 Task: For heading Use Italics Pacifico with blue  colour & bold.  font size for heading24,  'Change the font style of data to'Roboto and font size to 16,  Change the alignment of both headline & data to Align right In the sheet  BudgetAdjust
Action: Mouse moved to (338, 144)
Screenshot: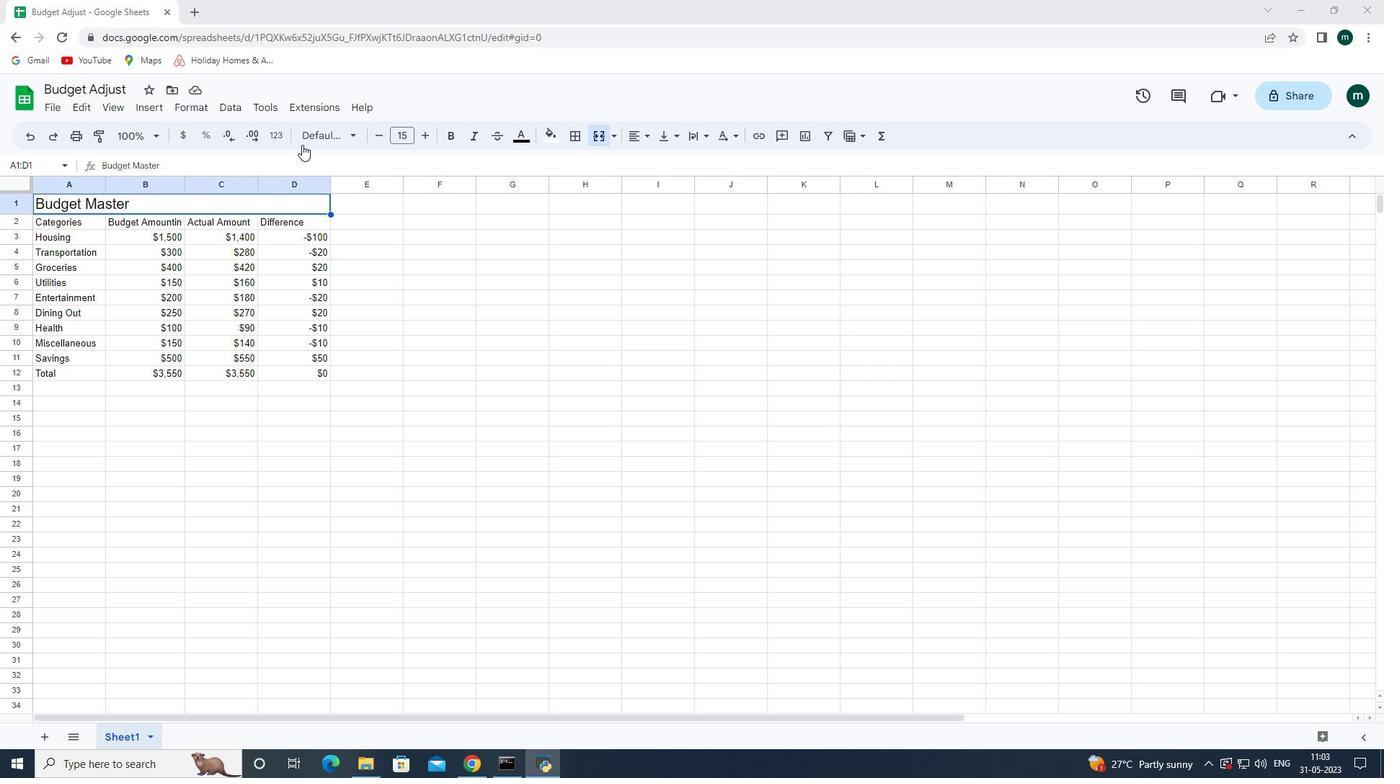 
Action: Mouse pressed left at (338, 144)
Screenshot: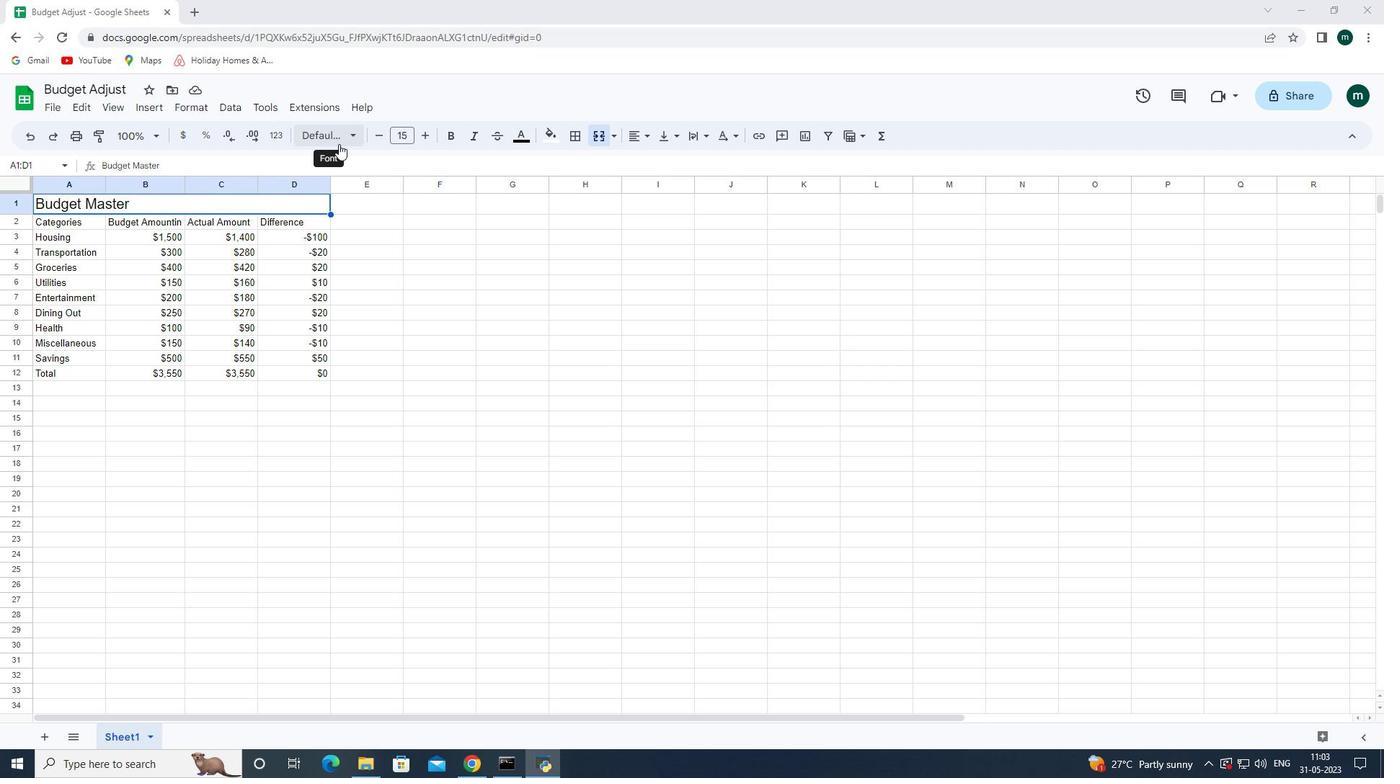 
Action: Mouse moved to (362, 327)
Screenshot: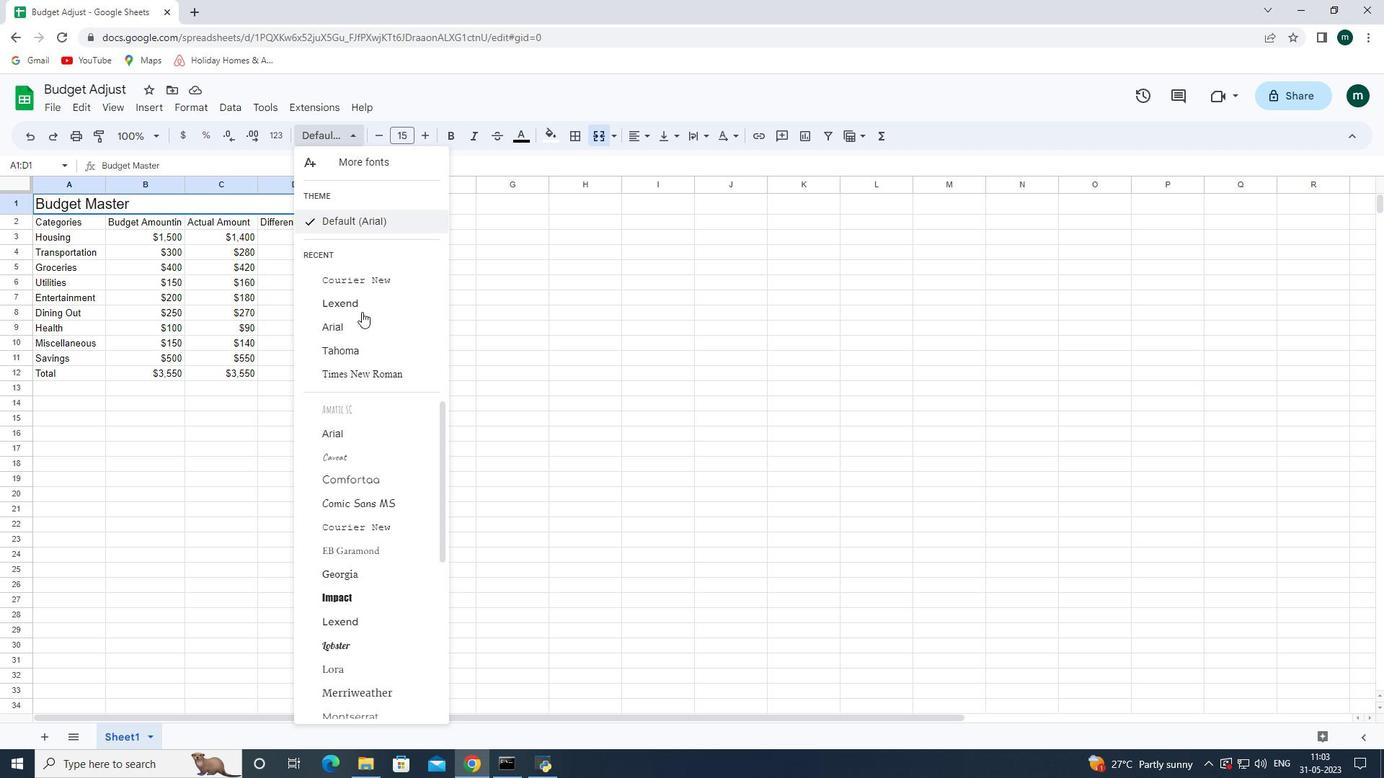 
Action: Mouse scrolled (362, 326) with delta (0, 0)
Screenshot: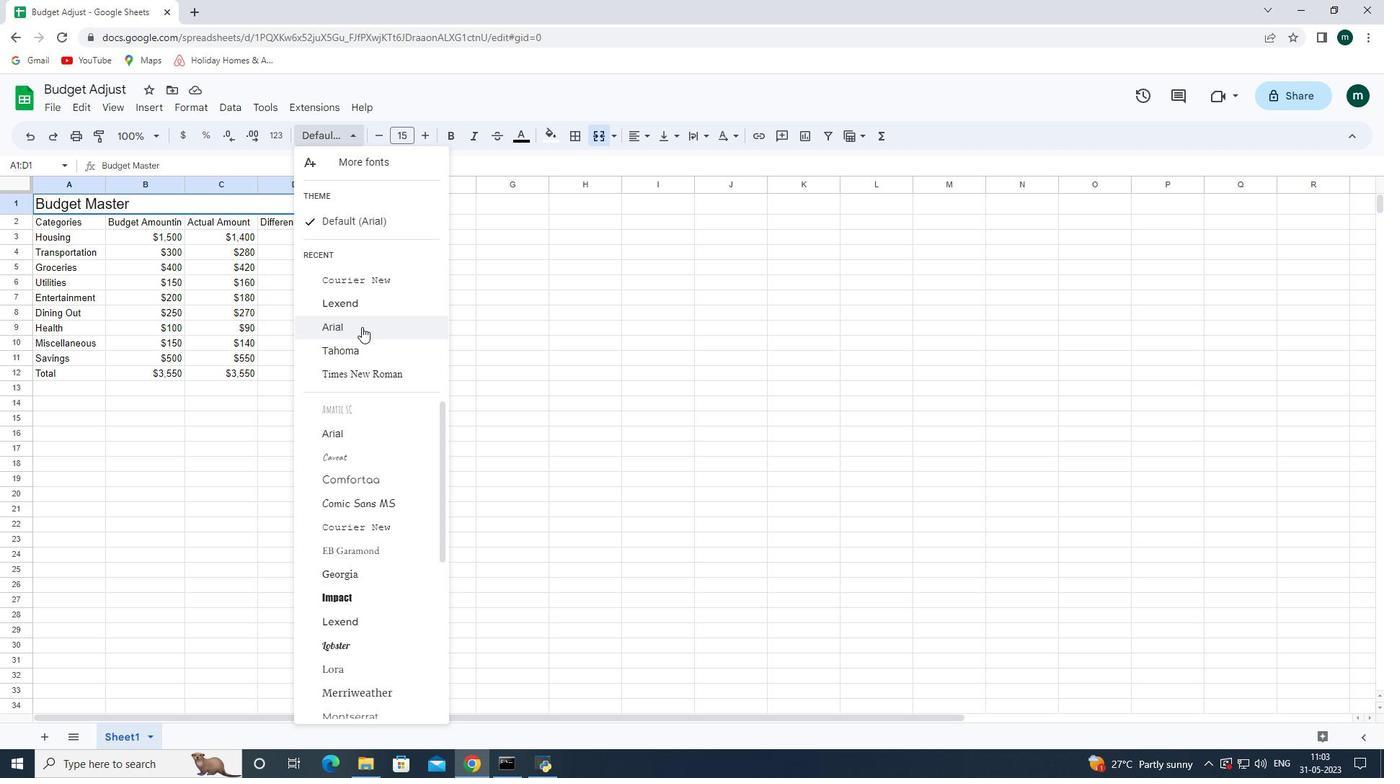 
Action: Mouse scrolled (362, 326) with delta (0, 0)
Screenshot: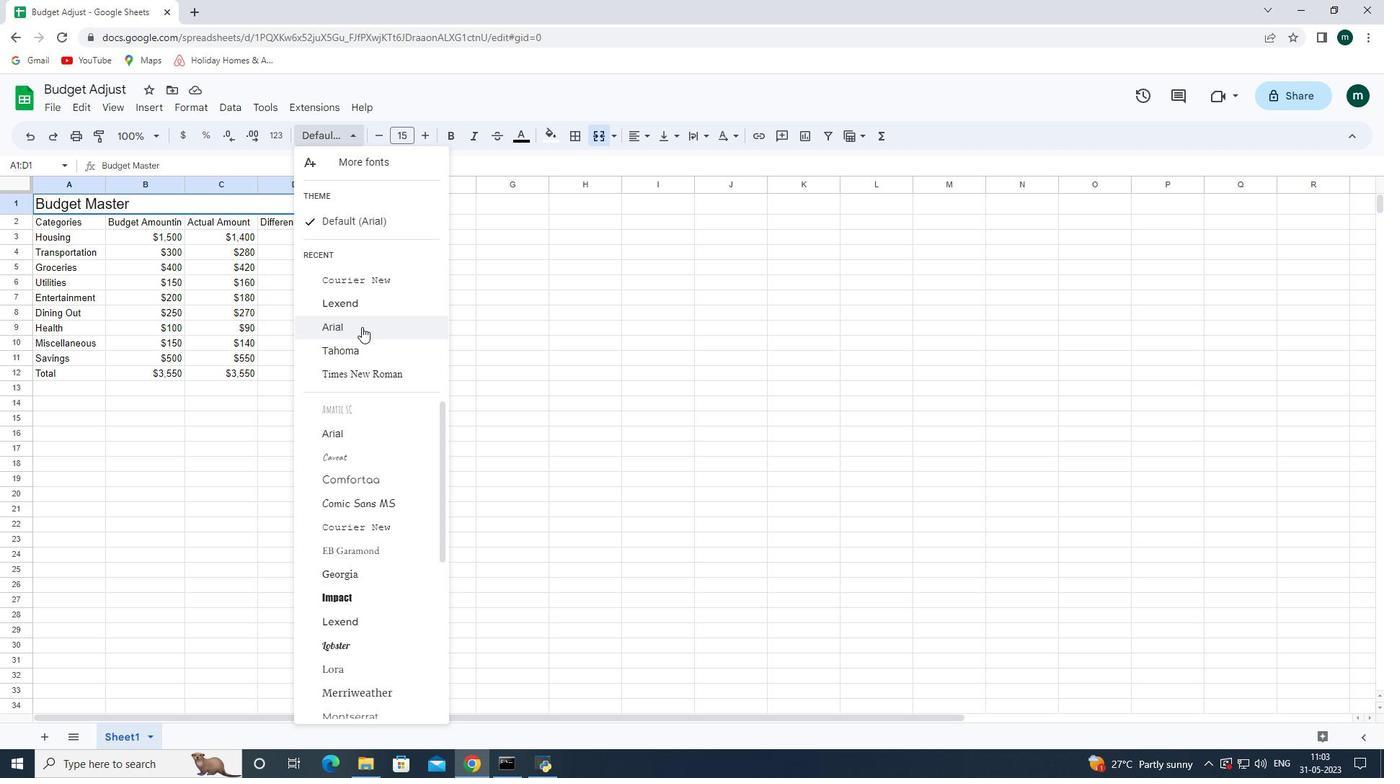 
Action: Mouse moved to (369, 494)
Screenshot: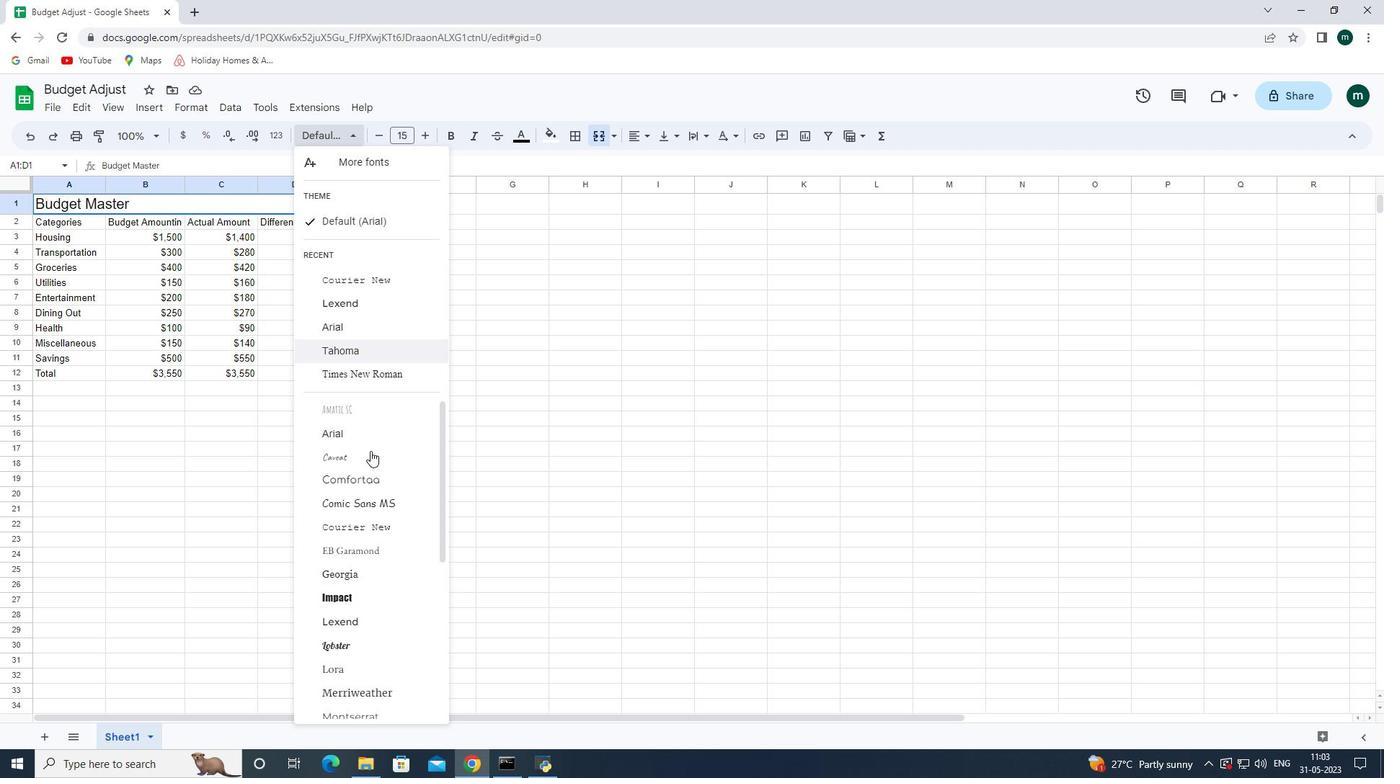 
Action: Mouse scrolled (369, 494) with delta (0, 0)
Screenshot: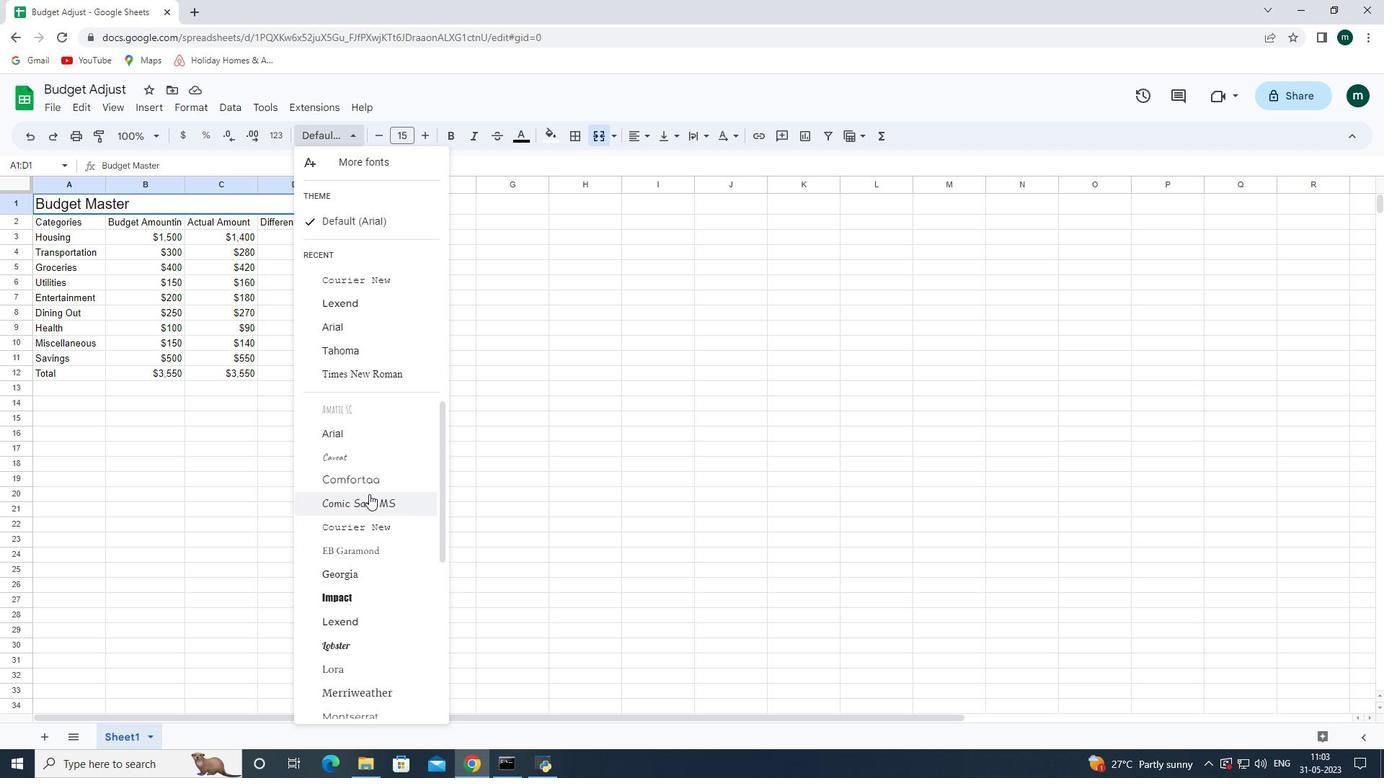 
Action: Mouse moved to (367, 459)
Screenshot: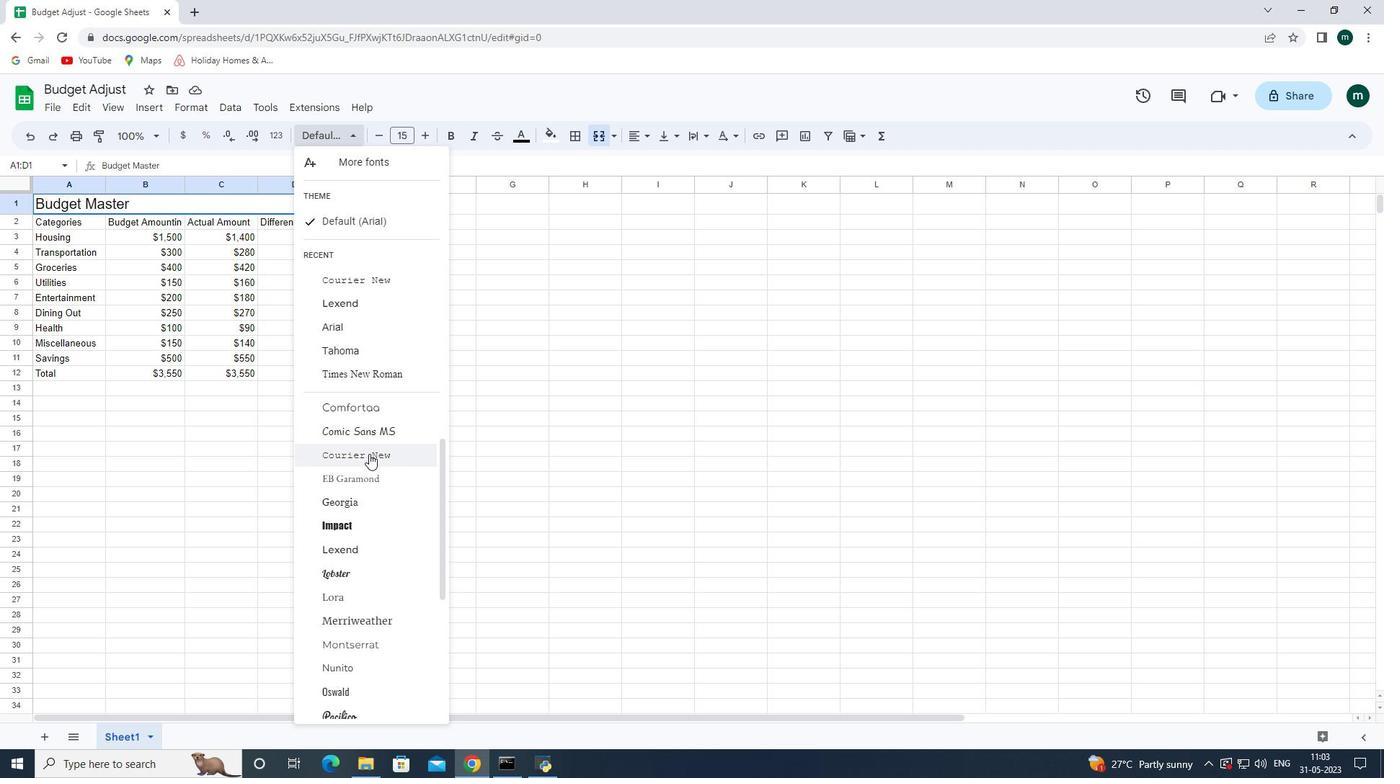 
Action: Mouse scrolled (367, 458) with delta (0, 0)
Screenshot: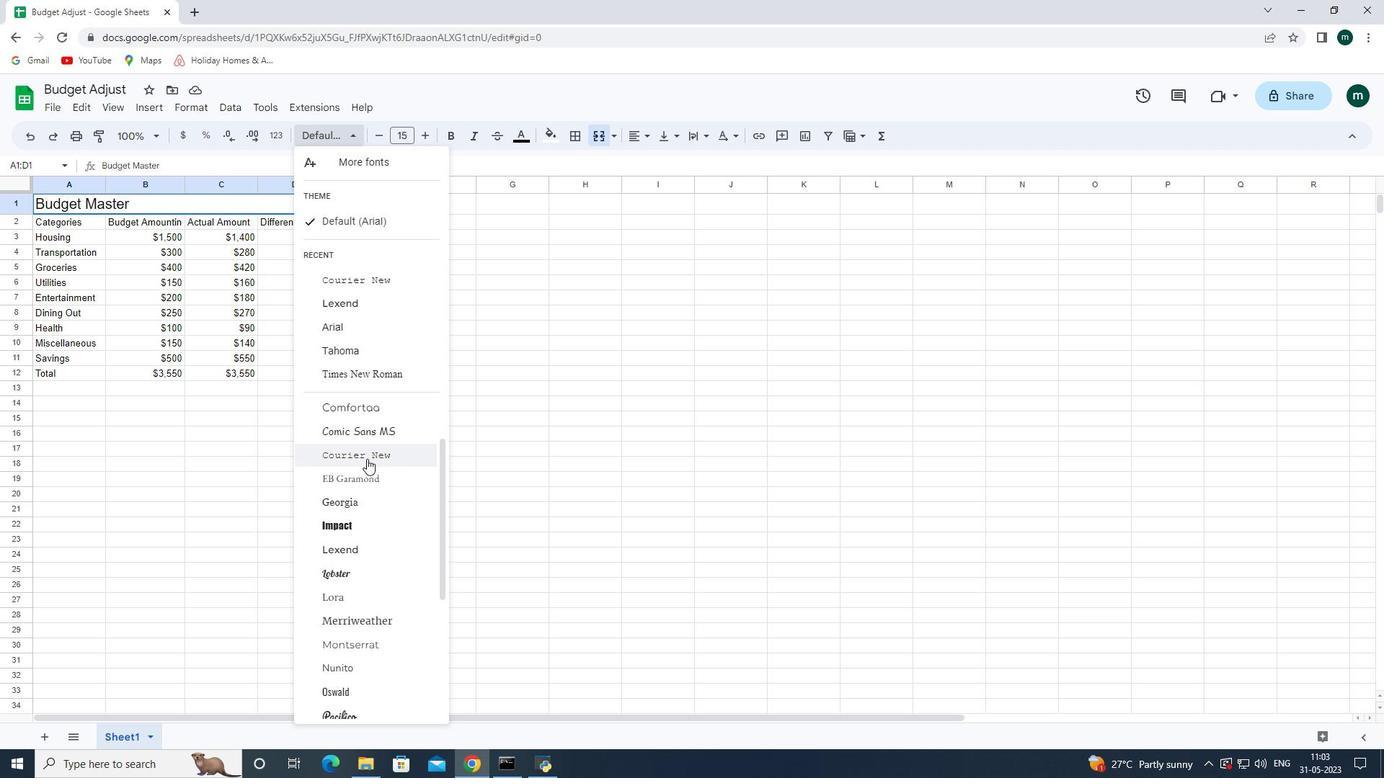 
Action: Mouse scrolled (367, 458) with delta (0, 0)
Screenshot: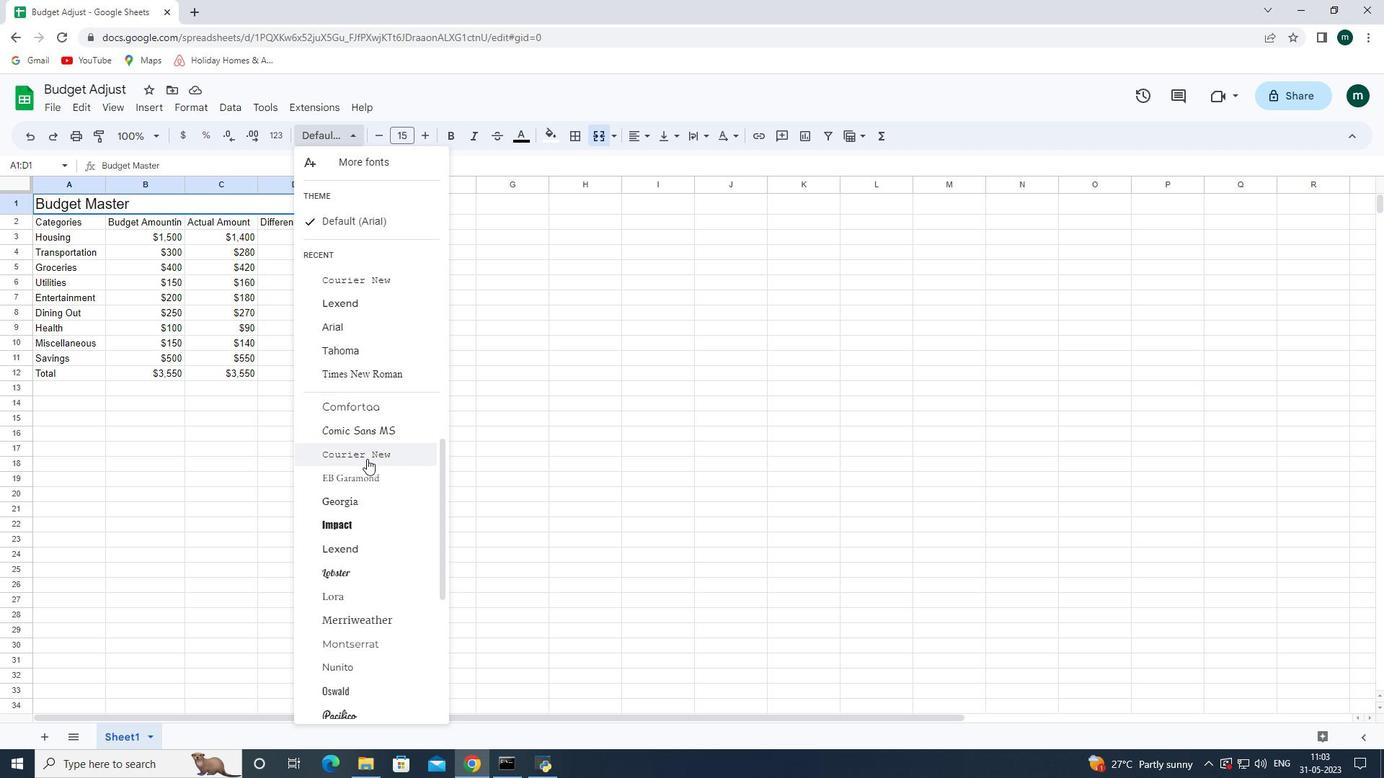 
Action: Mouse moved to (381, 498)
Screenshot: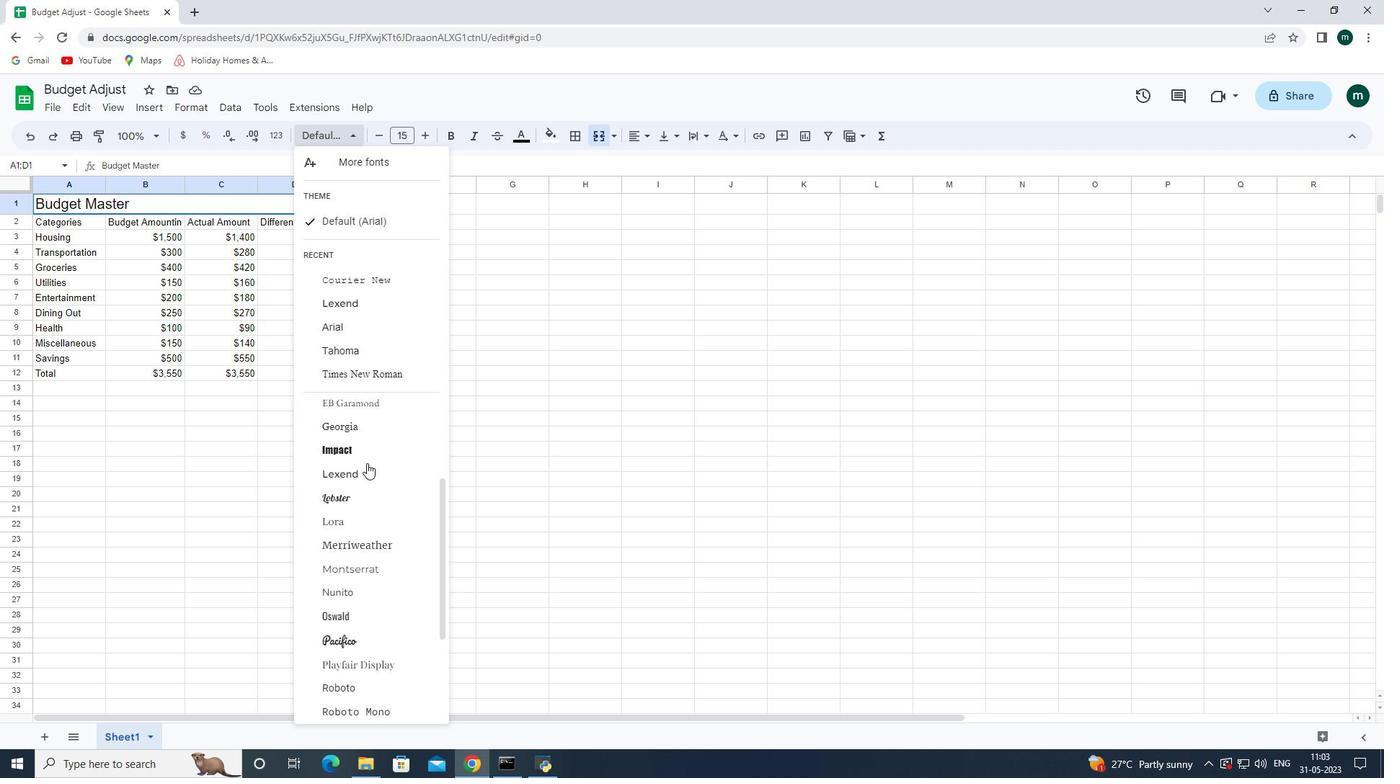 
Action: Mouse scrolled (381, 497) with delta (0, 0)
Screenshot: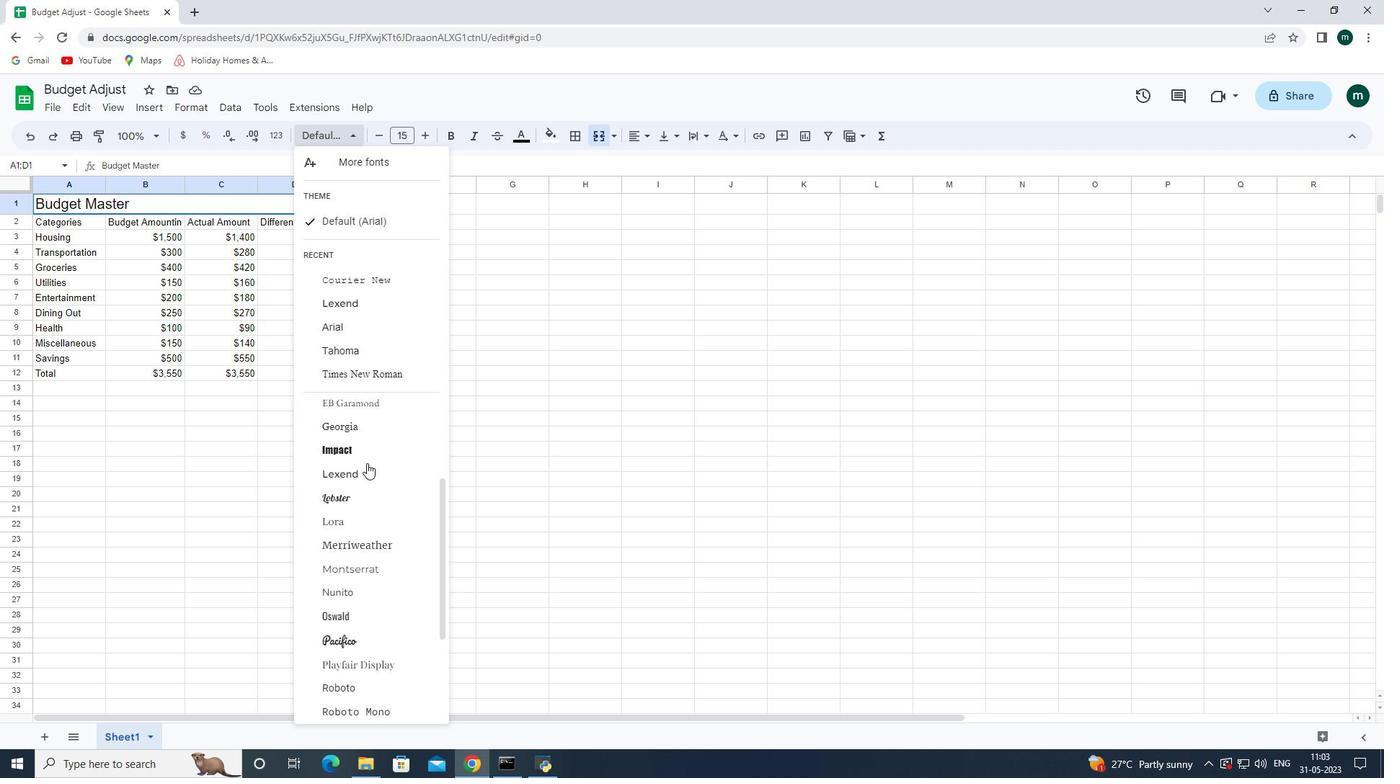 
Action: Mouse moved to (382, 499)
Screenshot: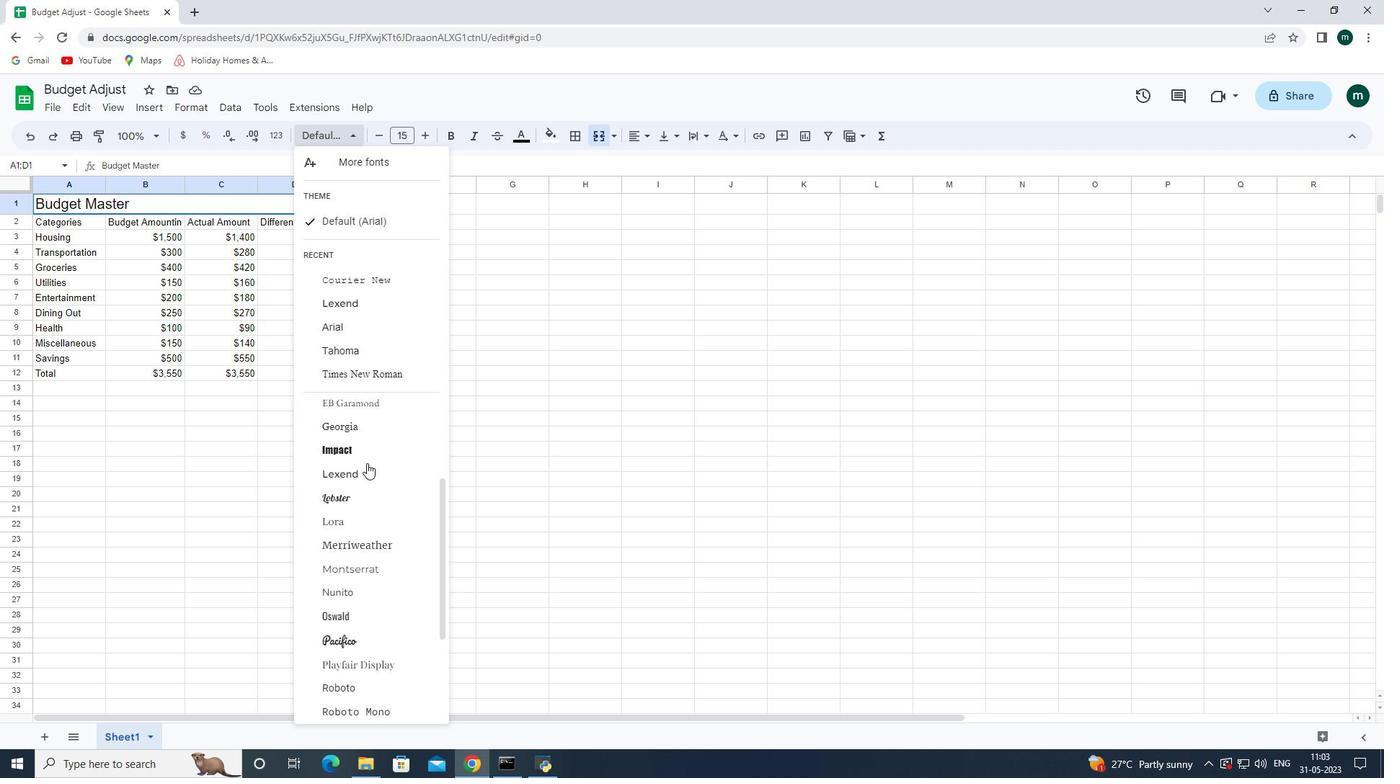 
Action: Mouse scrolled (382, 499) with delta (0, 0)
Screenshot: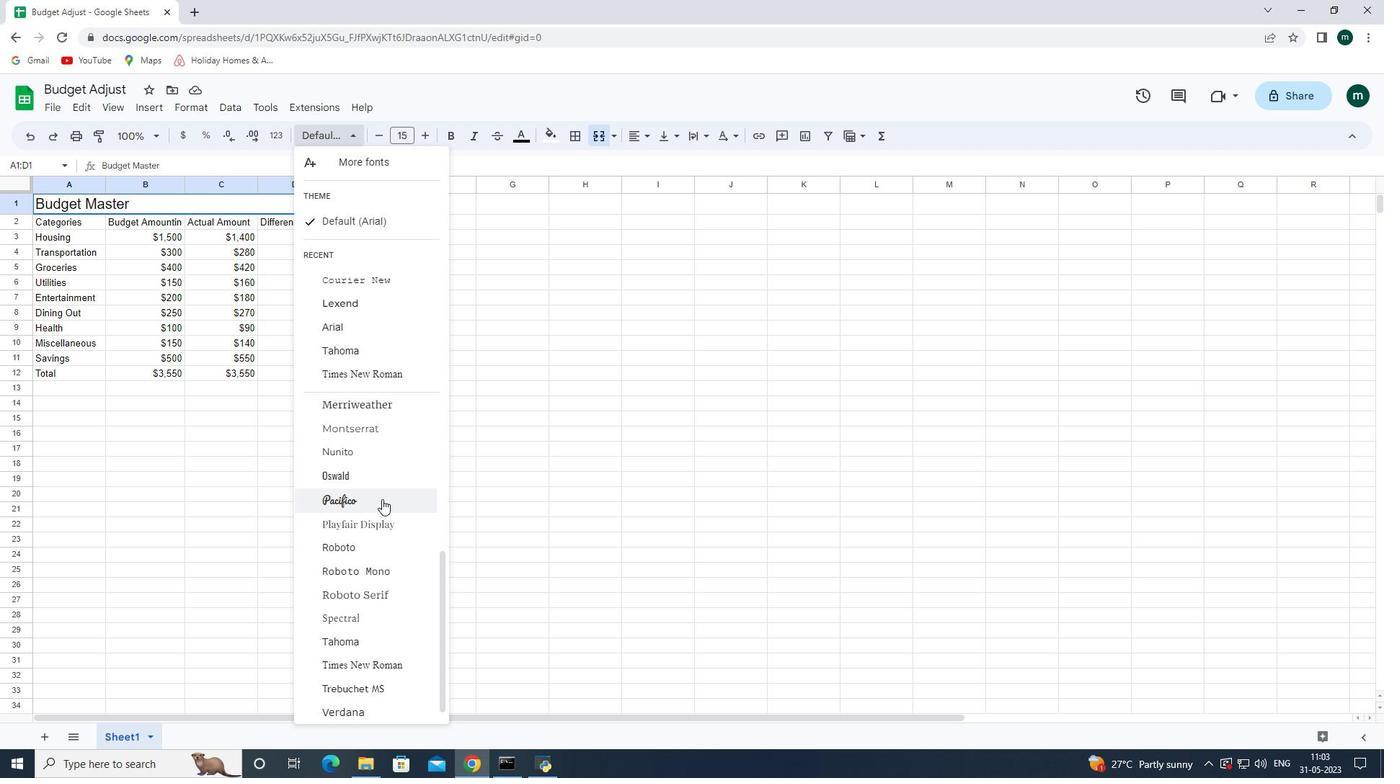 
Action: Mouse scrolled (382, 499) with delta (0, 0)
Screenshot: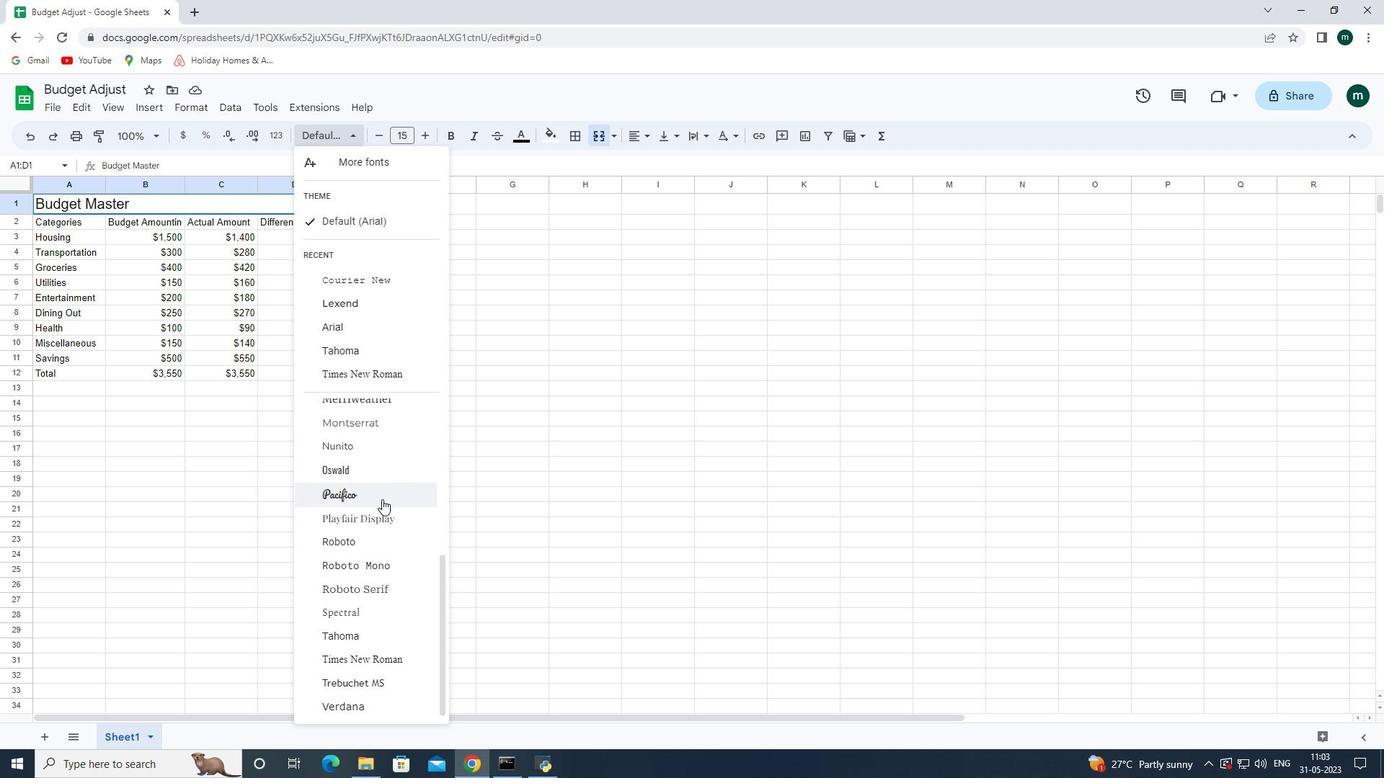 
Action: Mouse scrolled (382, 499) with delta (0, 0)
Screenshot: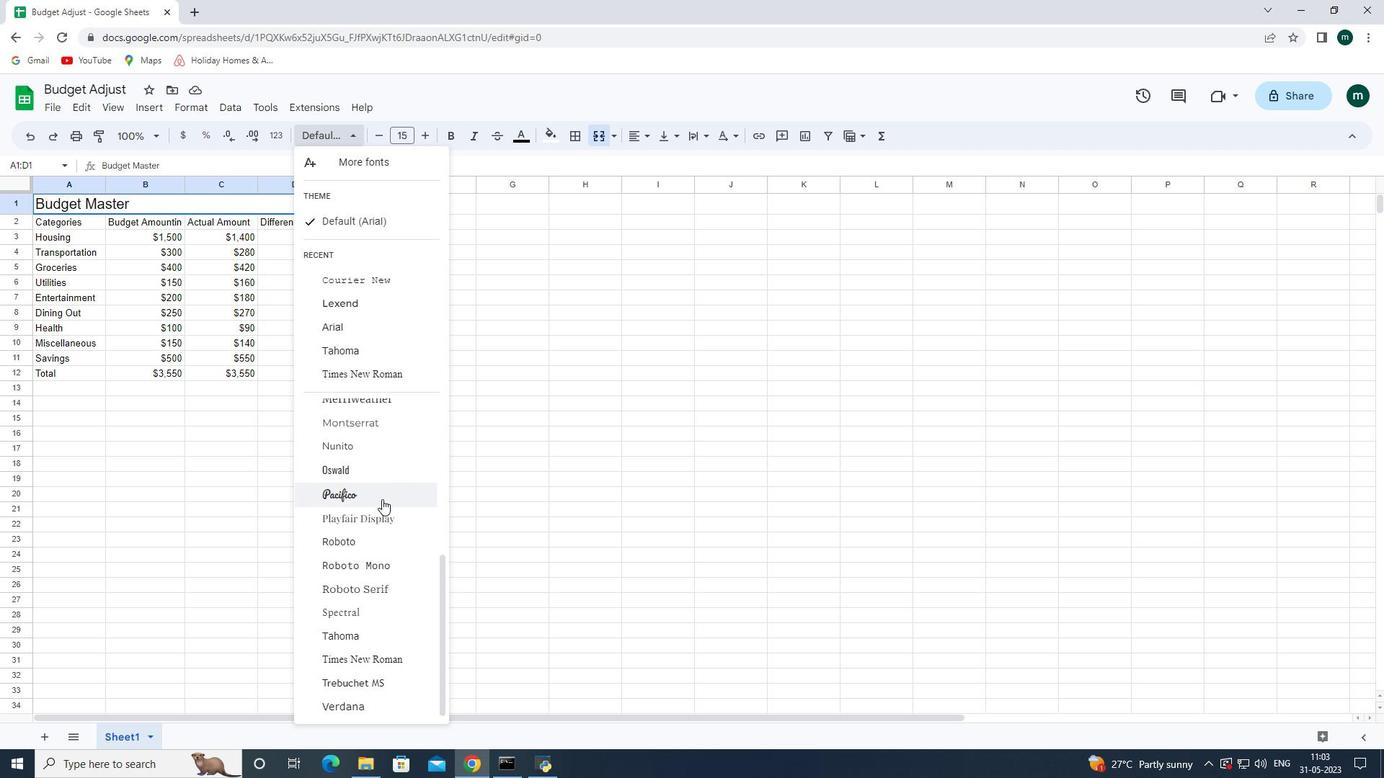 
Action: Mouse scrolled (382, 500) with delta (0, 0)
Screenshot: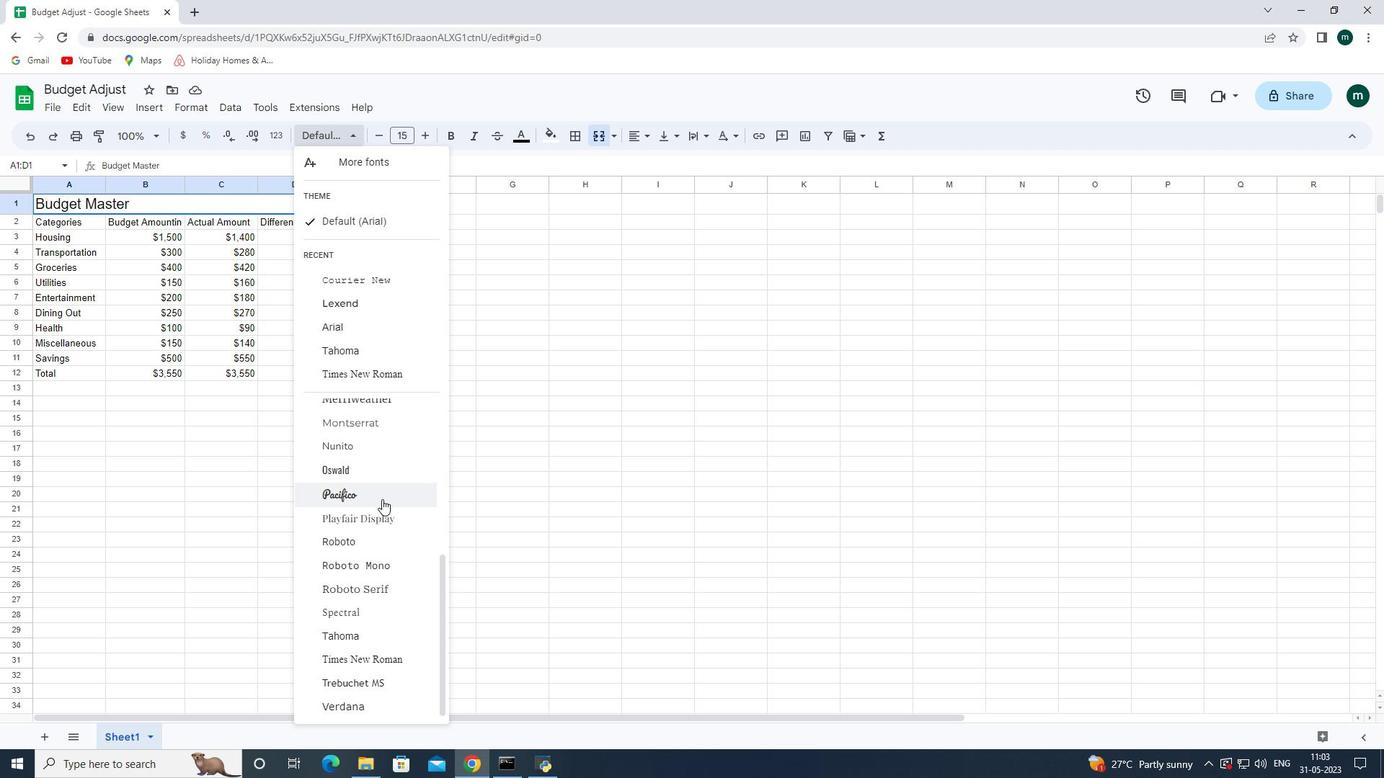 
Action: Mouse scrolled (382, 500) with delta (0, 0)
Screenshot: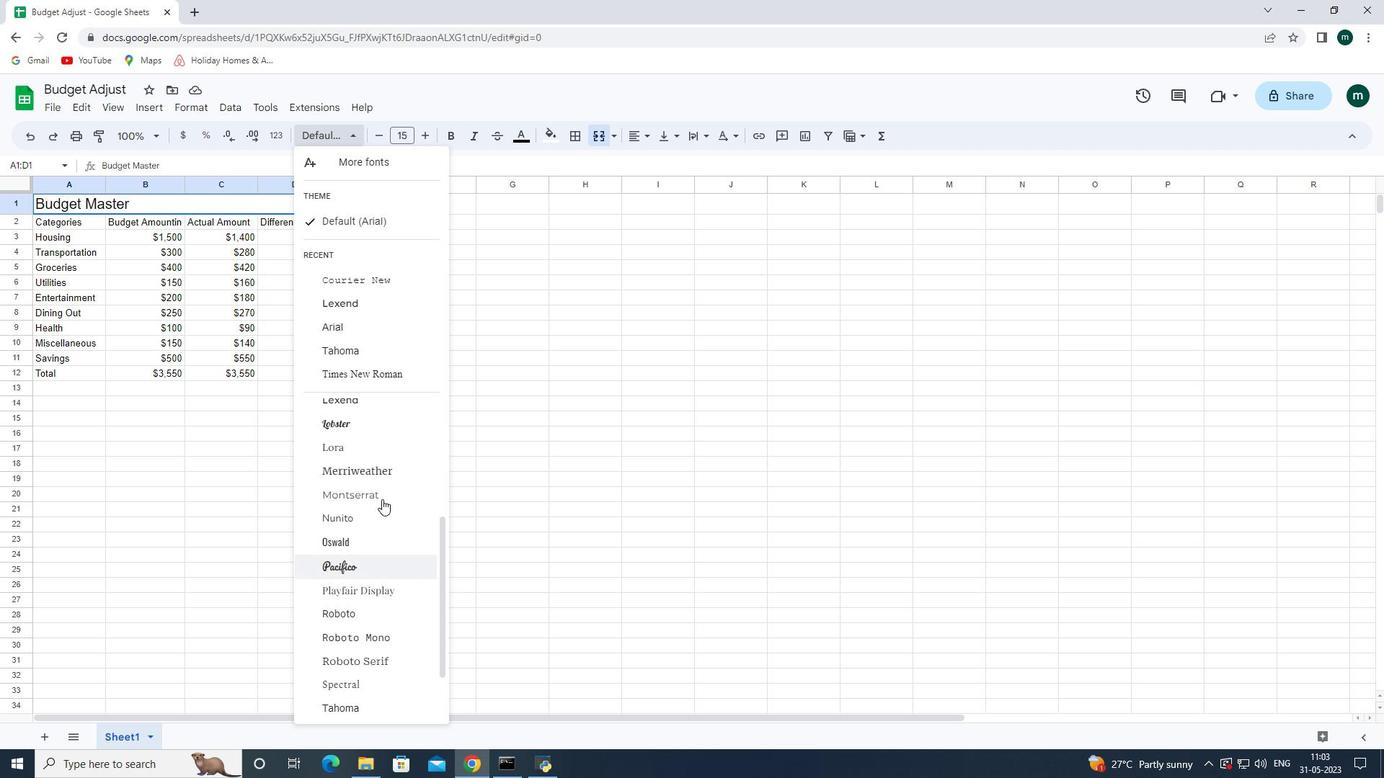 
Action: Mouse scrolled (382, 500) with delta (0, 0)
Screenshot: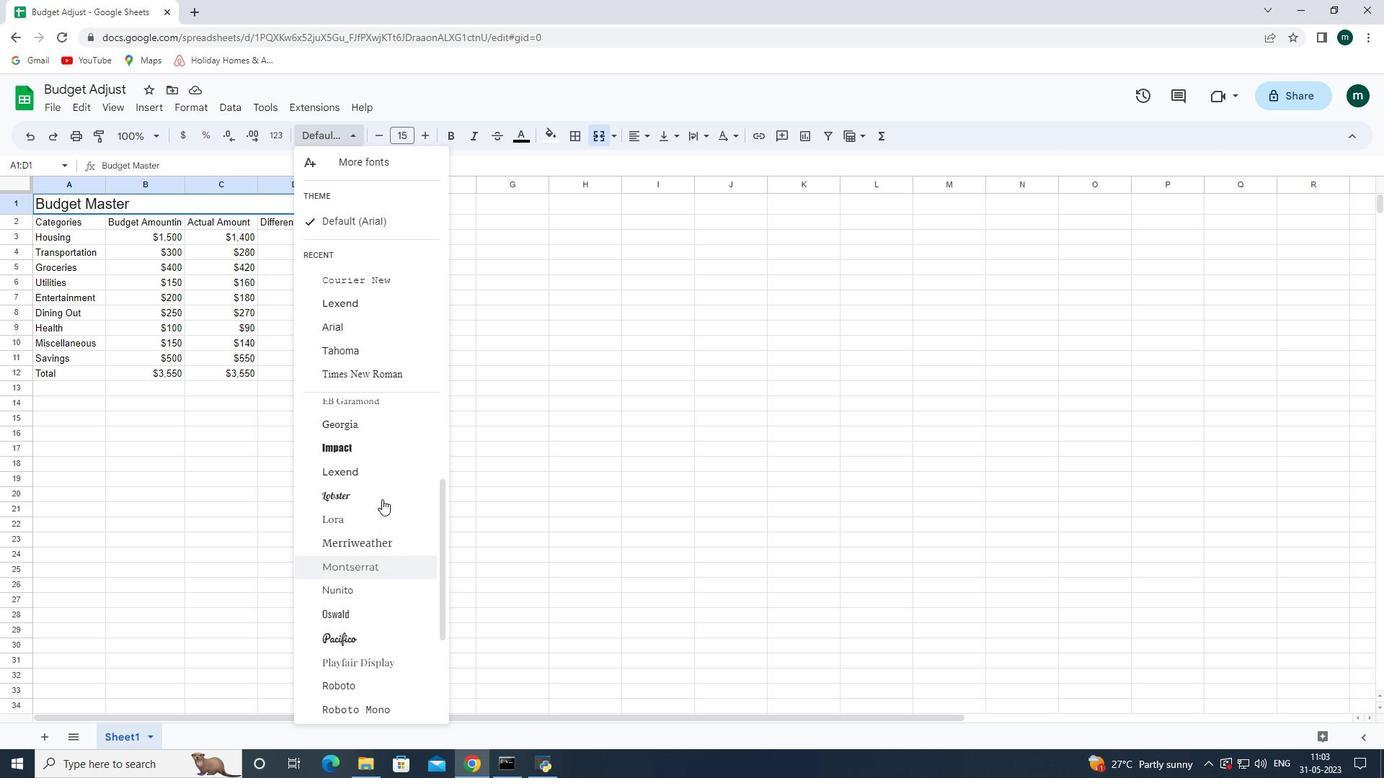 
Action: Mouse scrolled (382, 500) with delta (0, 0)
Screenshot: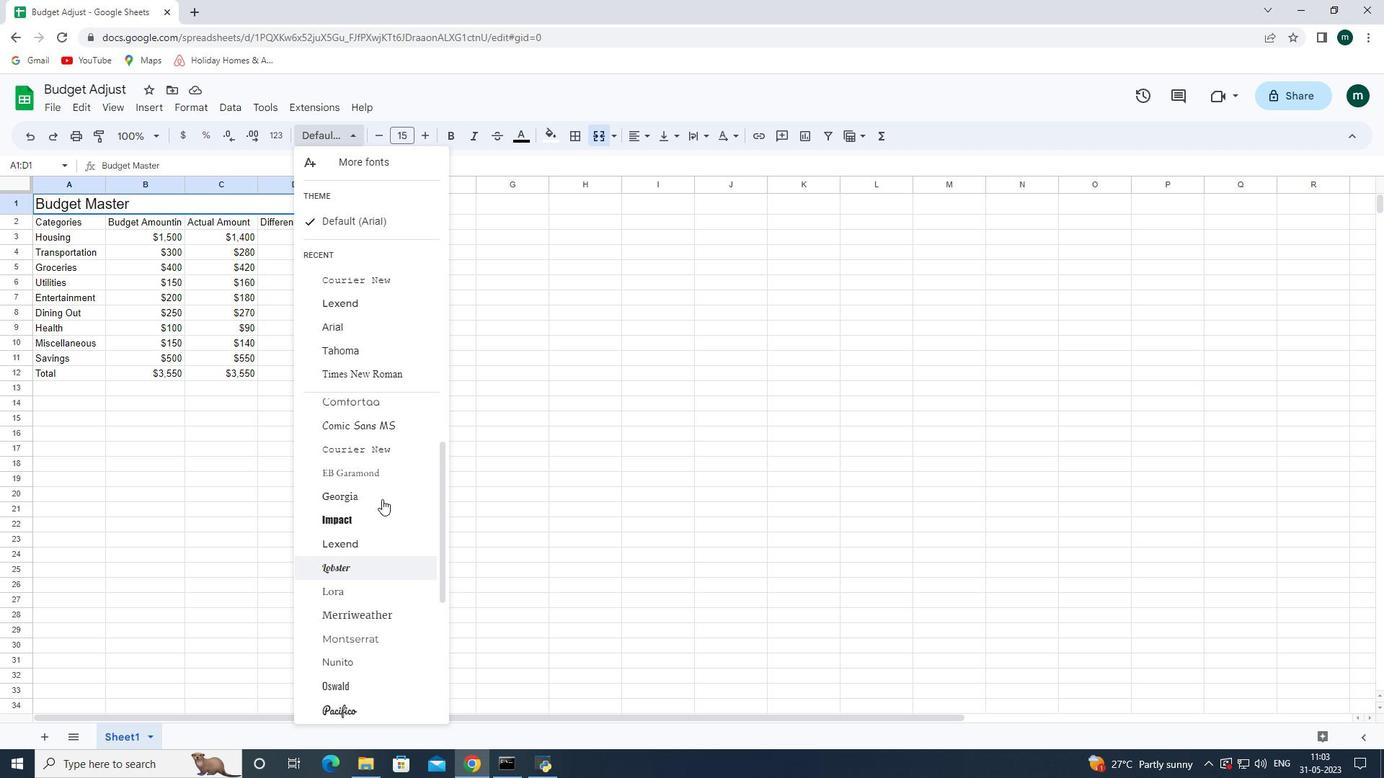 
Action: Mouse scrolled (382, 500) with delta (0, 0)
Screenshot: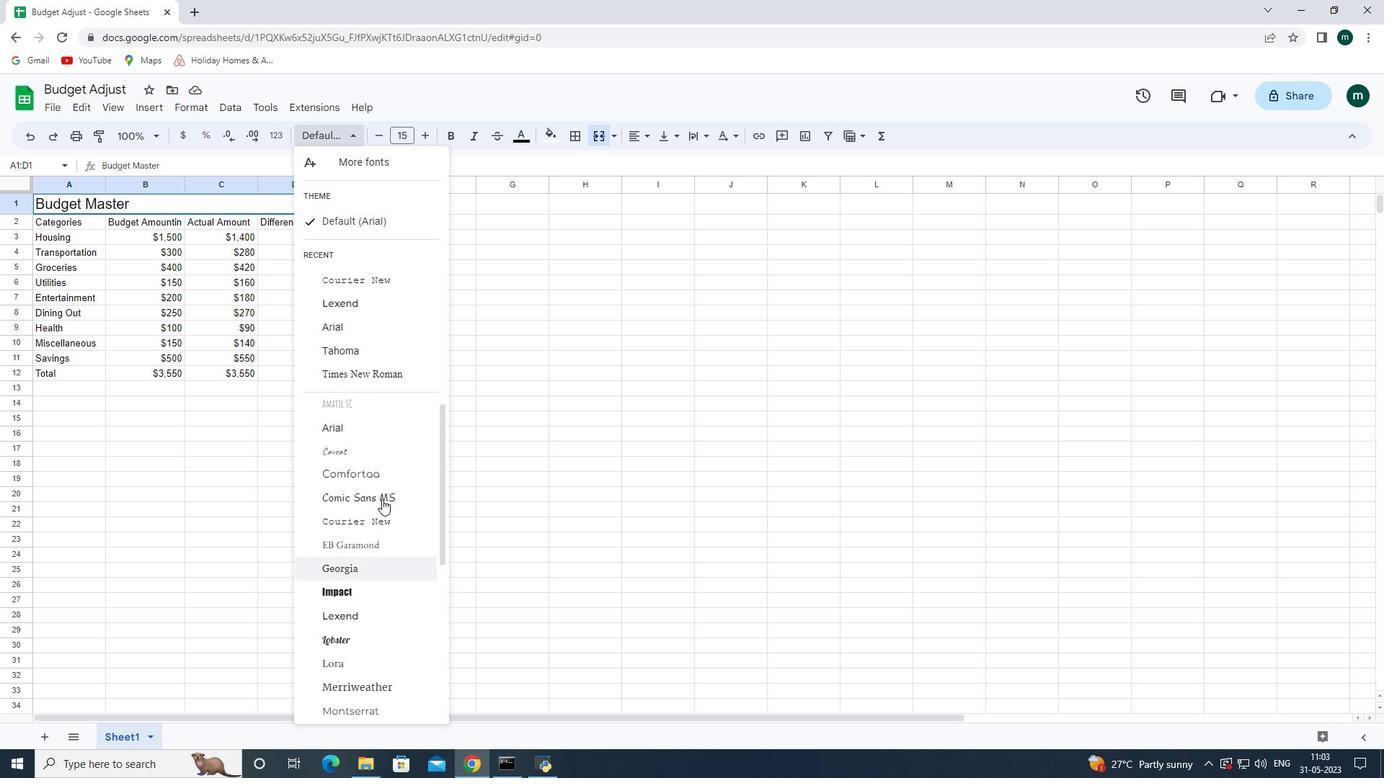 
Action: Mouse scrolled (382, 500) with delta (0, 0)
Screenshot: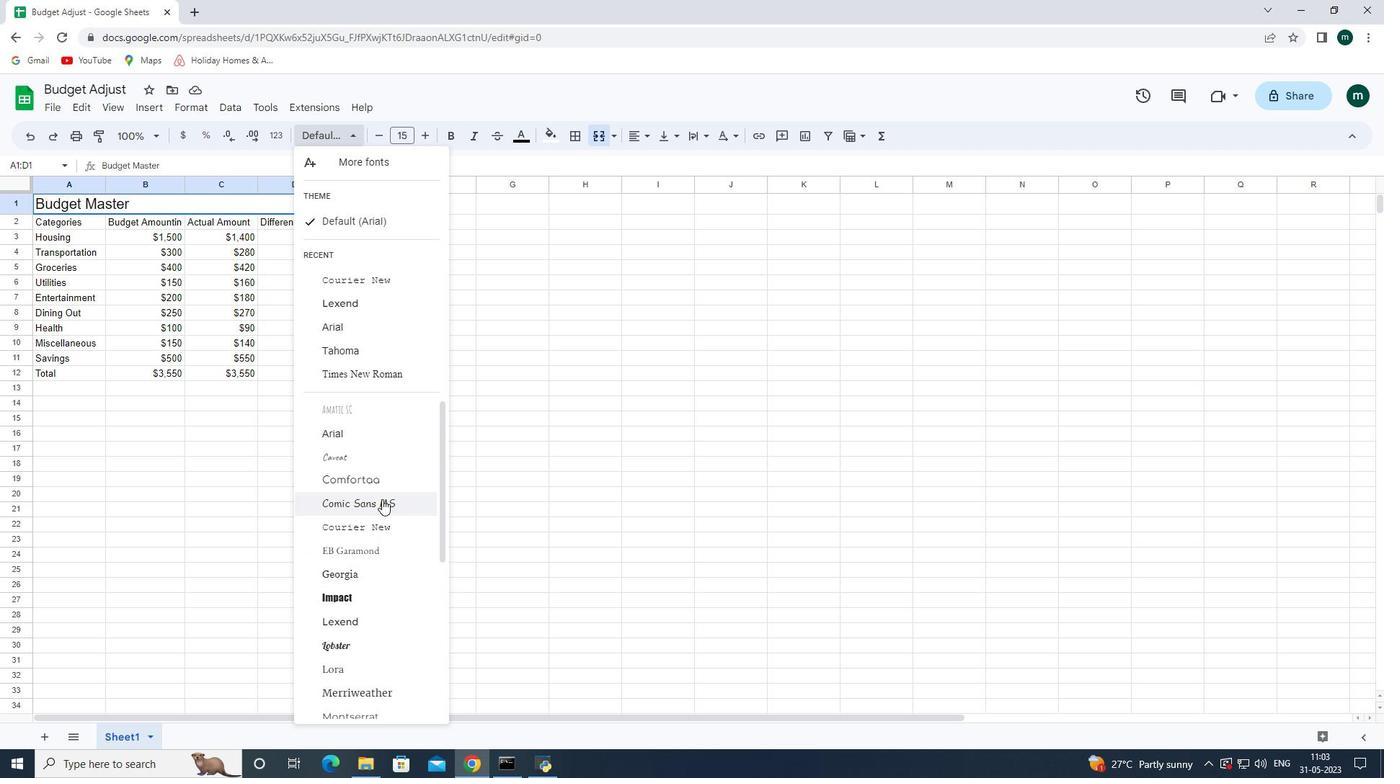 
Action: Mouse scrolled (382, 500) with delta (0, 0)
Screenshot: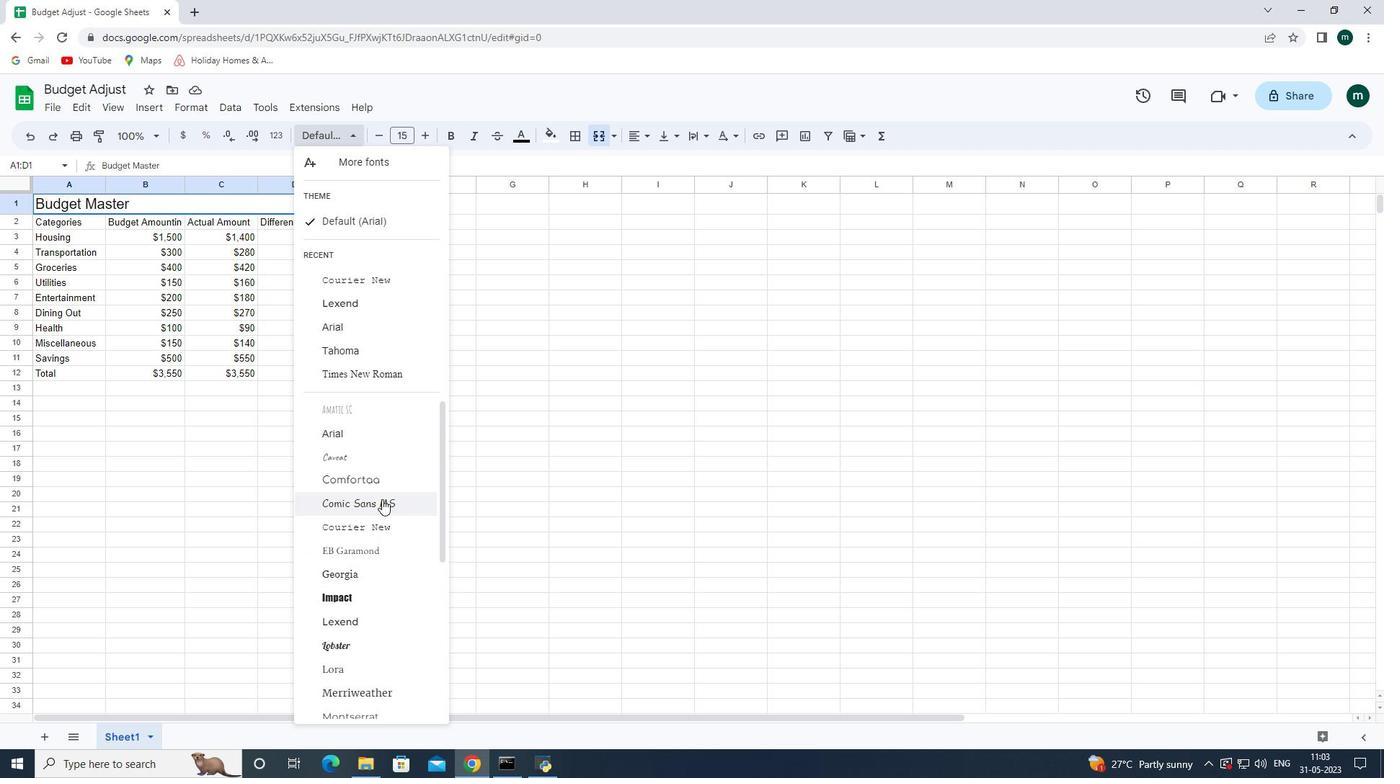 
Action: Mouse scrolled (382, 500) with delta (0, 0)
Screenshot: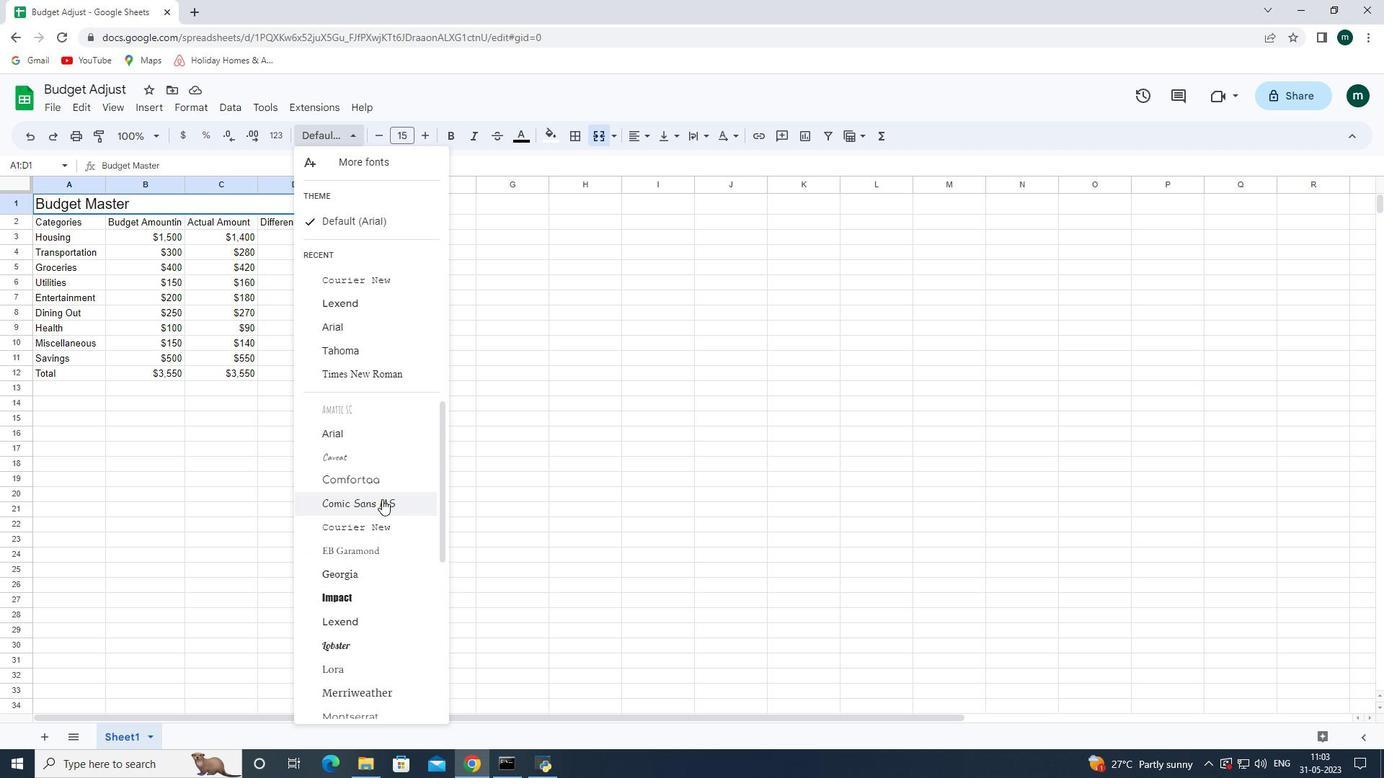 
Action: Mouse scrolled (382, 500) with delta (0, 0)
Screenshot: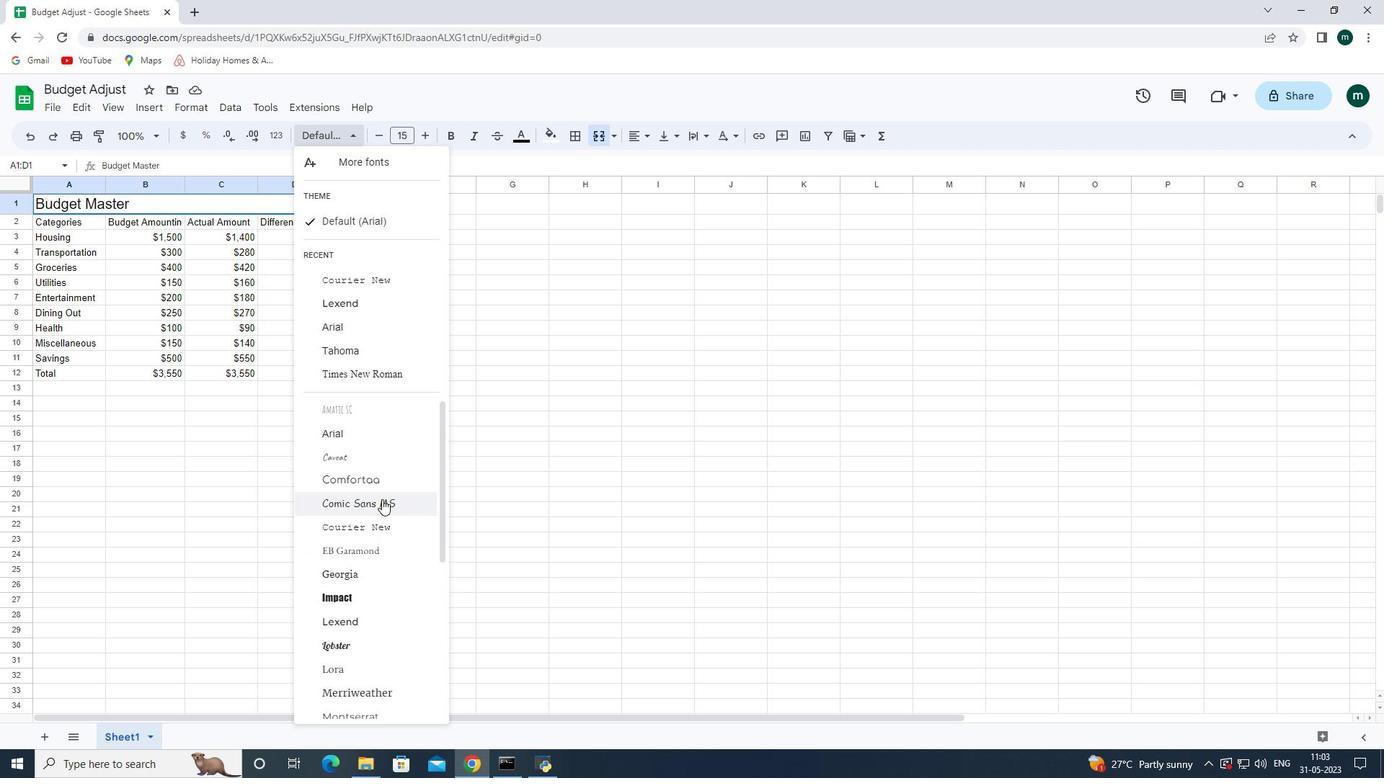 
Action: Mouse scrolled (382, 500) with delta (0, 0)
Screenshot: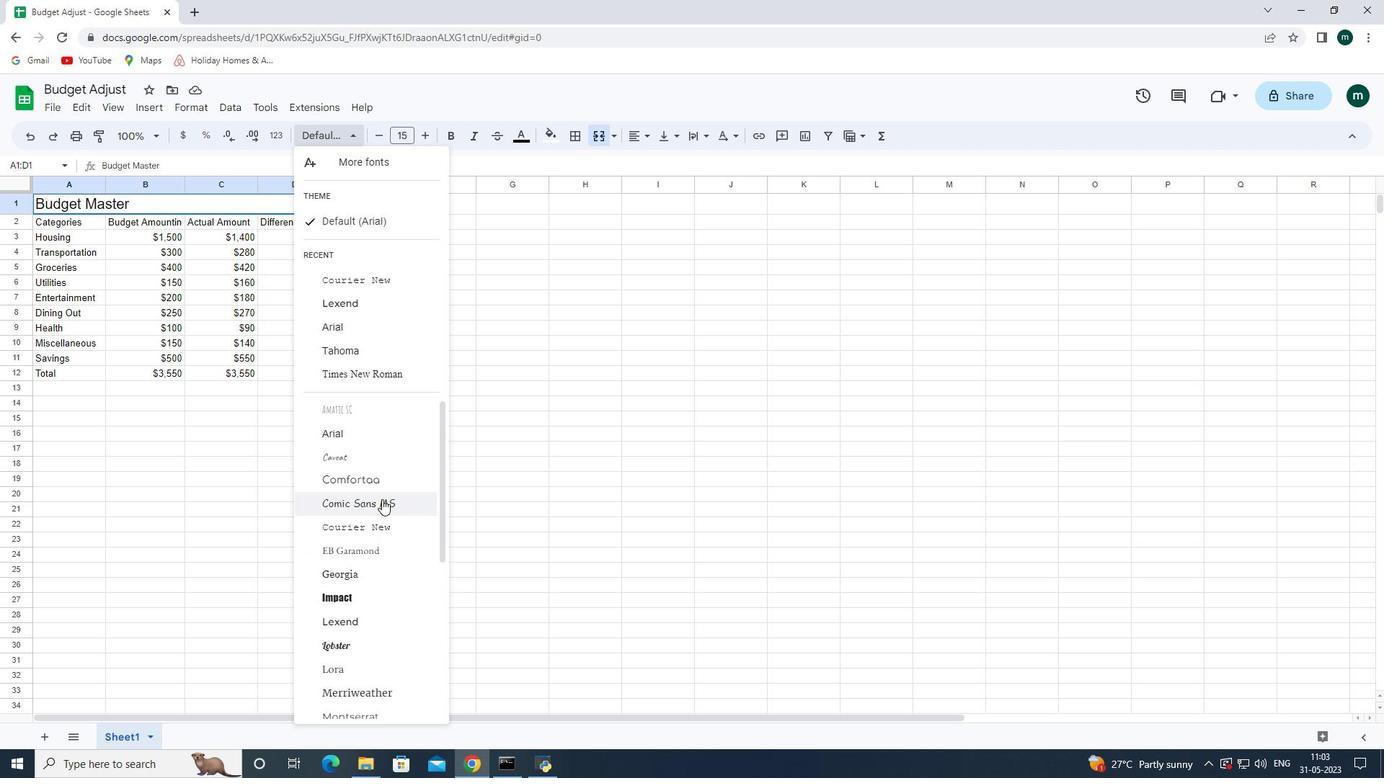 
Action: Mouse moved to (392, 160)
Screenshot: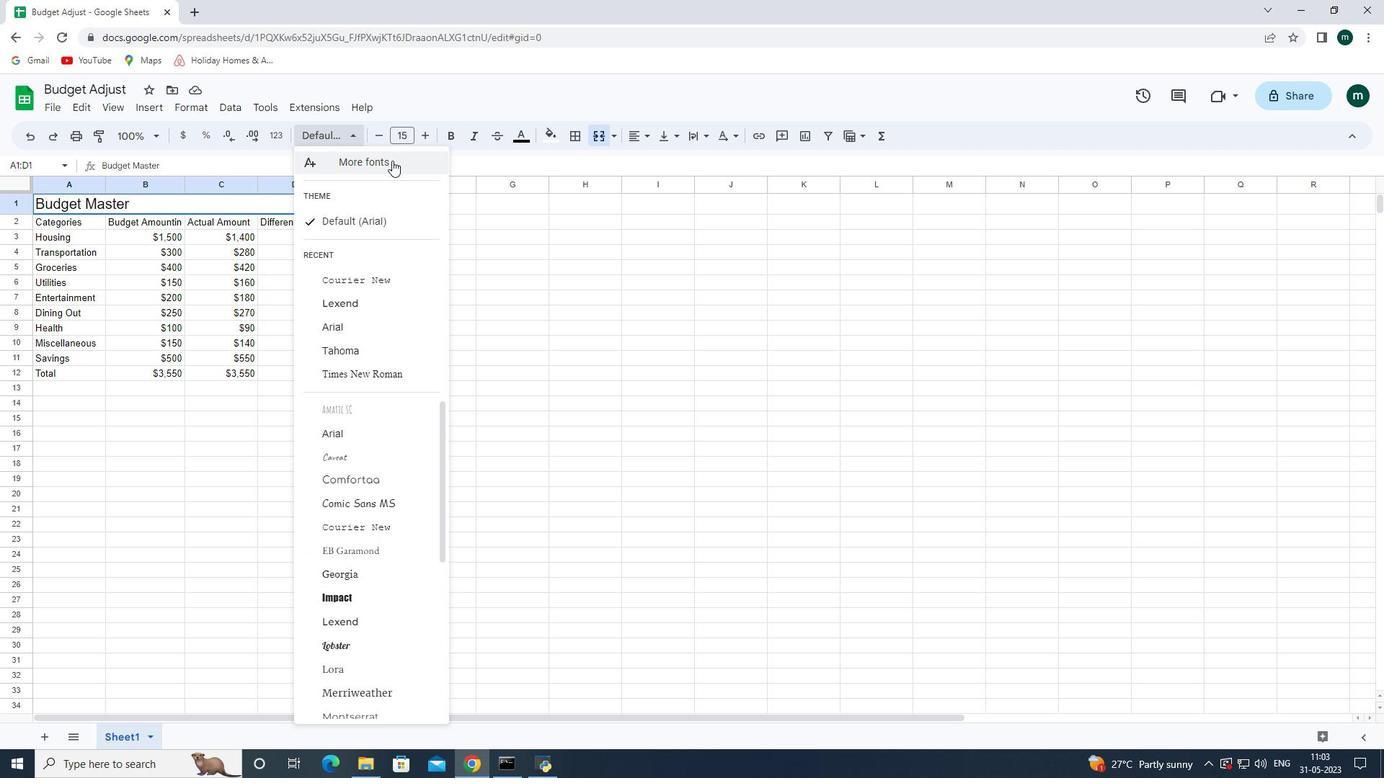 
Action: Mouse pressed left at (392, 160)
Screenshot: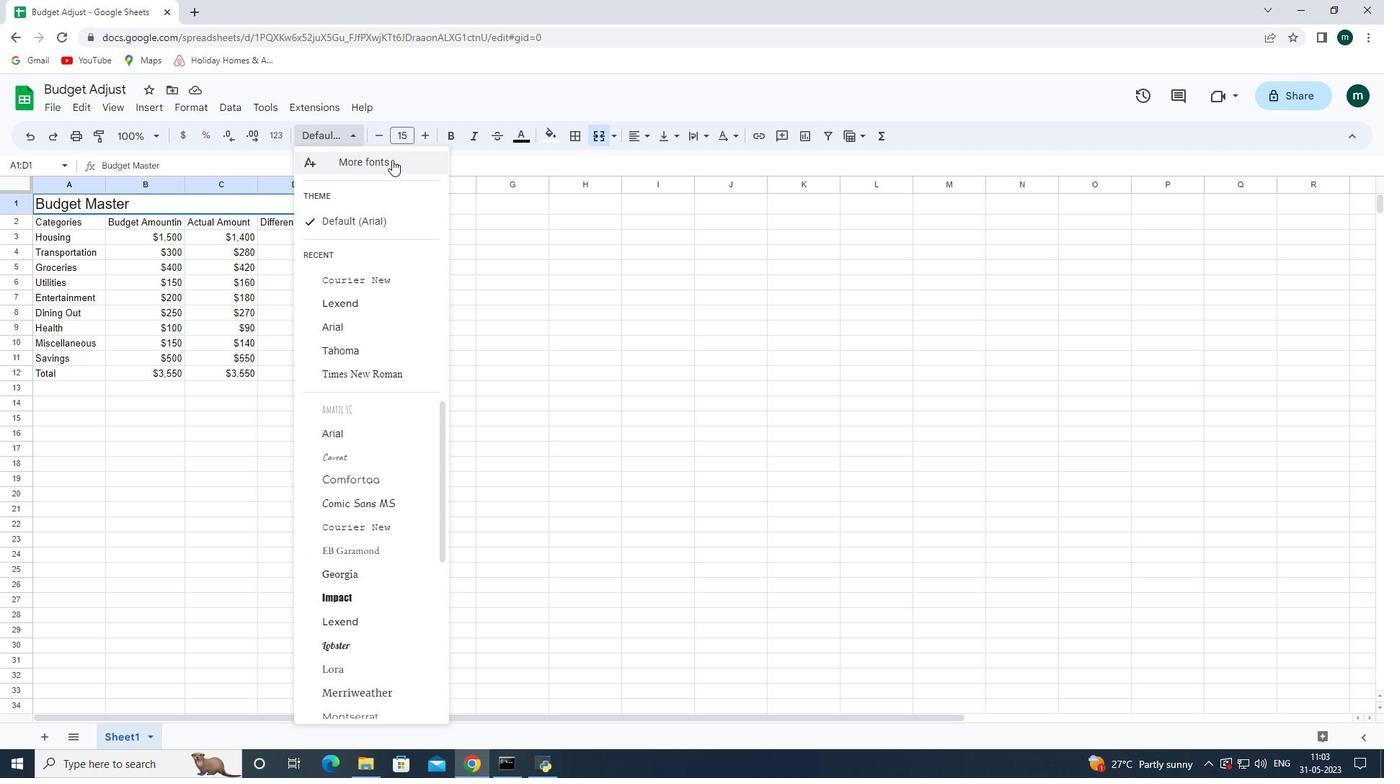 
Action: Mouse moved to (579, 391)
Screenshot: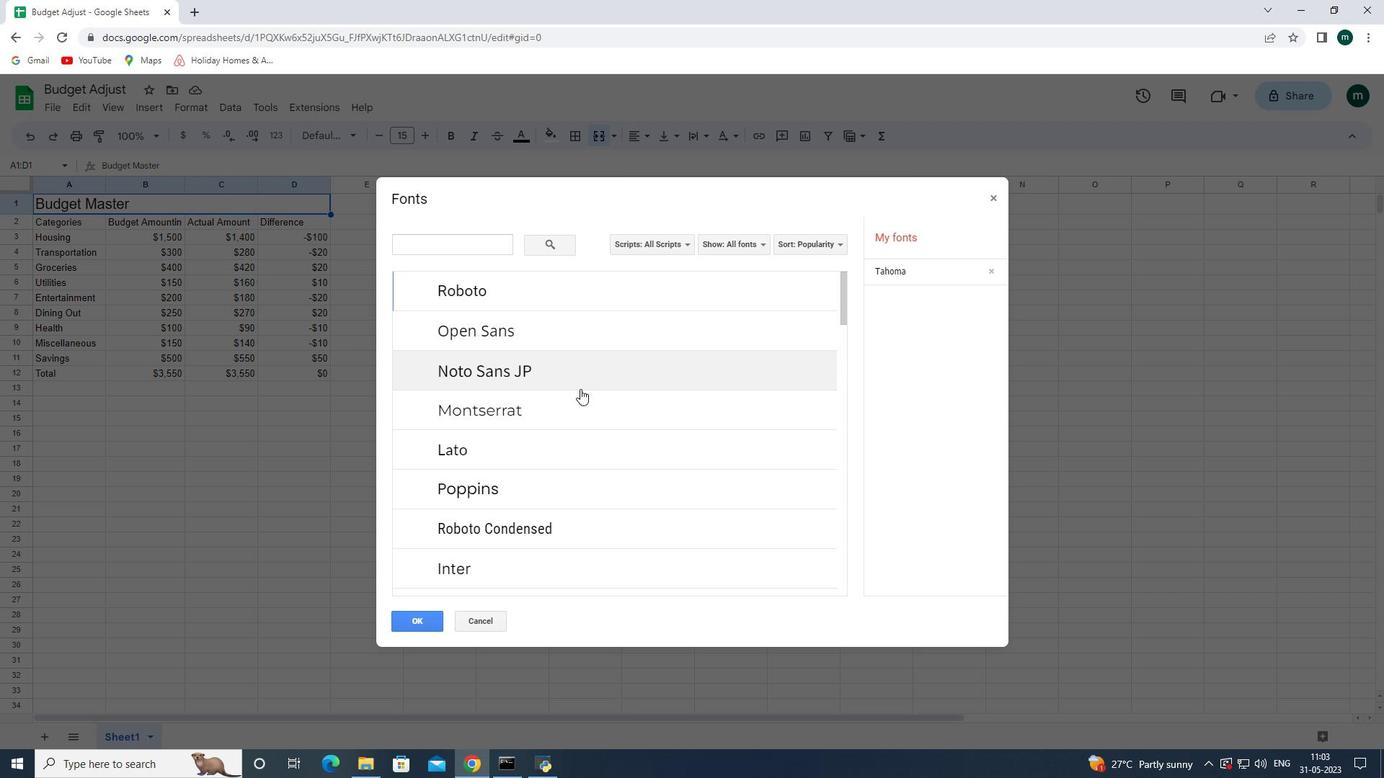 
Action: Mouse scrolled (579, 390) with delta (0, 0)
Screenshot: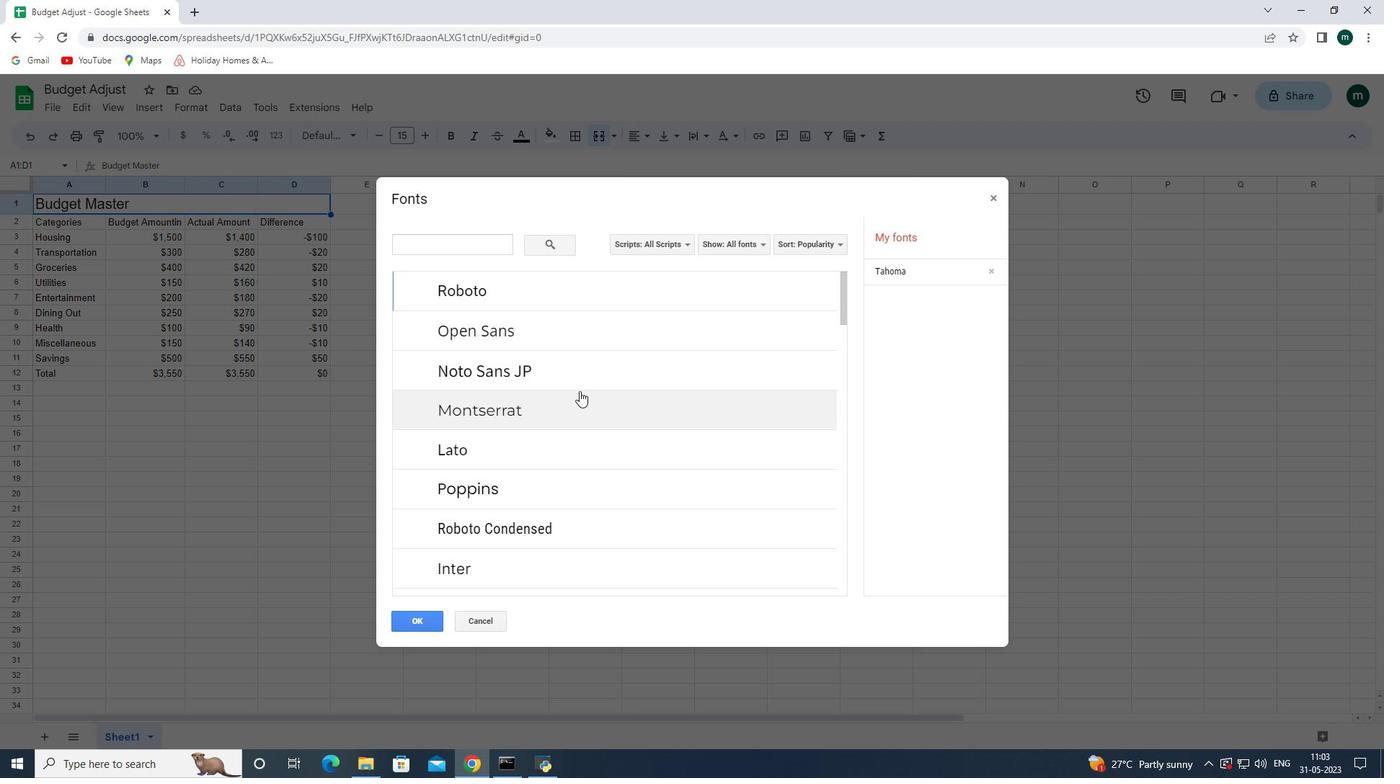 
Action: Mouse scrolled (579, 390) with delta (0, 0)
Screenshot: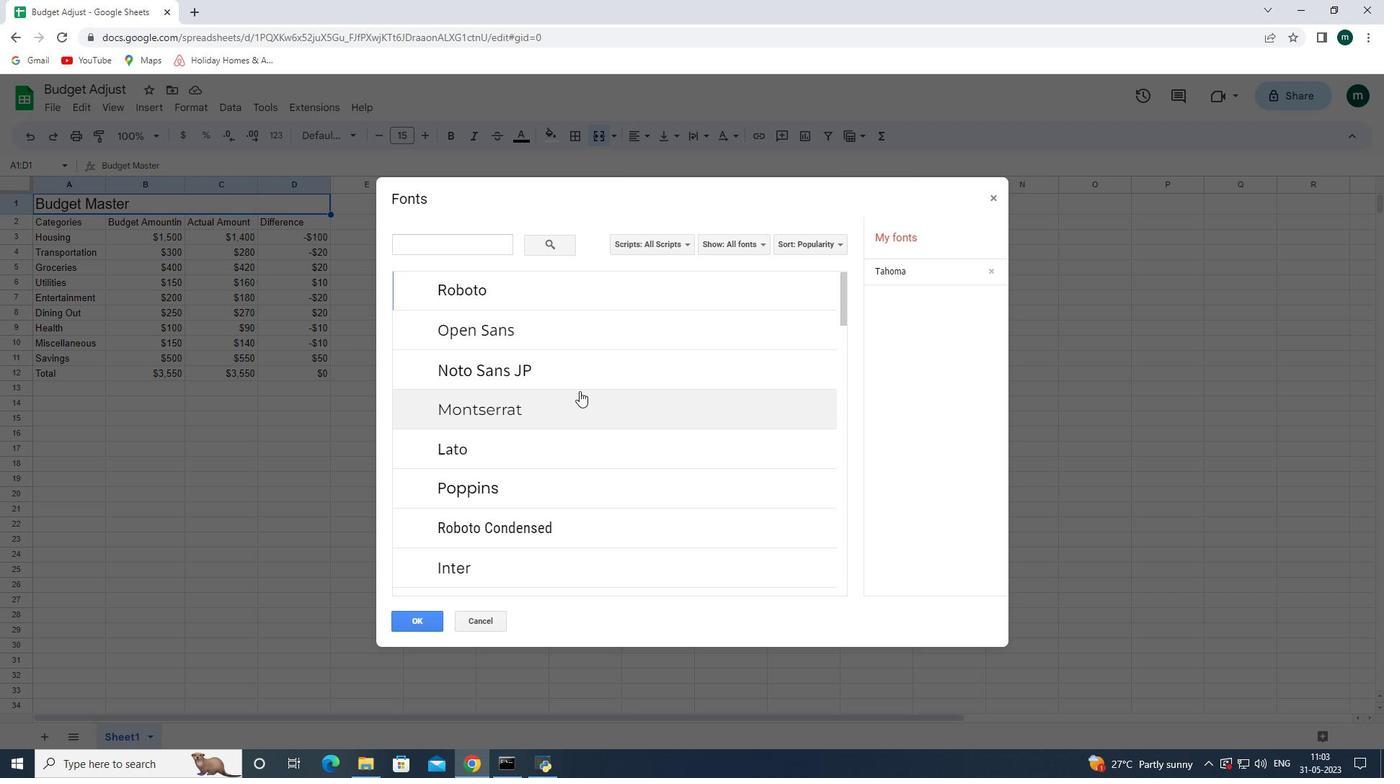 
Action: Mouse scrolled (579, 390) with delta (0, 0)
Screenshot: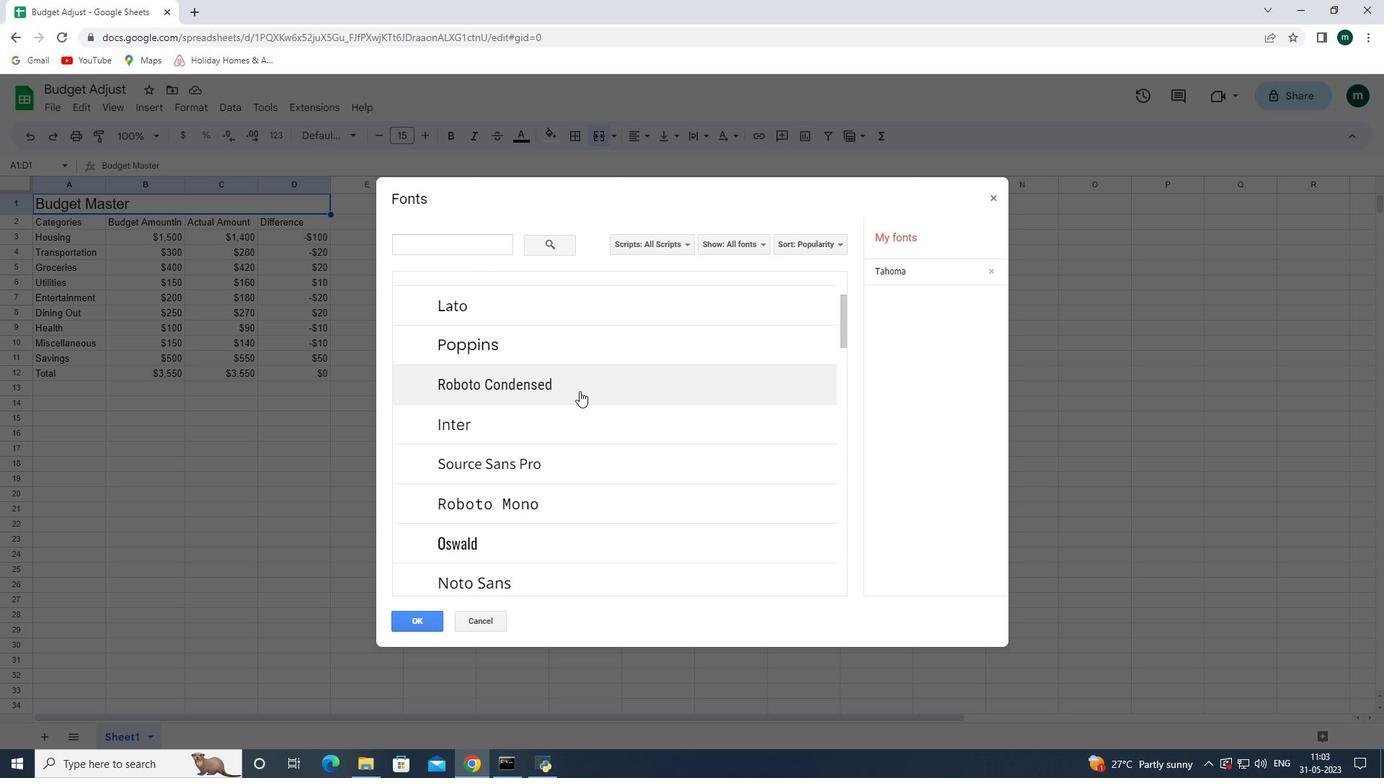 
Action: Mouse scrolled (579, 390) with delta (0, 0)
Screenshot: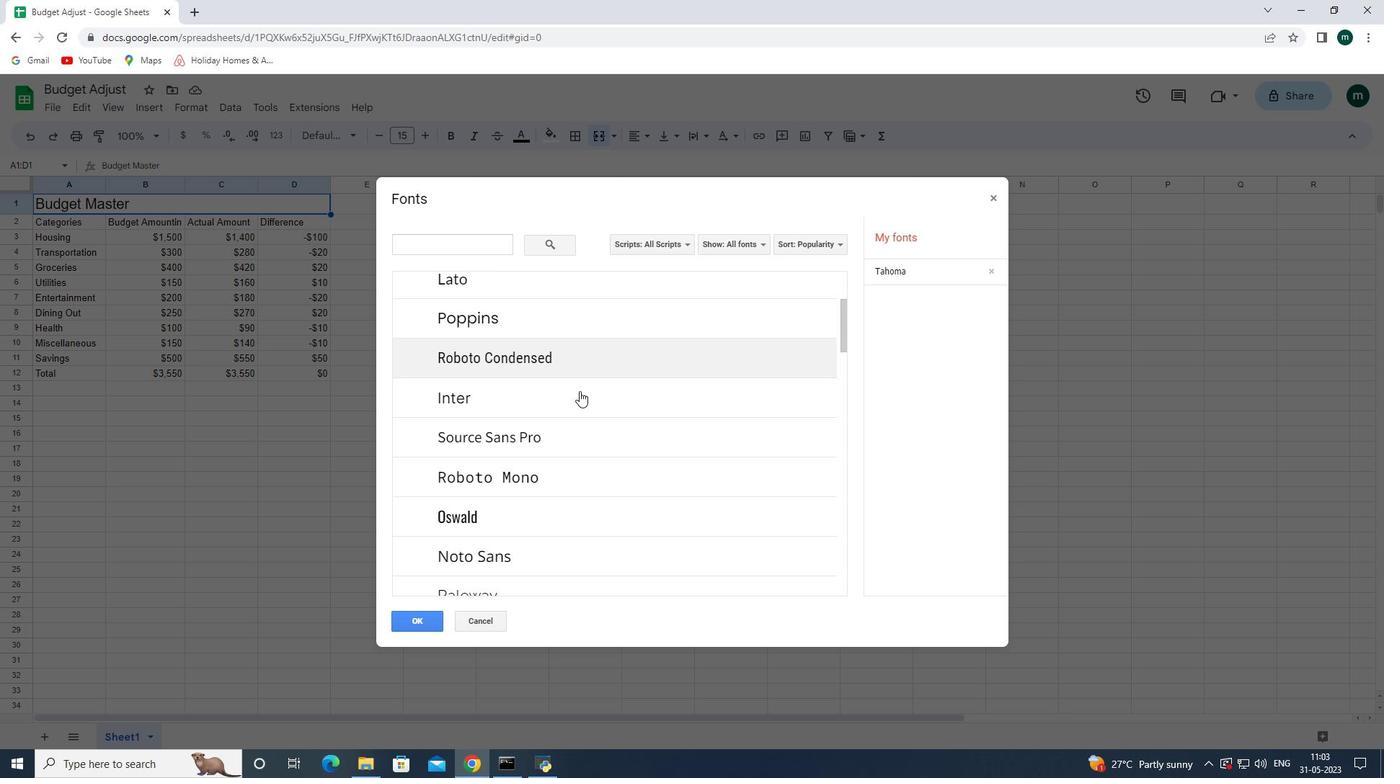 
Action: Mouse scrolled (579, 390) with delta (0, 0)
Screenshot: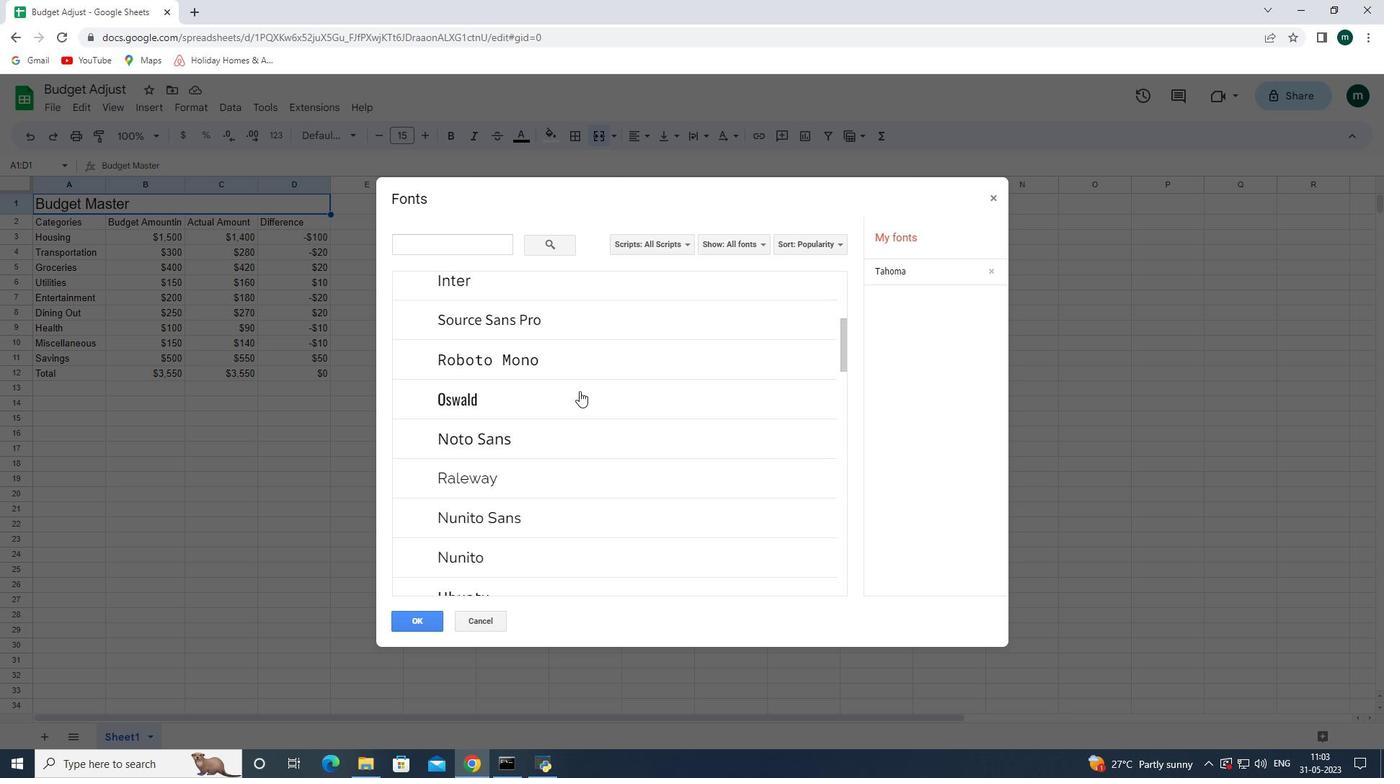 
Action: Mouse scrolled (579, 390) with delta (0, 0)
Screenshot: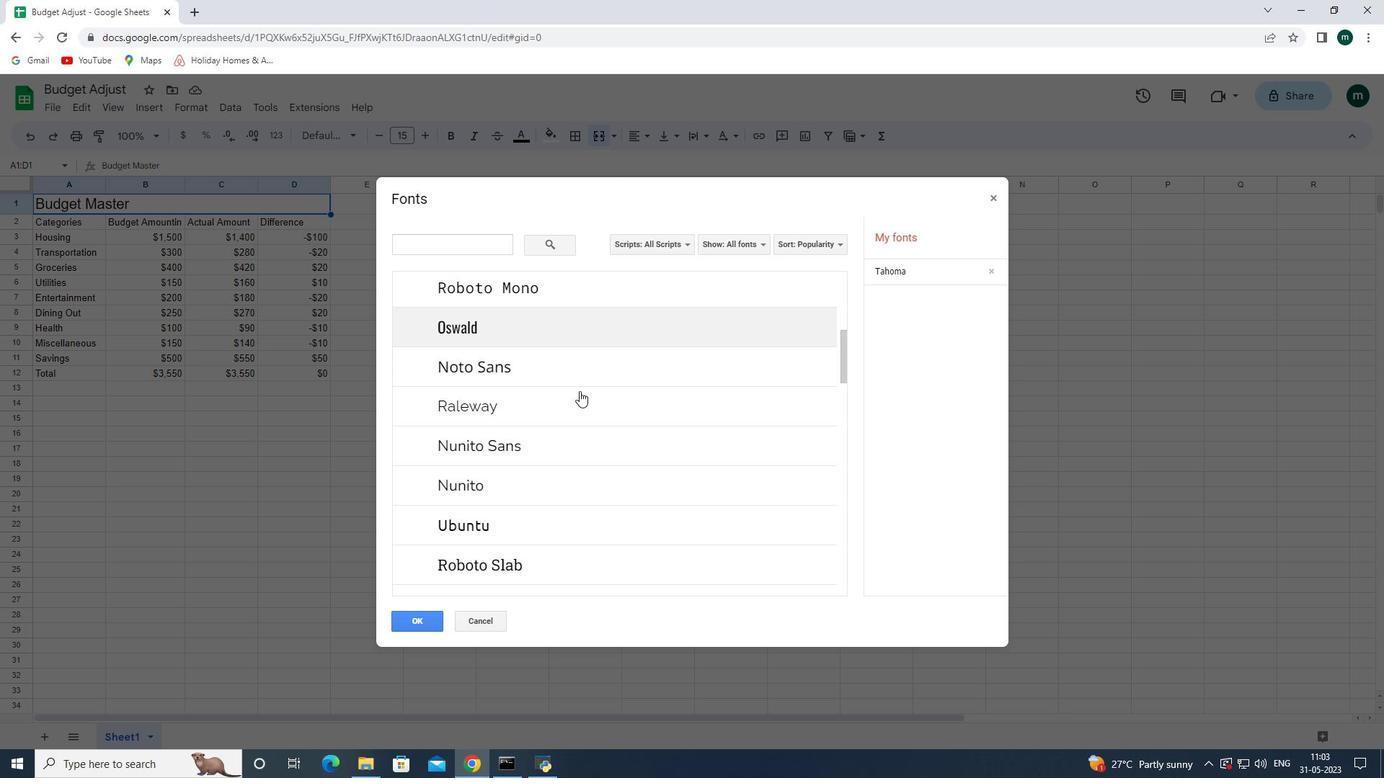 
Action: Mouse scrolled (579, 390) with delta (0, 0)
Screenshot: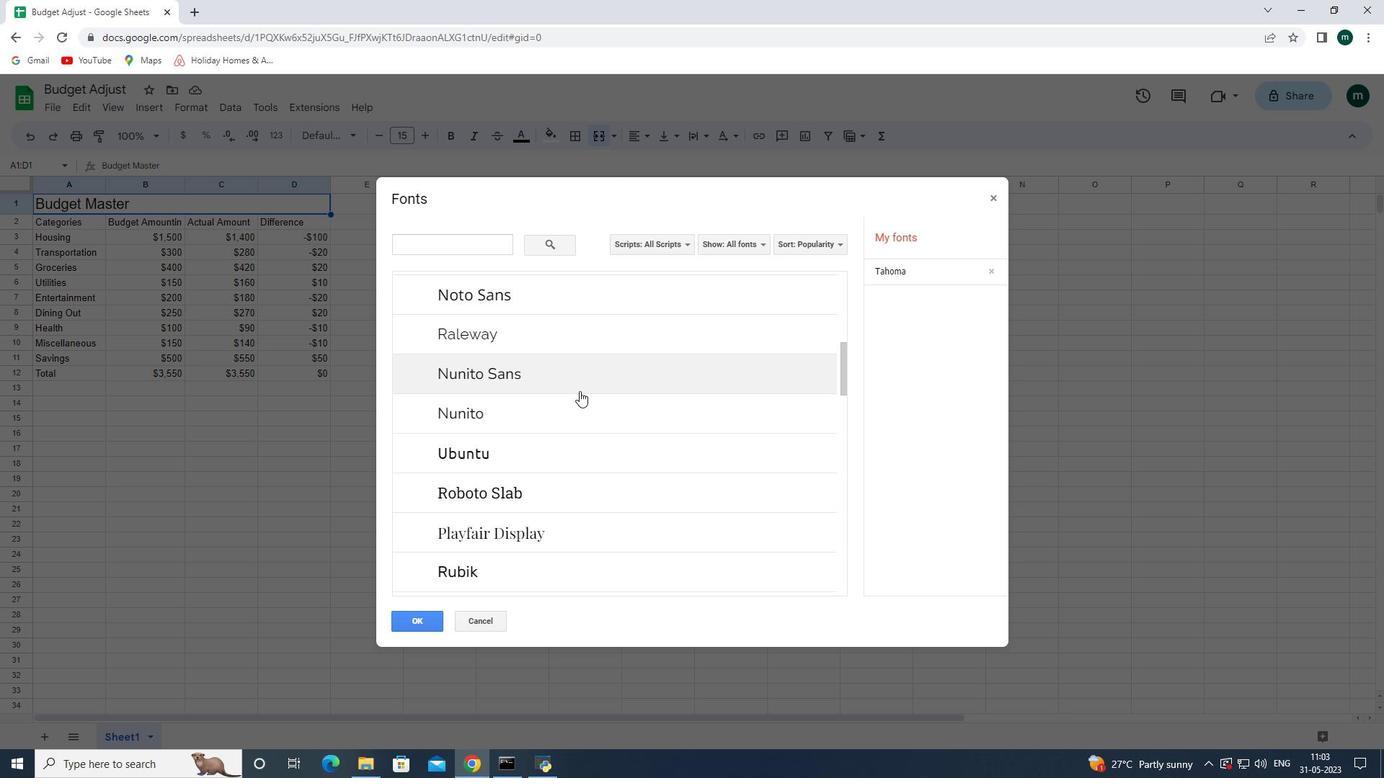 
Action: Mouse scrolled (579, 390) with delta (0, 0)
Screenshot: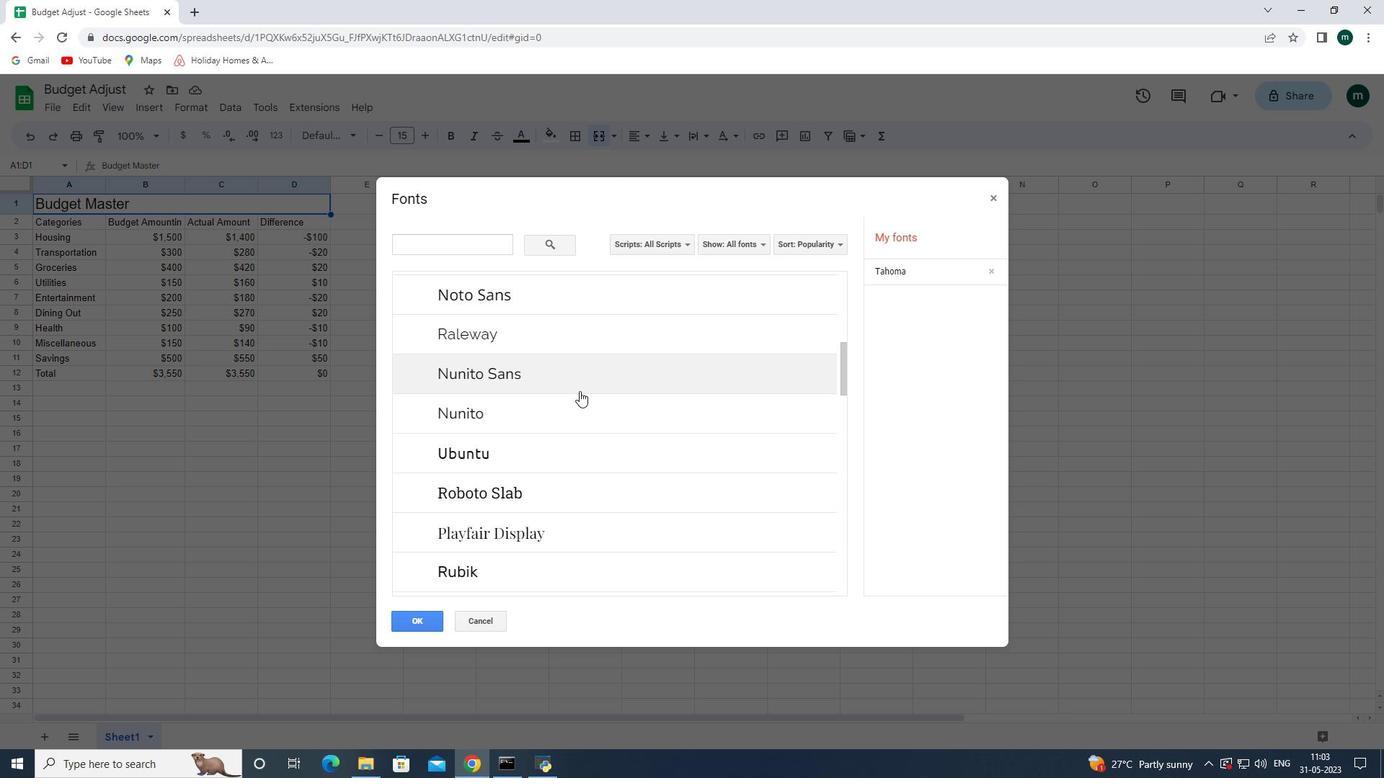 
Action: Mouse scrolled (579, 390) with delta (0, 0)
Screenshot: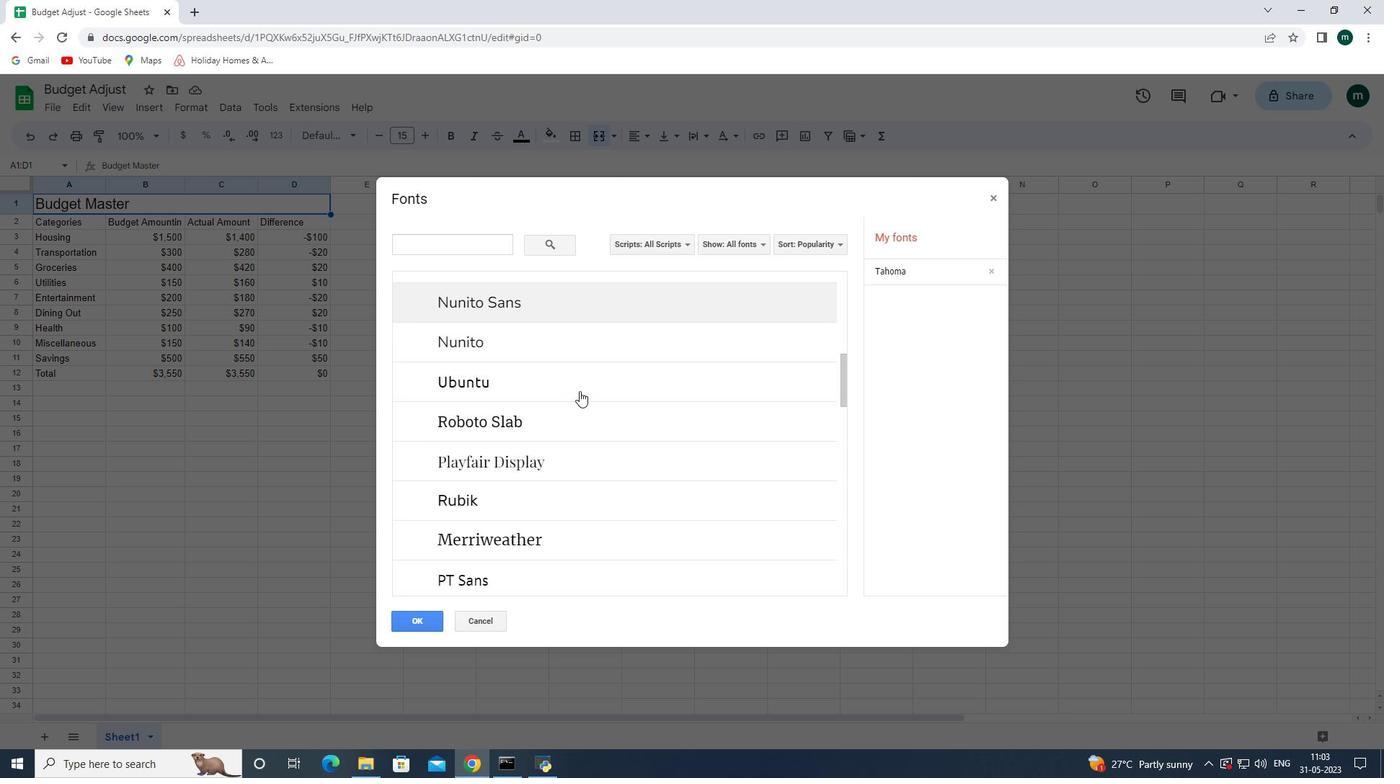 
Action: Mouse scrolled (579, 390) with delta (0, 0)
Screenshot: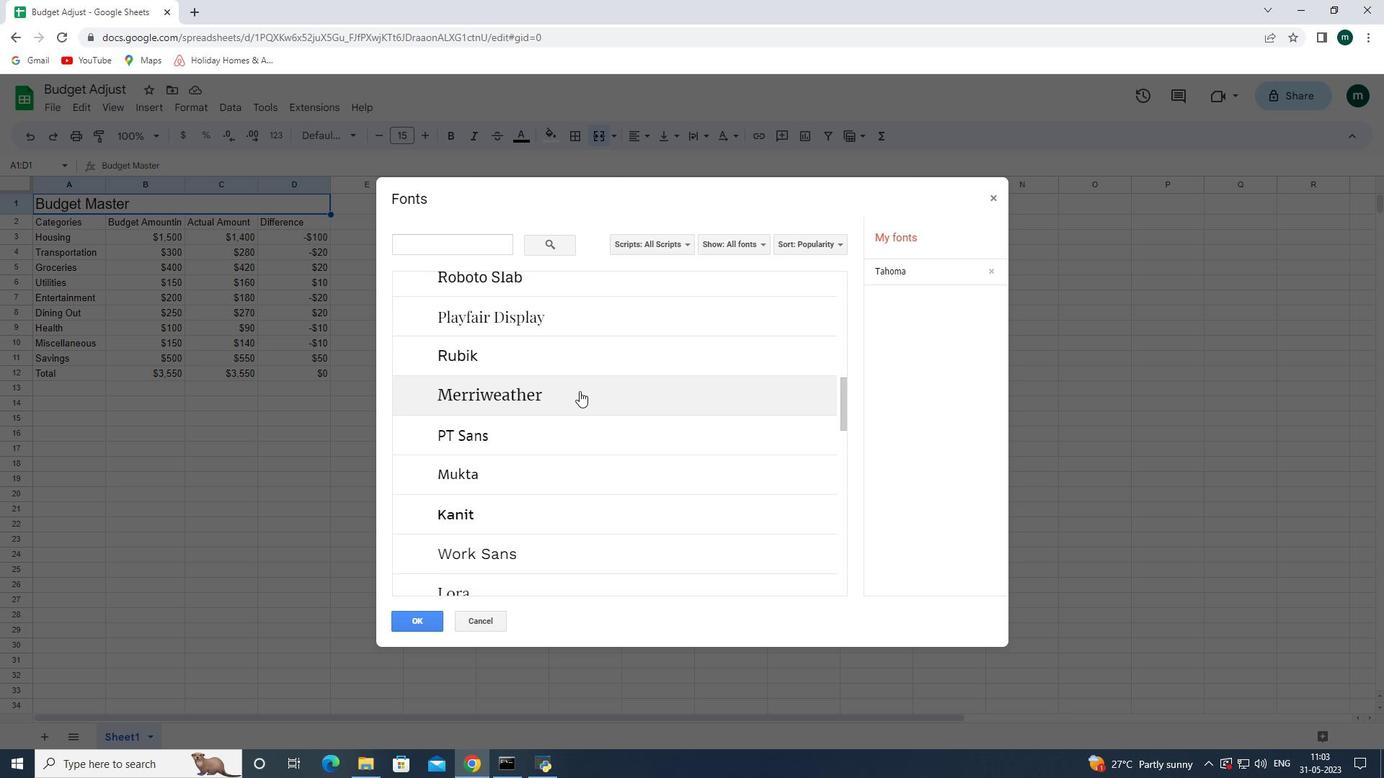 
Action: Mouse scrolled (579, 390) with delta (0, 0)
Screenshot: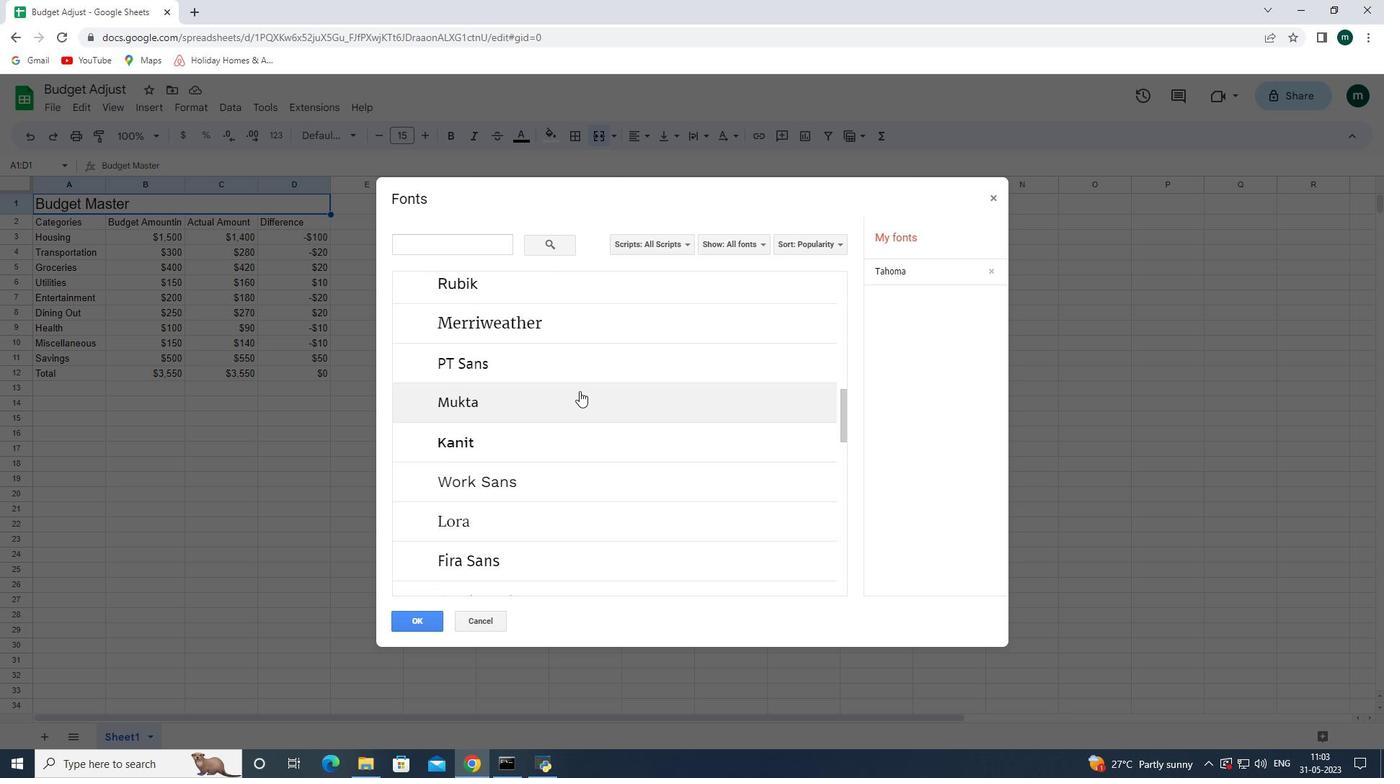 
Action: Mouse moved to (926, 471)
Screenshot: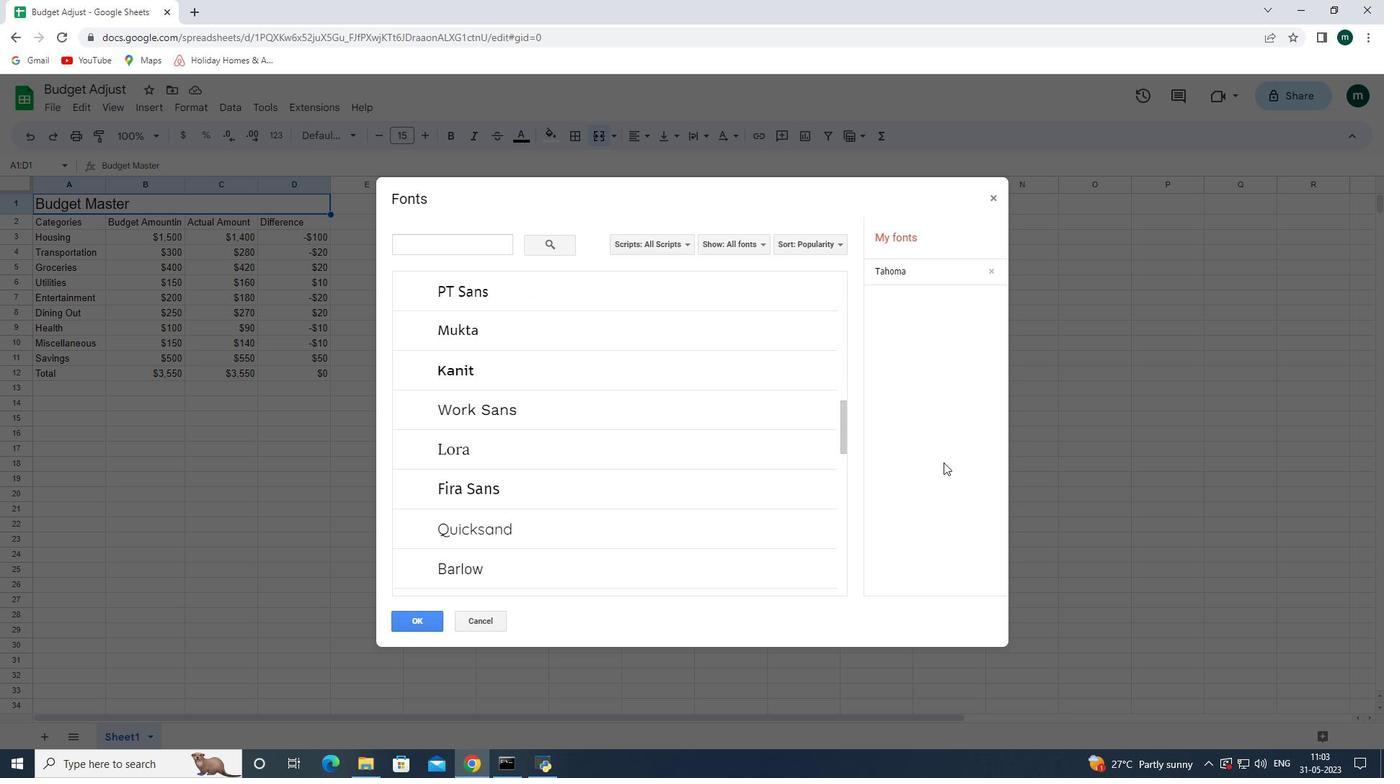
Action: Key pressed <Key.down><Key.down><Key.down><Key.down><Key.down><Key.down><Key.down><Key.down><Key.down><Key.down><Key.down><Key.down><Key.down><Key.down><Key.down><Key.down><Key.down><Key.down><Key.down><Key.down><Key.down><Key.down><Key.down><Key.down><Key.down><Key.down><Key.down><Key.down><Key.down><Key.down><Key.down><Key.down><Key.down><Key.down><Key.down><Key.down><Key.down><Key.down><Key.down><Key.down><Key.down><Key.down><Key.down><Key.down><Key.down><Key.down><Key.down><Key.down><Key.down><Key.down><Key.down><Key.down><Key.down><Key.down><Key.down><Key.down><Key.down><Key.down><Key.down><Key.down><Key.down><Key.down><Key.down><Key.down><Key.down><Key.down><Key.down><Key.down><Key.down><Key.down><Key.down><Key.down><Key.down><Key.down><Key.down><Key.down><Key.down><Key.down><Key.down><Key.down><Key.down><Key.down><Key.down><Key.down><Key.down><Key.down><Key.down><Key.down><Key.down><Key.down><Key.down><Key.down><Key.down><Key.down><Key.down><Key.down><Key.down><Key.down><Key.down>
Screenshot: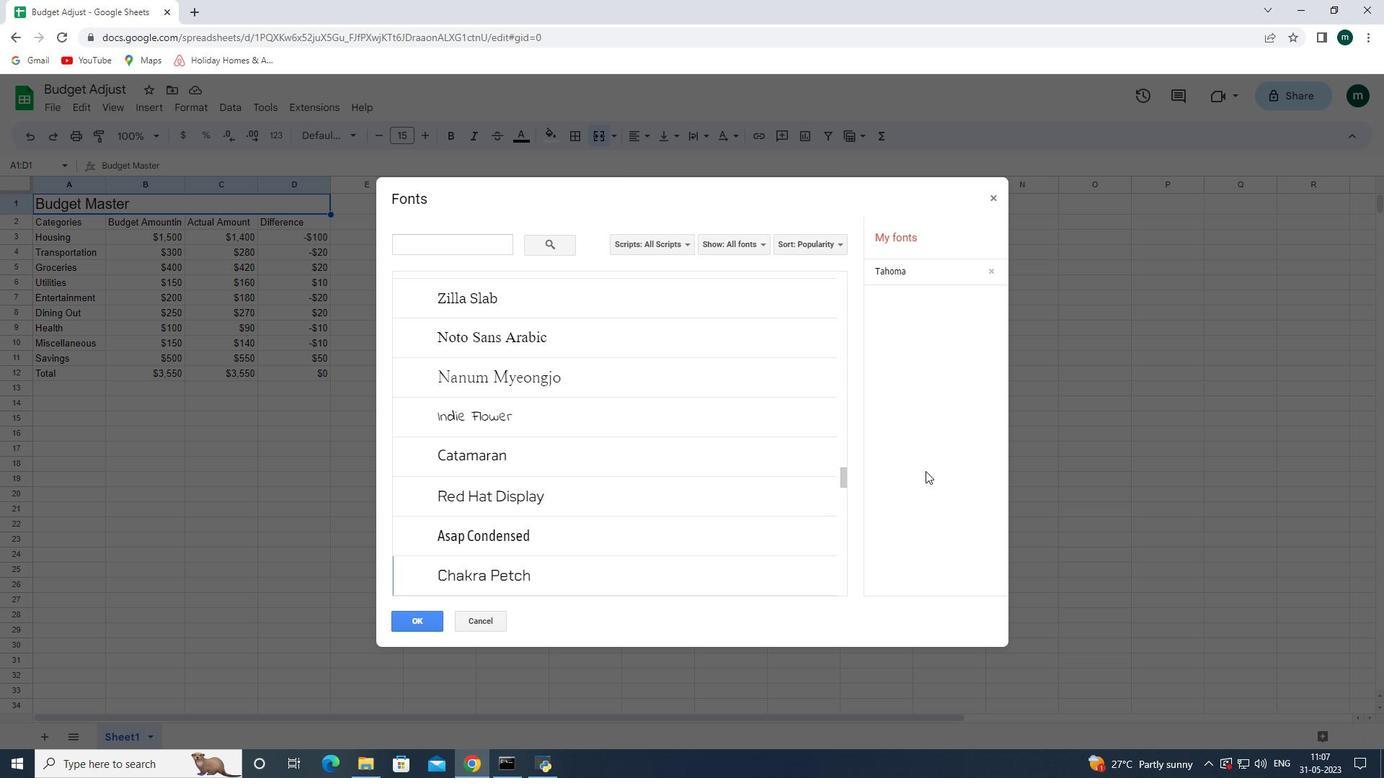 
Action: Mouse moved to (477, 240)
Screenshot: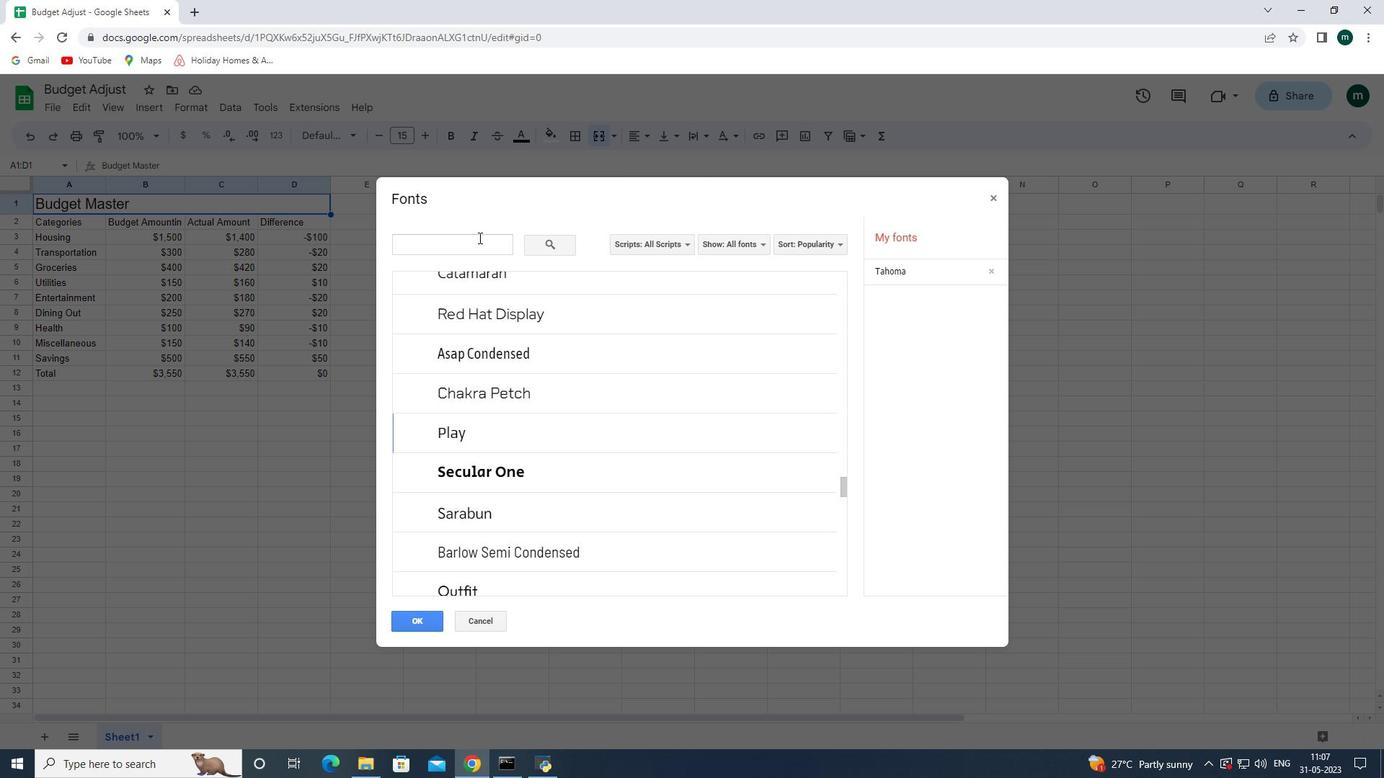 
Action: Mouse pressed left at (477, 240)
Screenshot: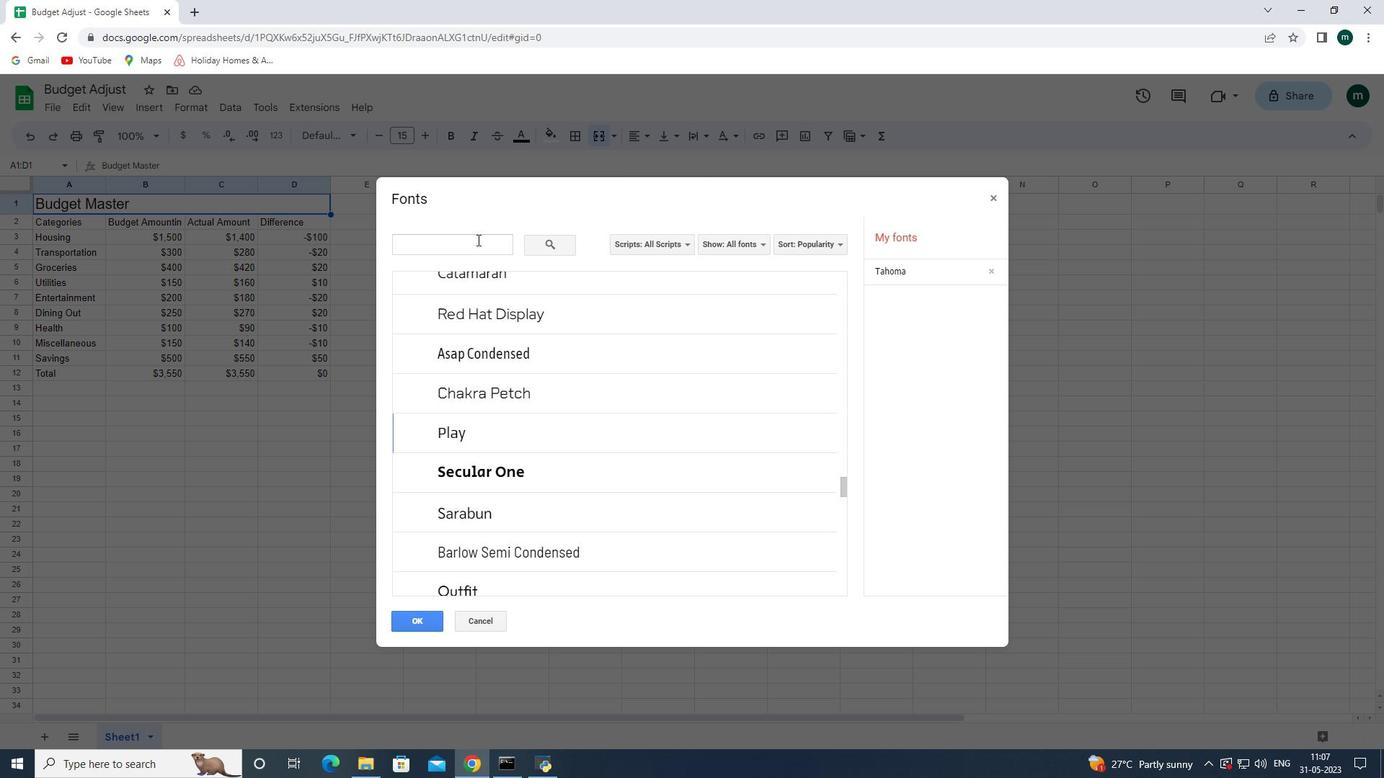 
Action: Key pressed <Key.shift><Key.shift><Key.shift><Key.shift><Key.shift><Key.shift><Key.shift><Key.shift><Key.shift><Key.shift><Key.shift><Key.shift><Key.shift><Key.shift><Key.shift><Key.shift><Key.shift><Key.shift><Key.shift><Key.shift><Key.shift><Key.shift><Key.shift><Key.shift><Key.shift><Key.shift><Key.shift><Key.shift><Key.shift><Key.shift><Key.shift><Key.shift><Key.shift><Key.shift><Key.shift><Key.shift><Key.shift><Key.shift><Key.shift><Key.shift><Key.shift><Key.shift><Key.shift><Key.shift><Key.shift><Key.shift><Key.shift><Key.shift><Key.shift><Key.shift><Key.shift><Key.shift><Key.shift><Key.shift><Key.shift><Key.shift><Key.shift><Key.shift><Key.shift><Key.shift><Key.shift><Key.shift><Key.shift><Key.shift><Key.shift><Key.shift><Key.shift><Key.shift><Key.shift><Key.shift><Key.shift><Key.shift><Key.shift><Key.shift><Key.shift><Key.shift><Key.shift><Key.shift><Key.shift><Key.shift><Key.shift><Key.shift><Key.shift><Key.shift><Key.shift><Key.shift><Key.shift><Key.shift><Key.shift><Key.shift><Key.shift><Key.shift><Key.shift><Key.shift><Key.shift><Key.shift><Key.shift><Key.shift><Key.shift><Key.shift><Key.shift><Key.shift><Key.shift><Key.shift><Key.shift><Key.shift><Key.shift><Key.shift><Key.shift><Key.shift><Key.shift><Key.shift><Key.shift><Key.shift><Key.shift><Key.shift><Key.shift><Key.shift><Key.shift><Key.shift><Key.shift><Key.shift><Key.shift><Key.shift><Key.shift><Key.shift><Key.shift><Key.shift><Key.shift><Key.shift><Key.shift><Key.shift><Key.shift><Key.shift><Key.shift><Key.shift><Key.shift><Key.shift><Key.shift><Key.shift><Key.shift><Key.shift><Key.shift><Key.shift><Key.shift><Key.shift><Key.shift><Key.shift><Key.shift><Key.shift><Key.shift><Key.shift><Key.shift><Key.shift><Key.shift><Key.shift><Key.shift><Key.shift><Key.shift><Key.shift><Key.shift><Key.shift><Key.shift><Key.shift><Key.shift><Key.shift><Key.shift><Key.shift><Key.shift><Key.shift><Key.shift><Key.shift><Key.shift><Key.shift><Key.shift><Key.shift>Italics<Key.space><Key.shift_r><Key.shift_r><Key.shift_r><Key.shift_r>Pac<Key.left><Key.left><Key.left><Key.left><Key.right><Key.backspace><Key.backspace><Key.backspace><Key.backspace><Key.backspace><Key.backspace><Key.backspace><Key.backspace><Key.backspace><Key.backspace><Key.backspace><Key.backspace><Key.backspace><Key.backspace><Key.backspace><Key.right><Key.right><Key.right><Key.right><Key.right><Key.right><Key.right><Key.right><Key.right><Key.right>
Screenshot: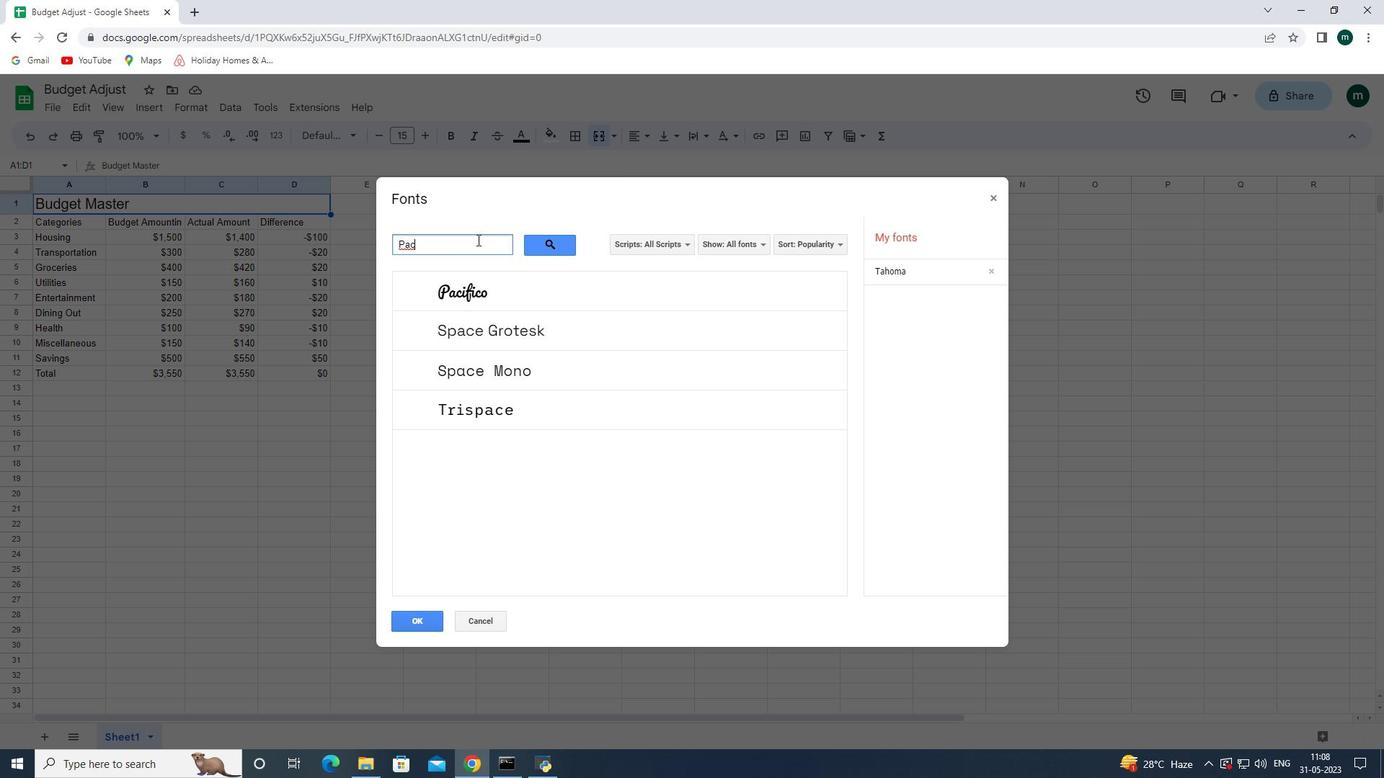 
Action: Mouse moved to (467, 291)
Screenshot: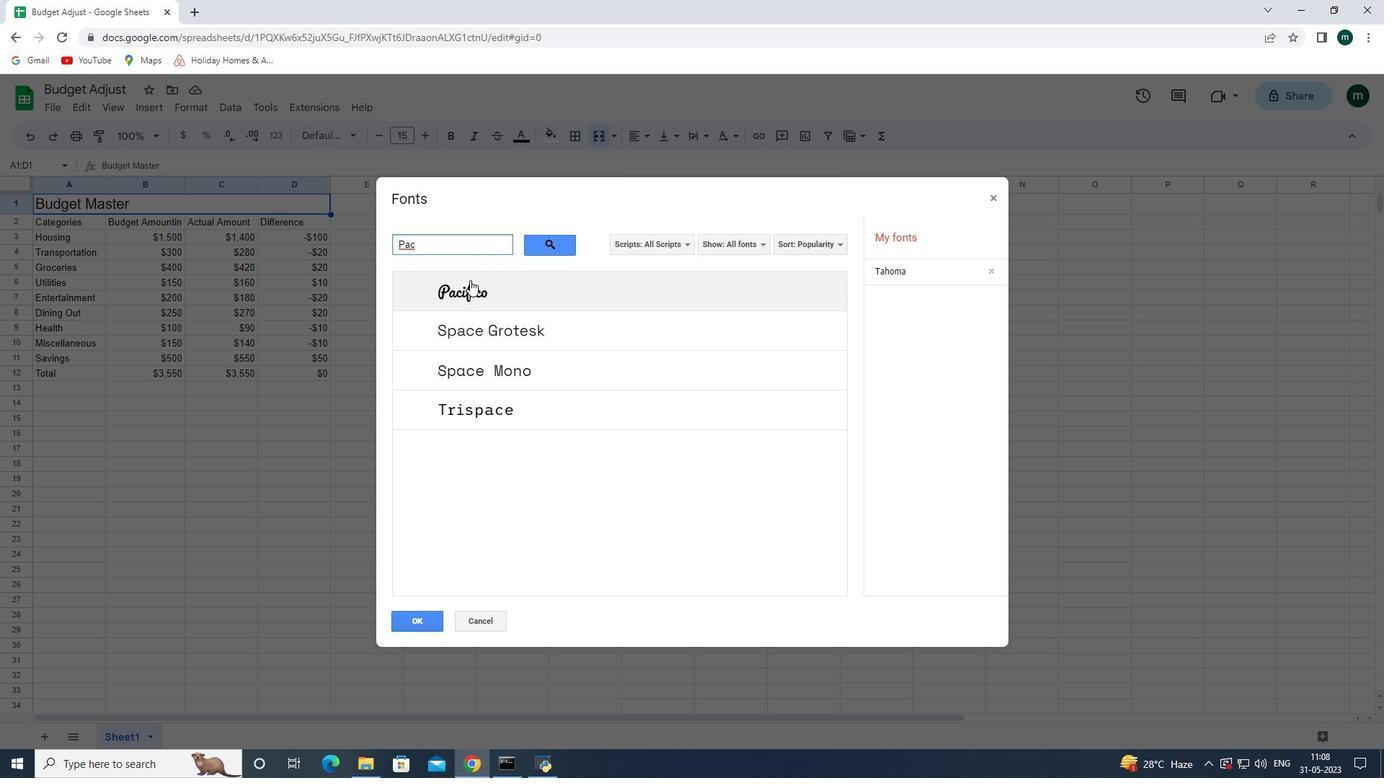 
Action: Mouse pressed left at (467, 291)
Screenshot: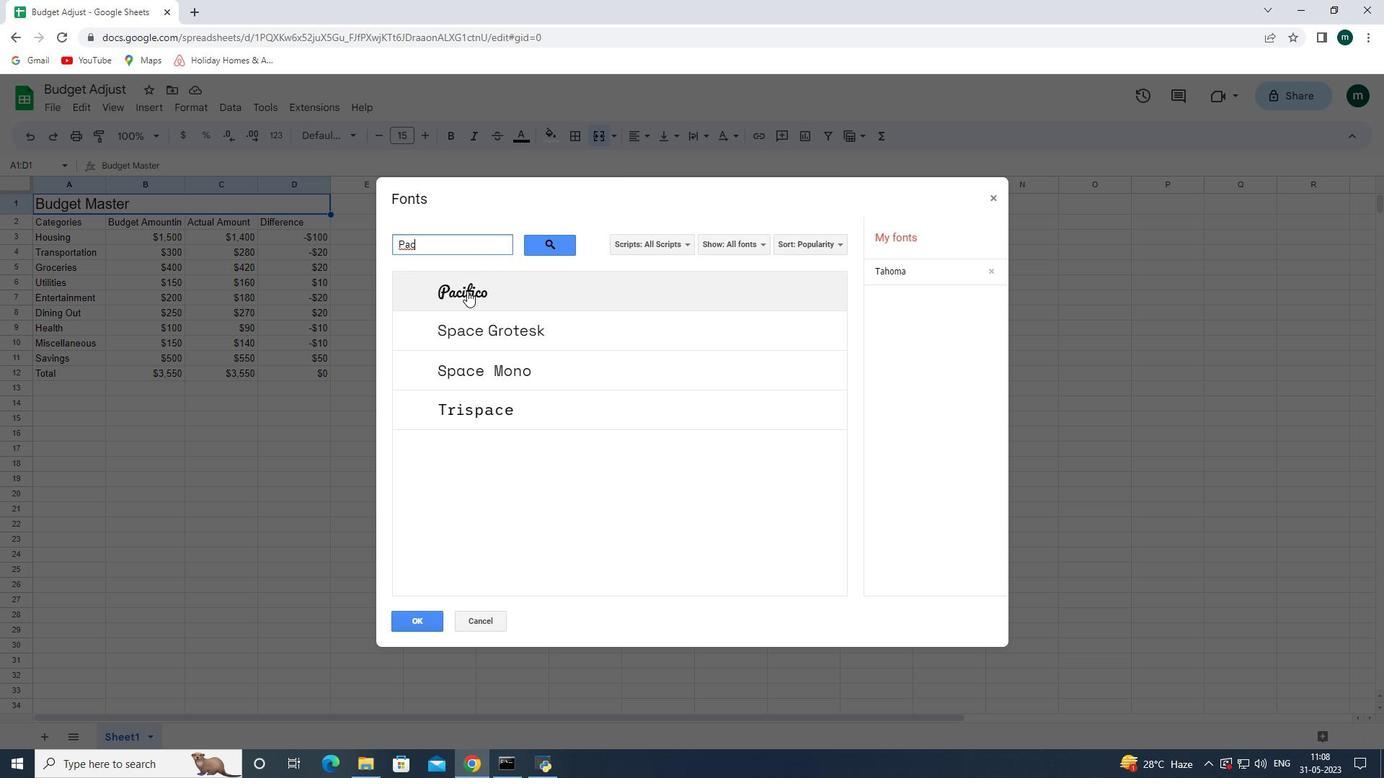 
Action: Mouse moved to (419, 615)
Screenshot: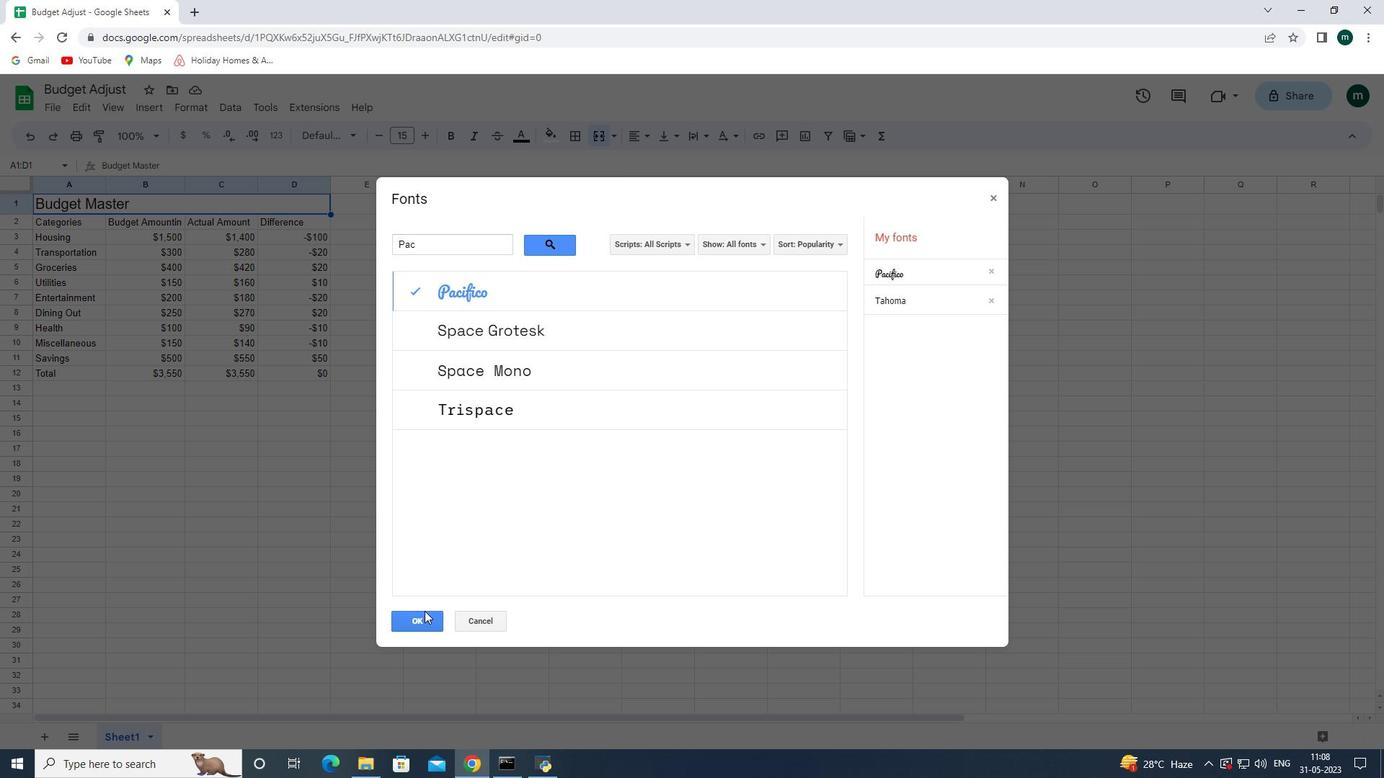 
Action: Mouse pressed left at (419, 615)
Screenshot: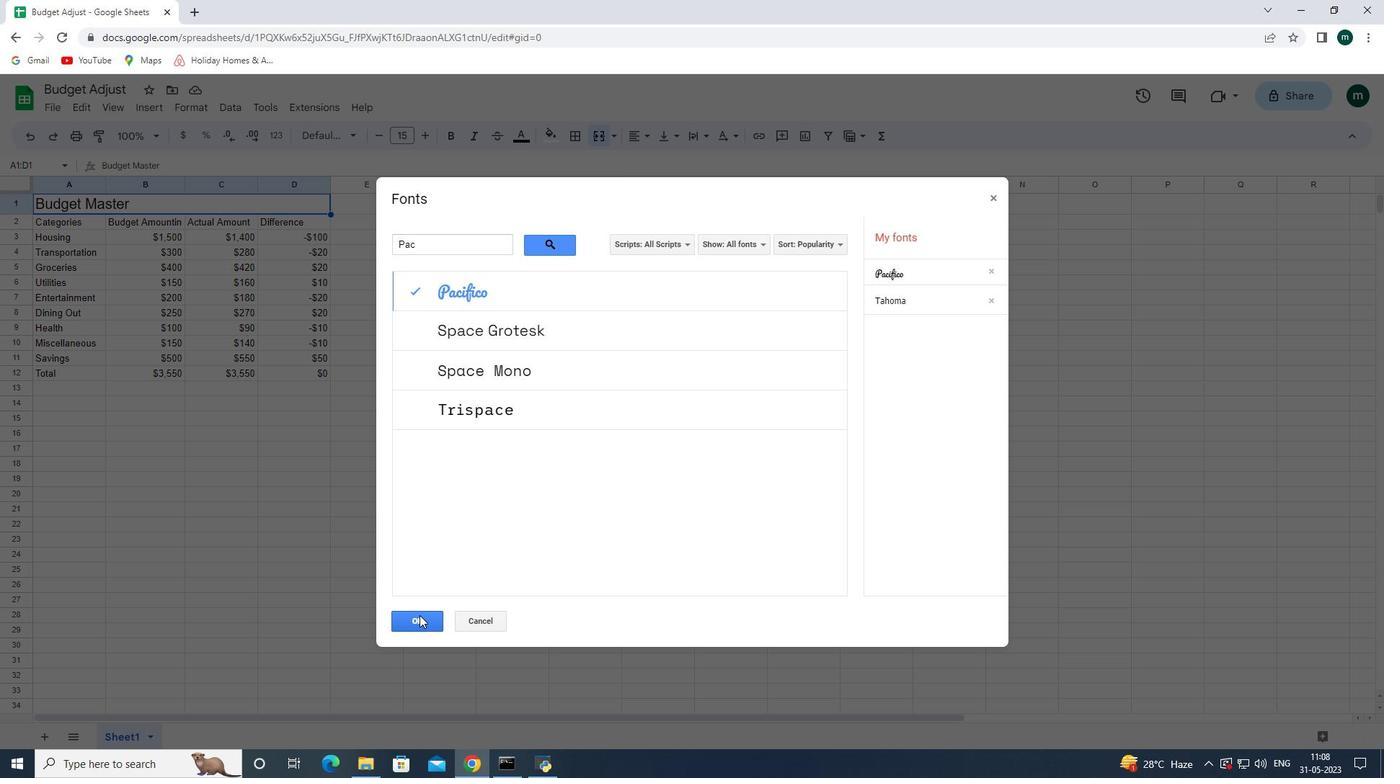 
Action: Mouse moved to (457, 136)
Screenshot: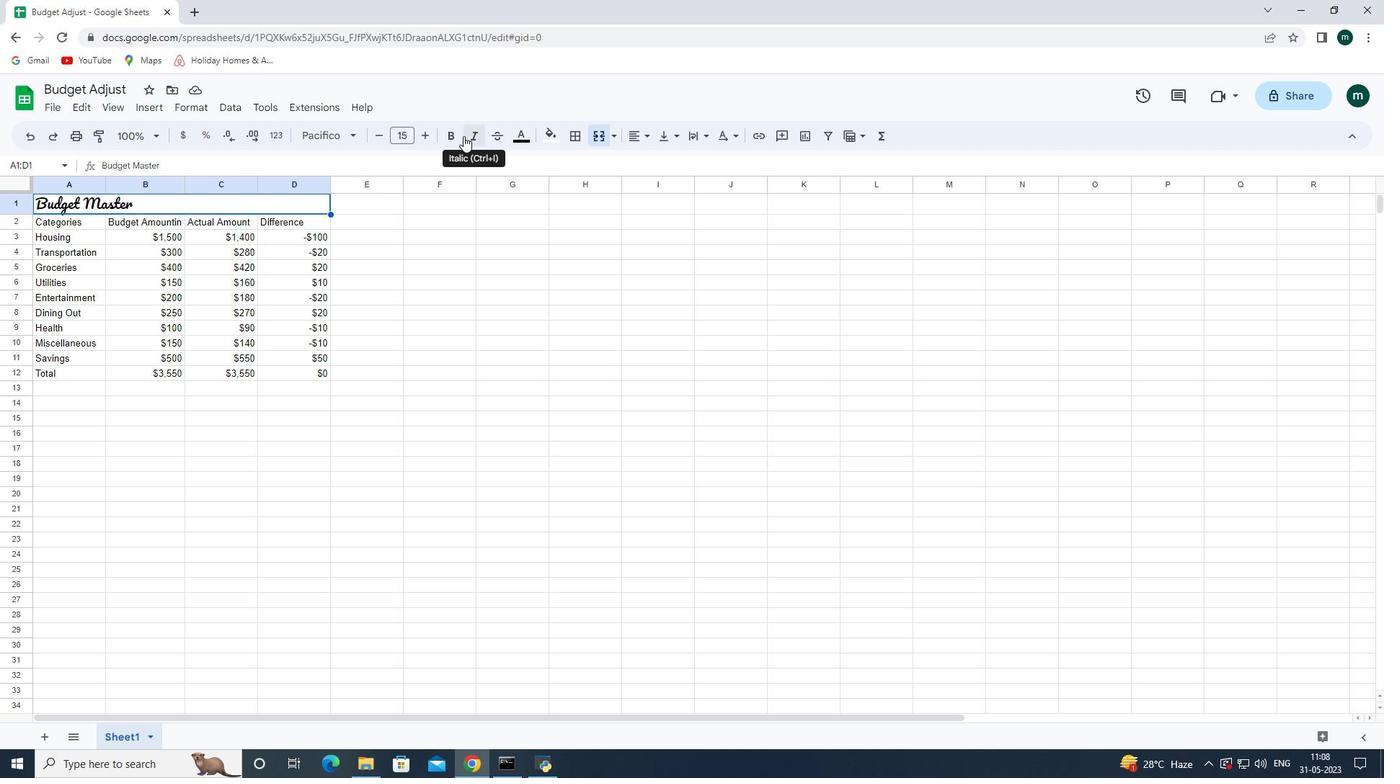 
Action: Mouse pressed left at (457, 136)
Screenshot: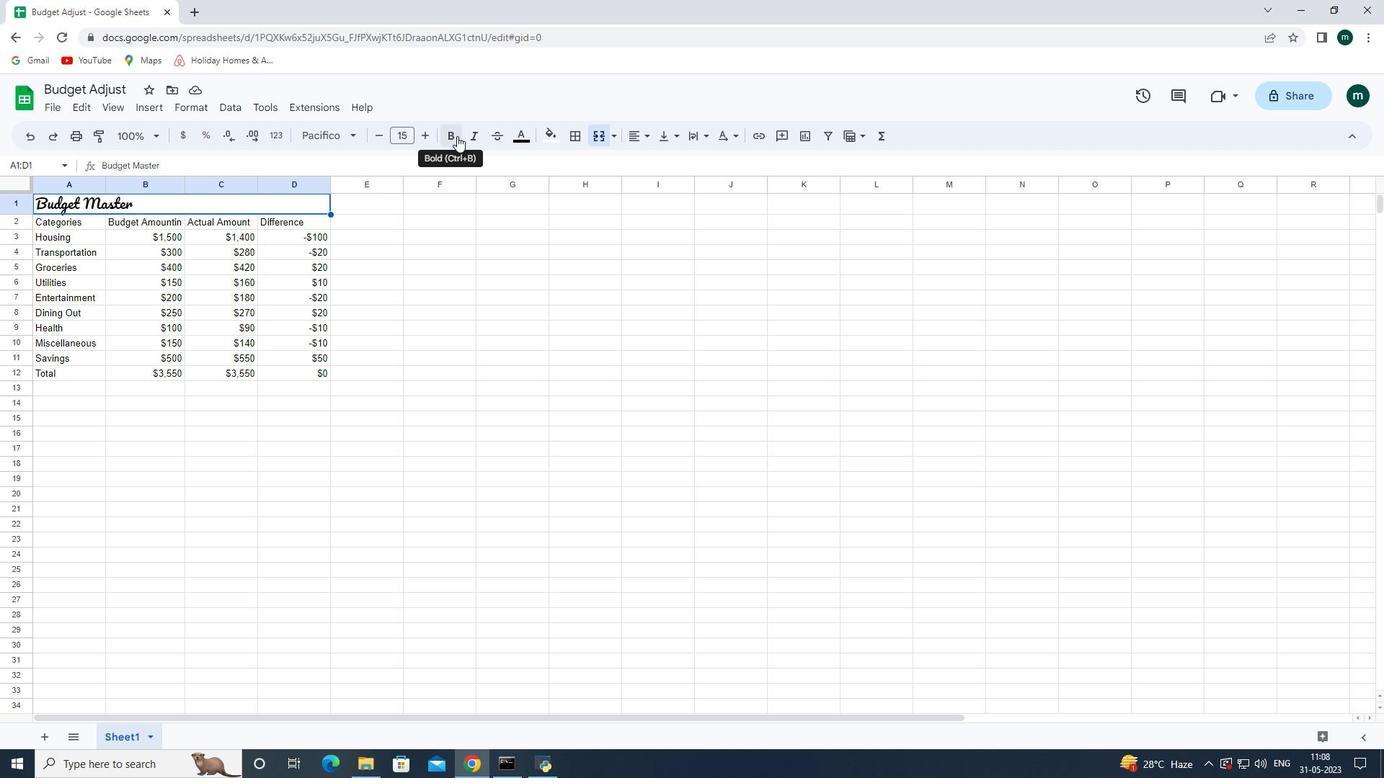 
Action: Mouse moved to (556, 136)
Screenshot: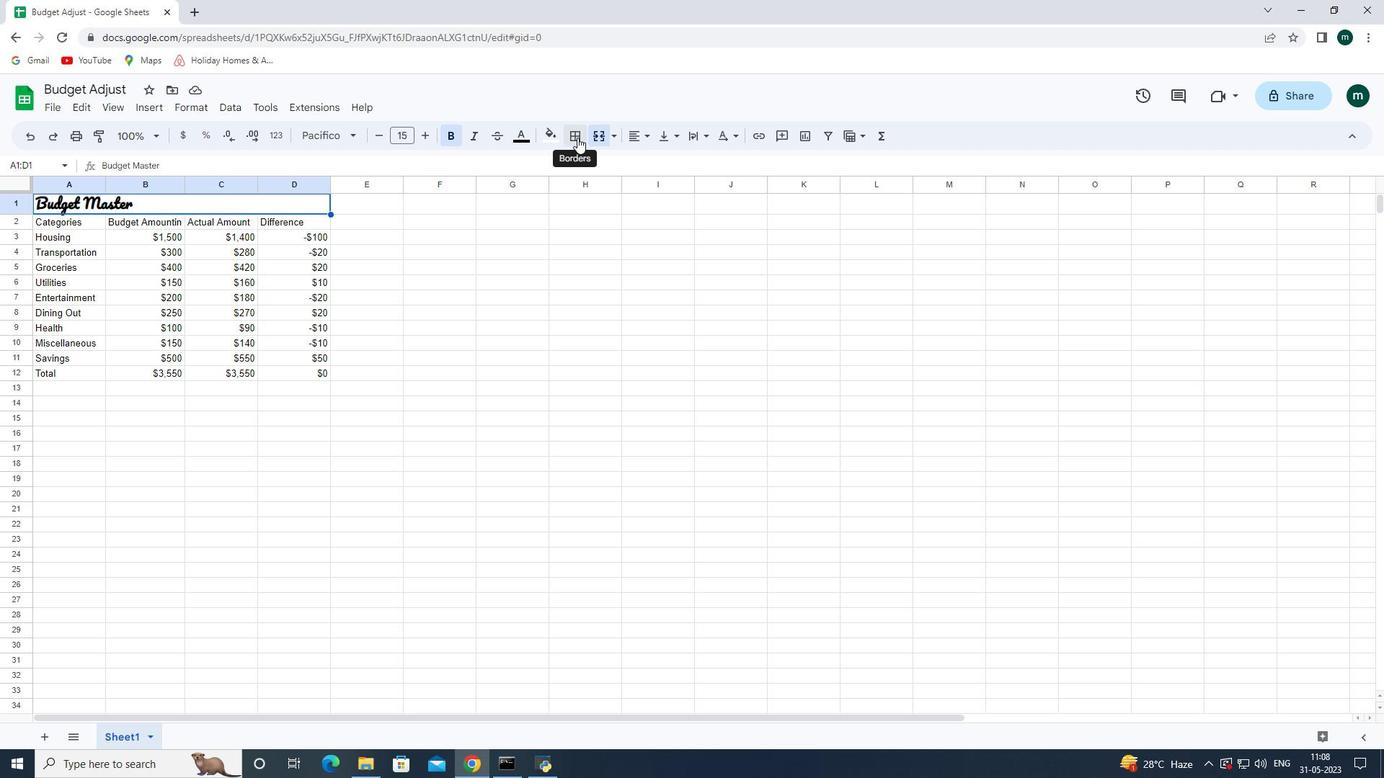 
Action: Mouse pressed left at (556, 136)
Screenshot: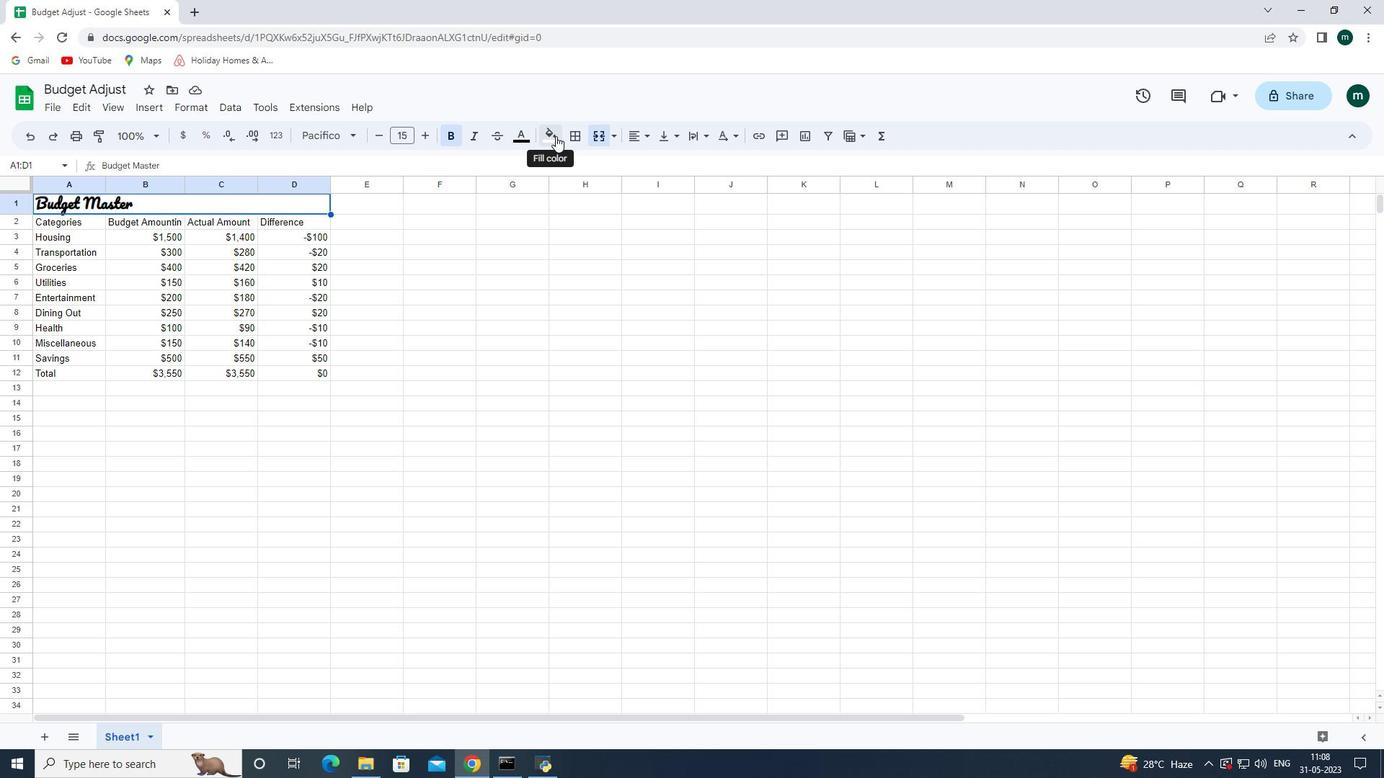
Action: Mouse moved to (669, 200)
Screenshot: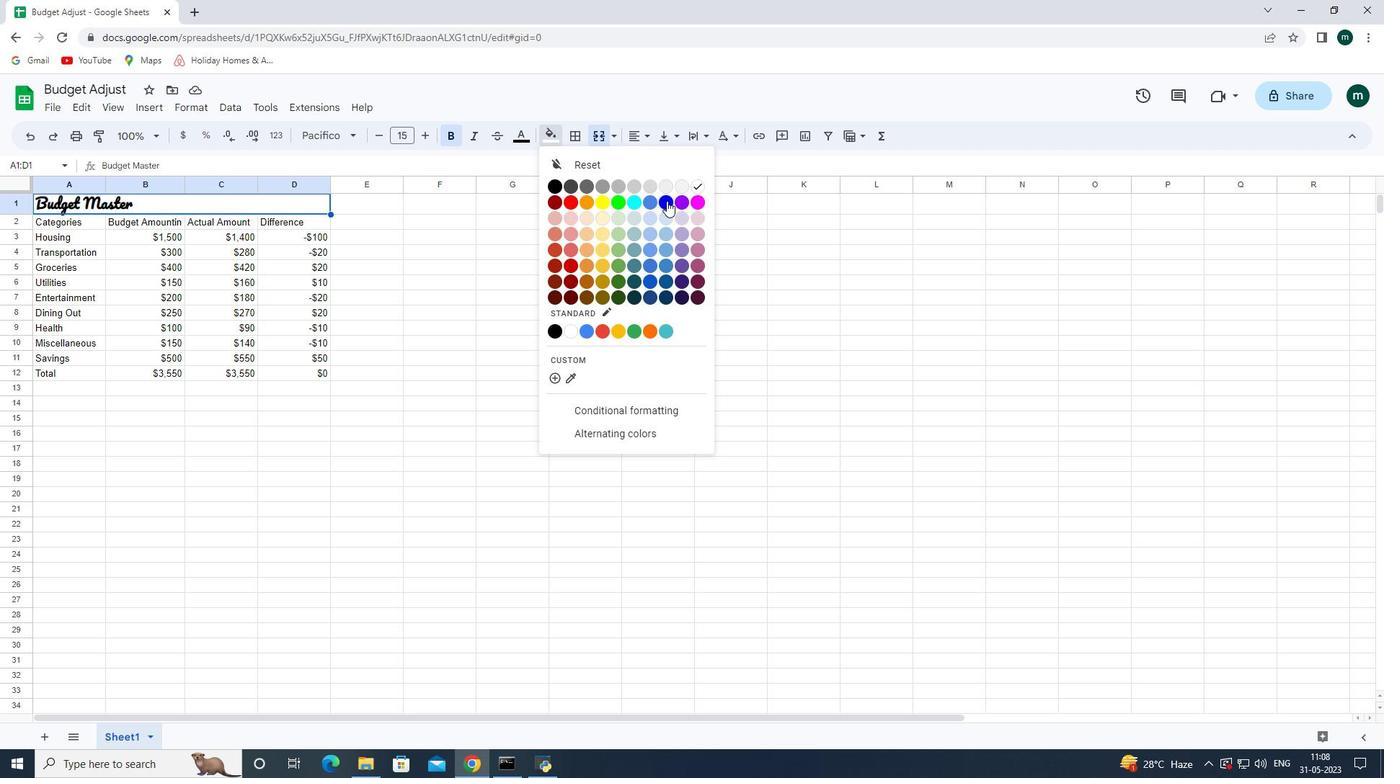 
Action: Mouse pressed left at (669, 200)
Screenshot: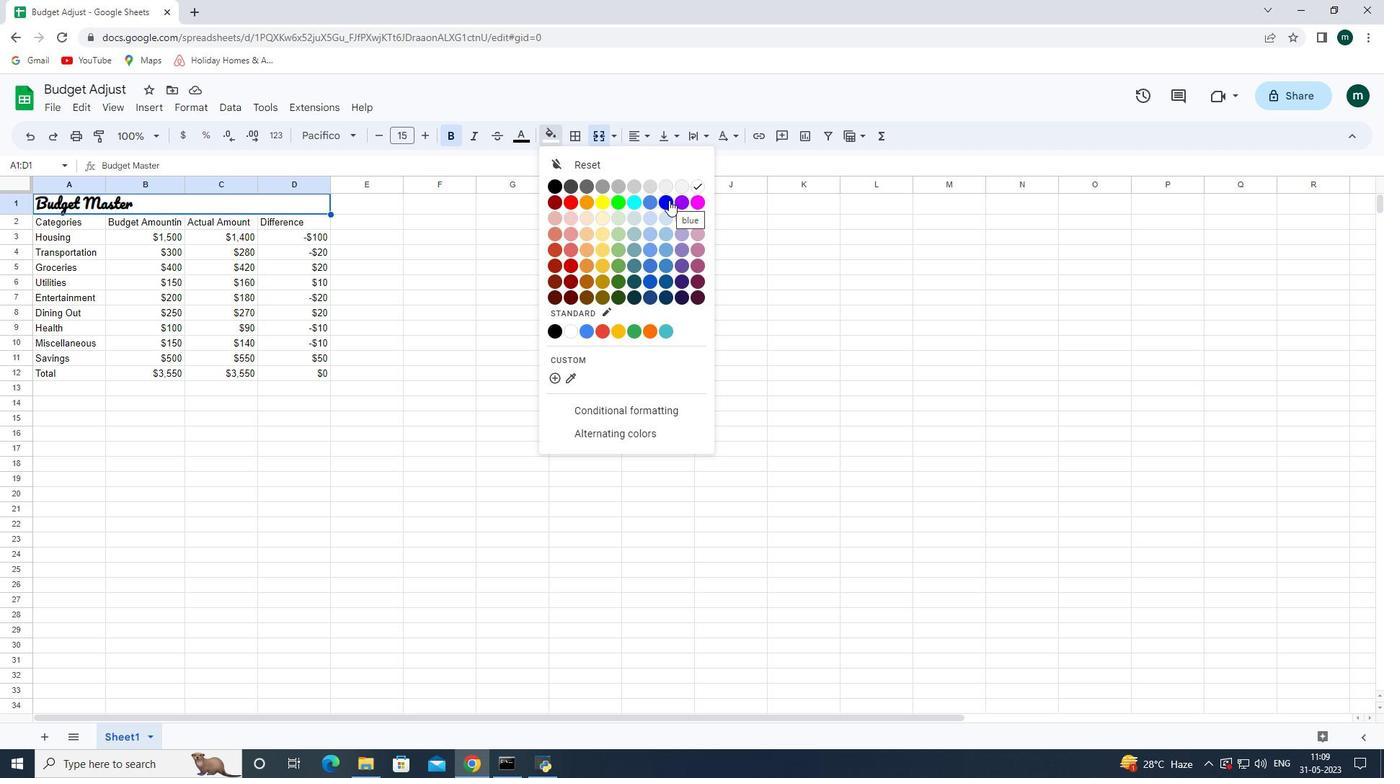 
Action: Mouse moved to (421, 135)
Screenshot: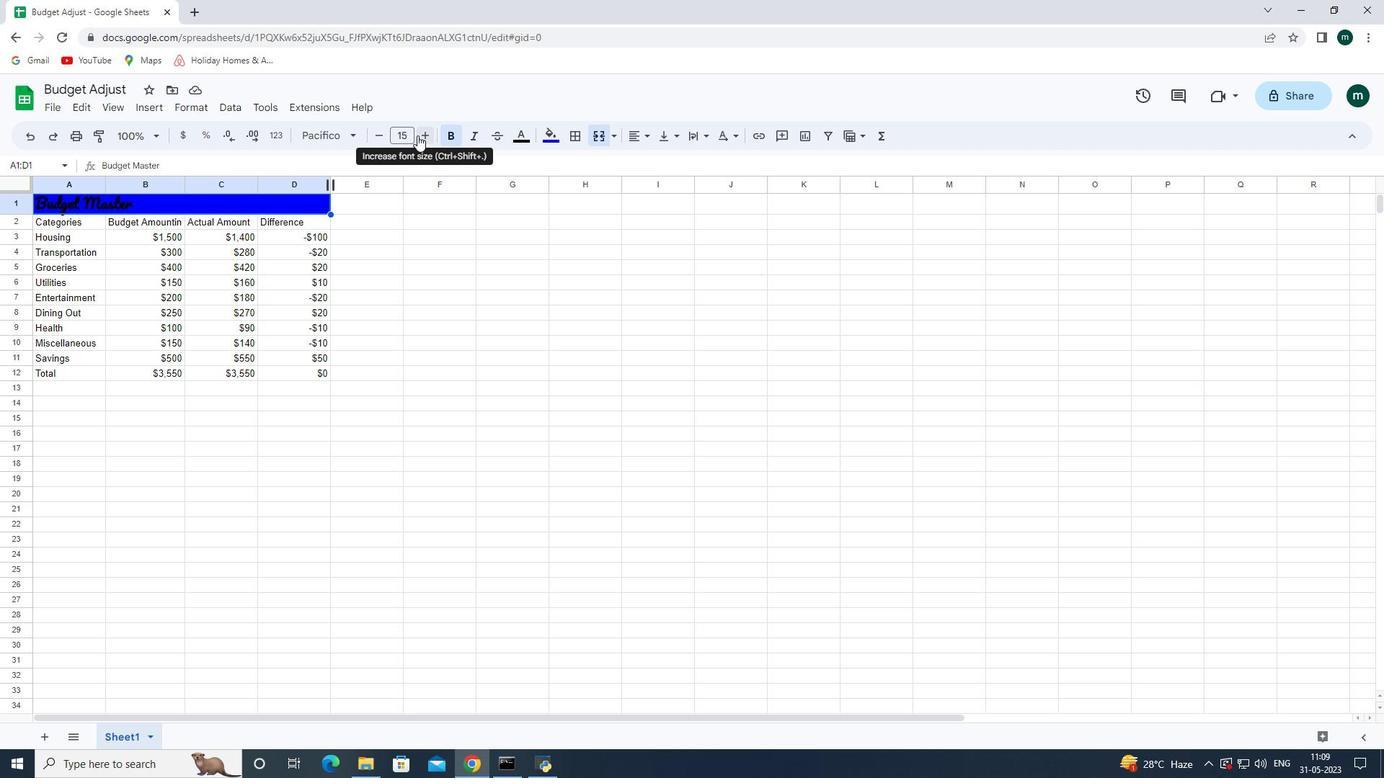 
Action: Mouse pressed left at (421, 135)
Screenshot: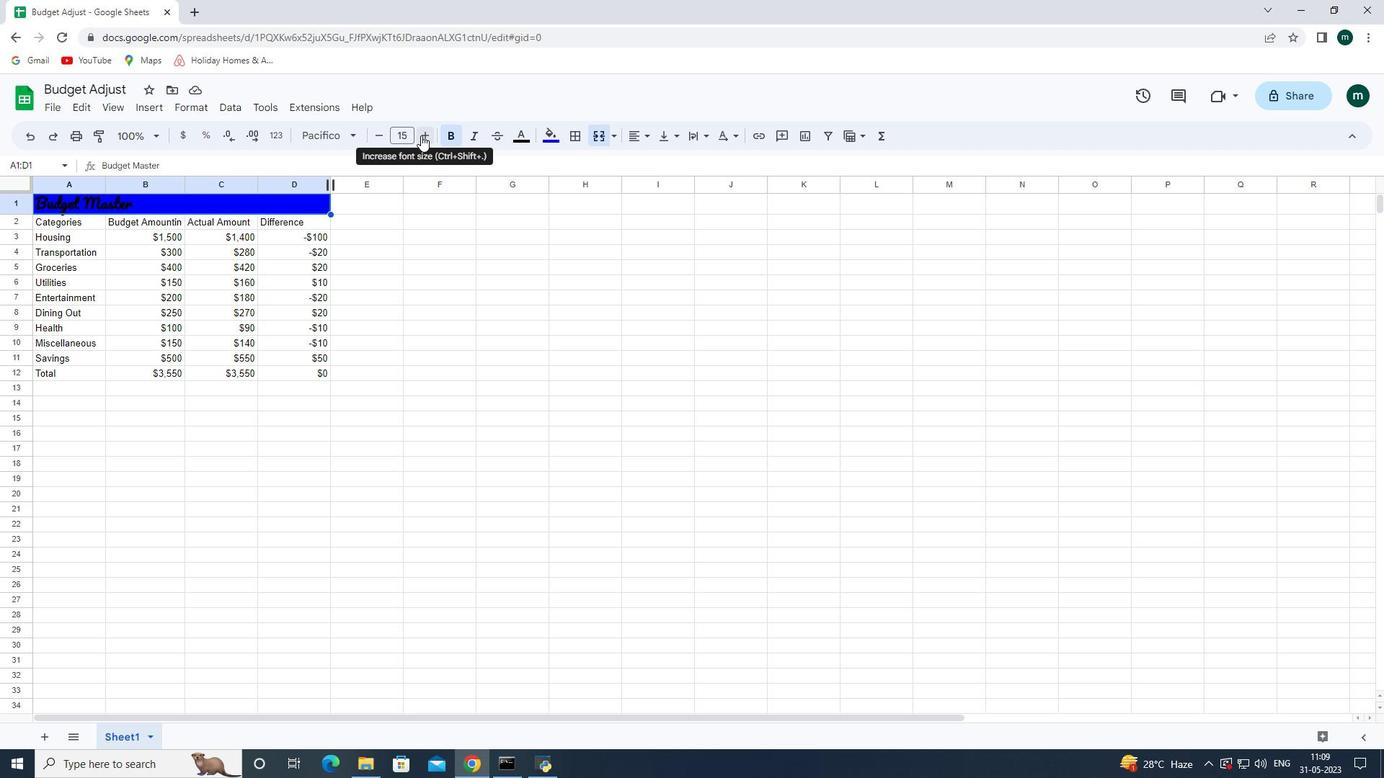 
Action: Mouse pressed left at (421, 135)
Screenshot: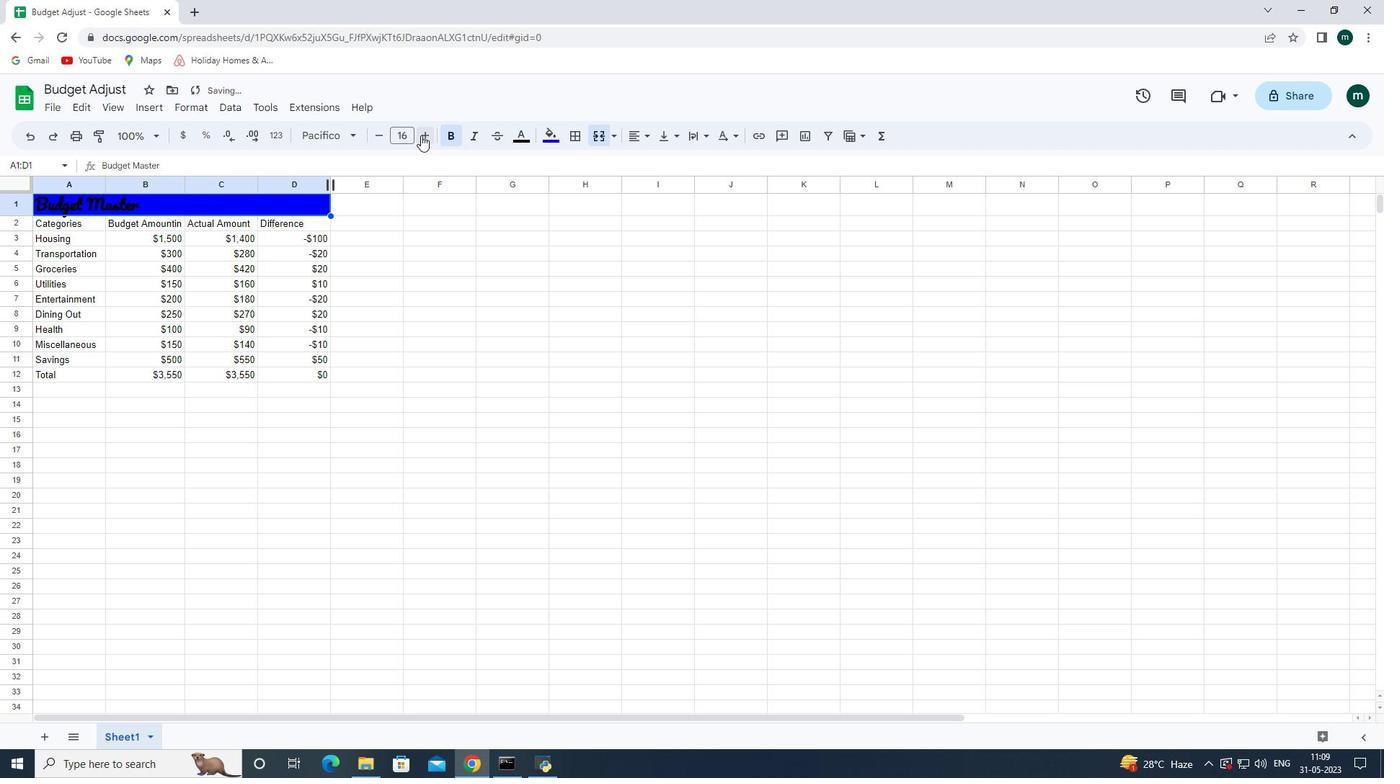 
Action: Mouse pressed left at (421, 135)
Screenshot: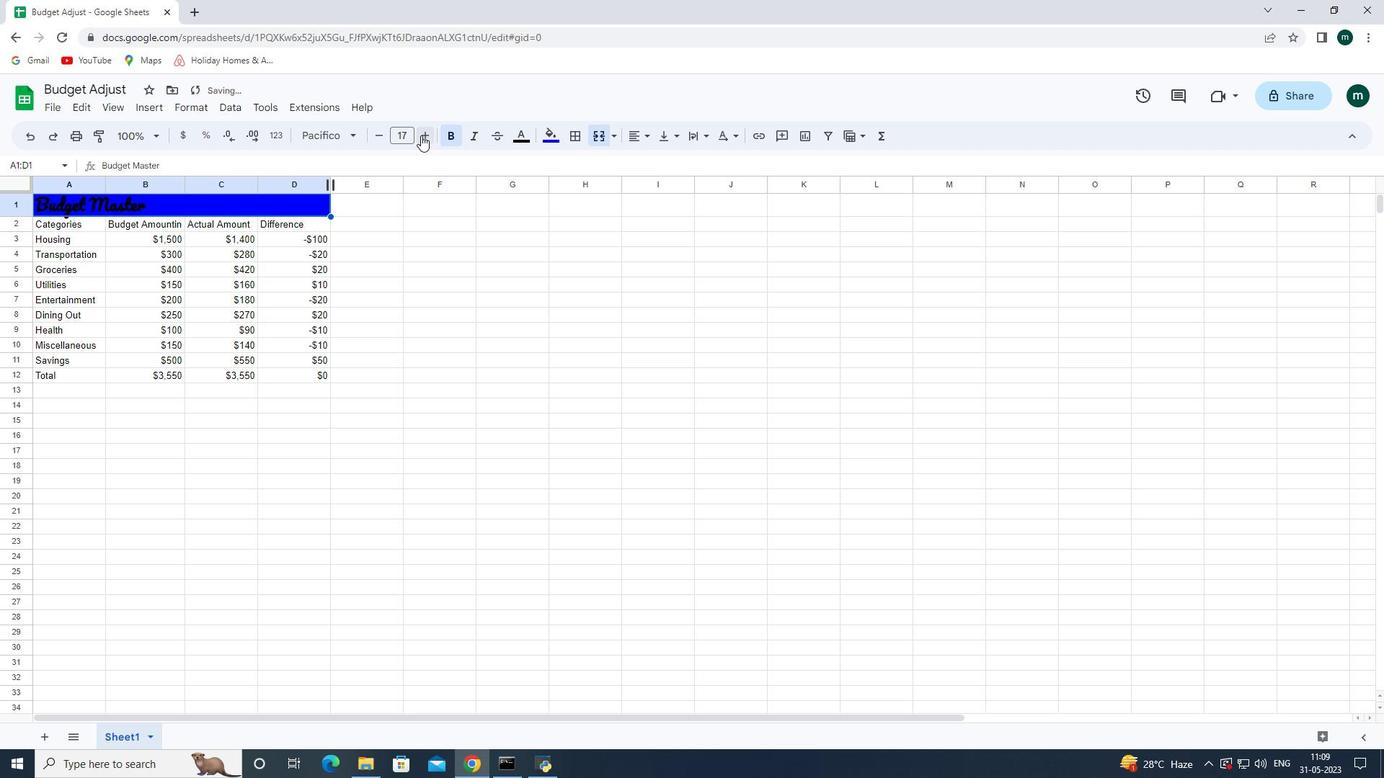 
Action: Mouse pressed left at (421, 135)
Screenshot: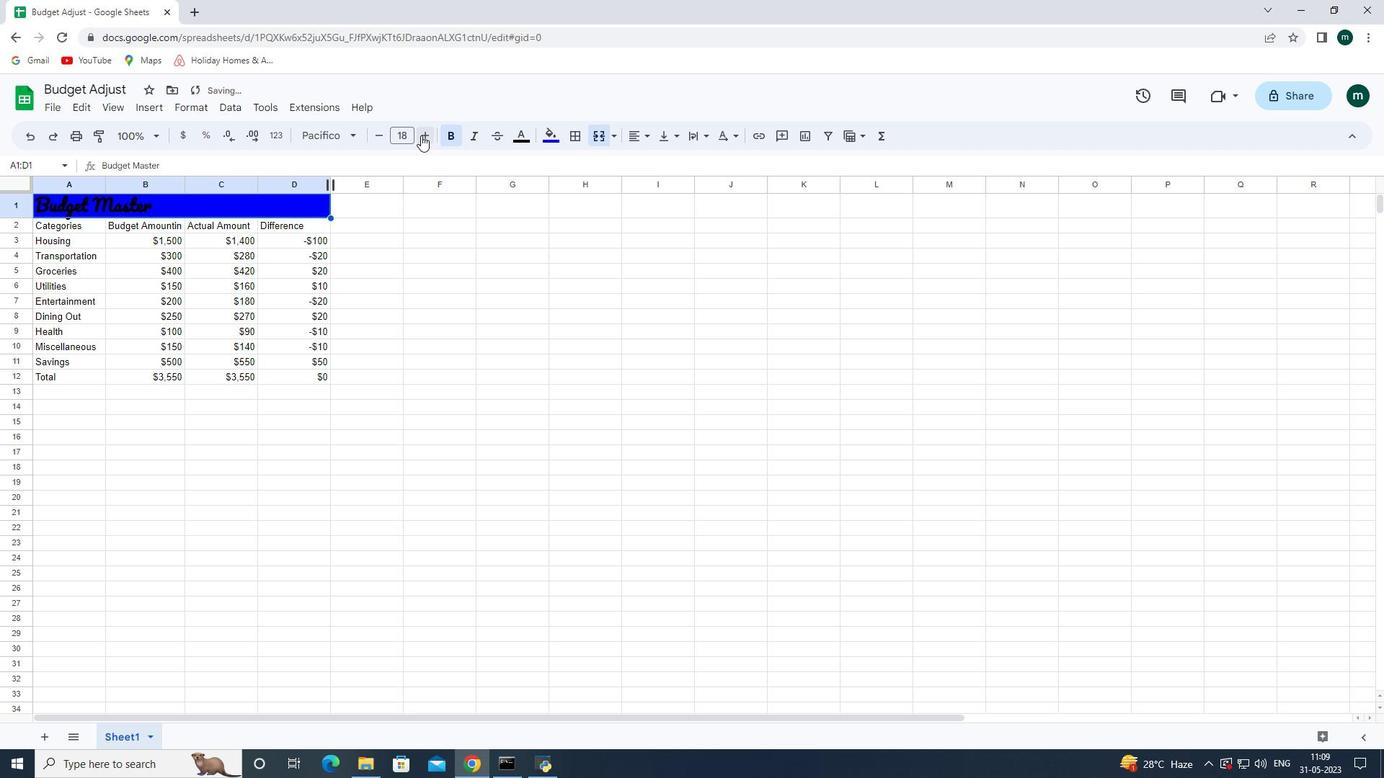 
Action: Mouse pressed left at (421, 135)
Screenshot: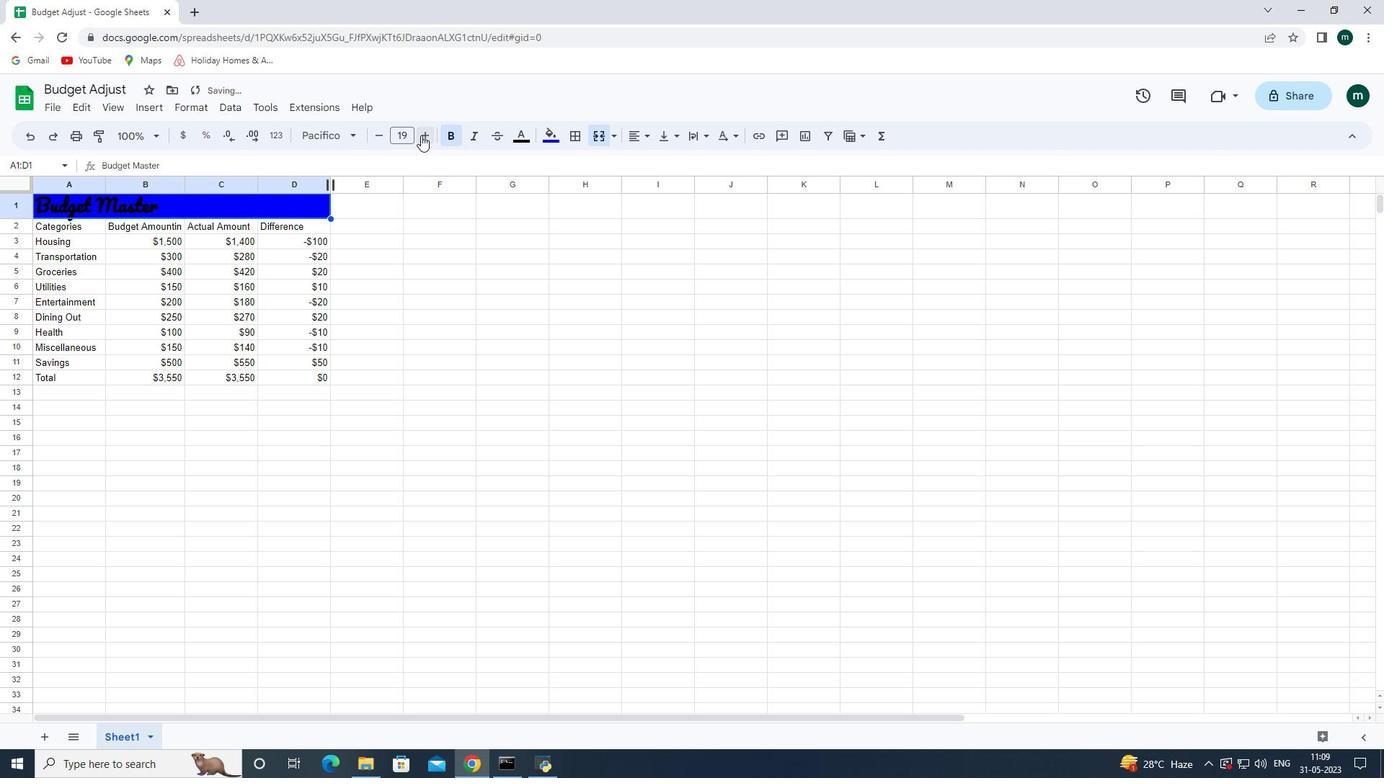 
Action: Mouse pressed left at (421, 135)
Screenshot: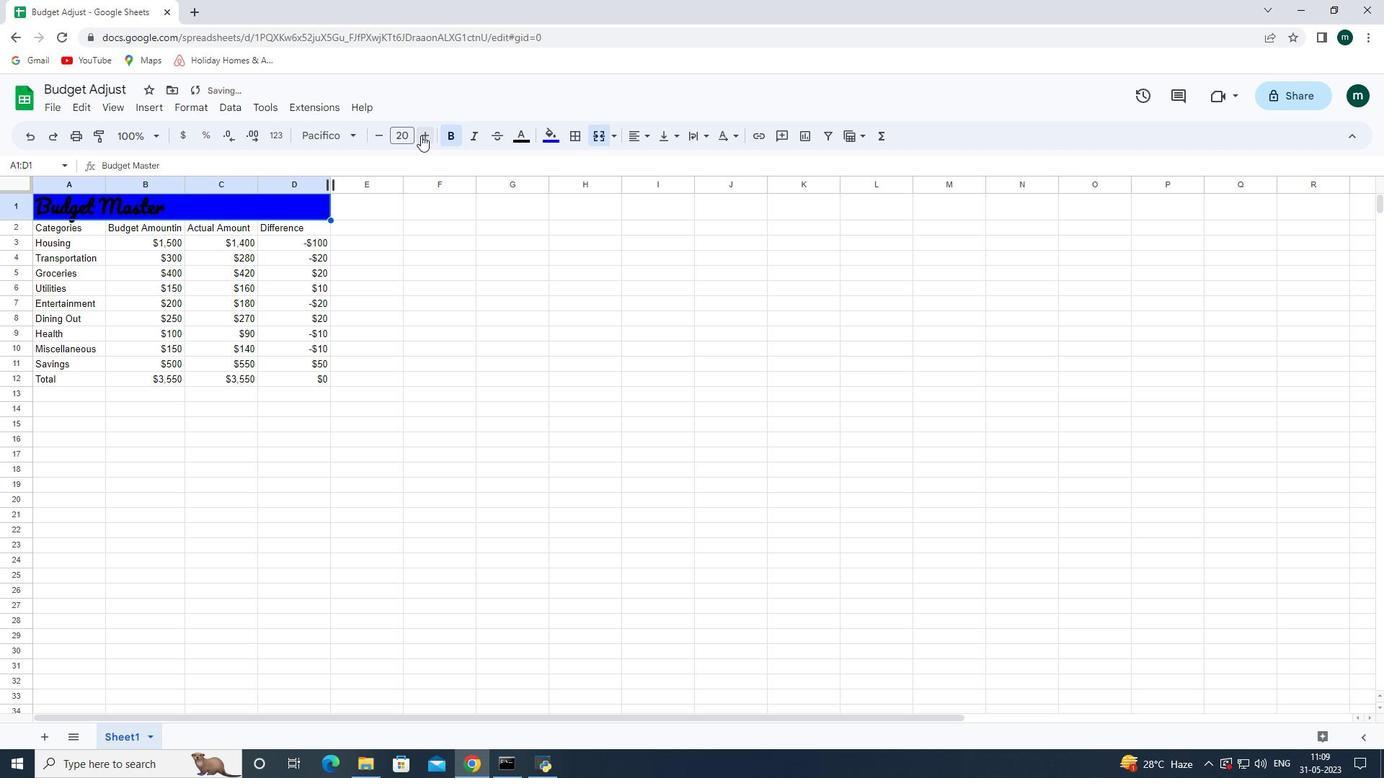 
Action: Mouse pressed left at (421, 135)
Screenshot: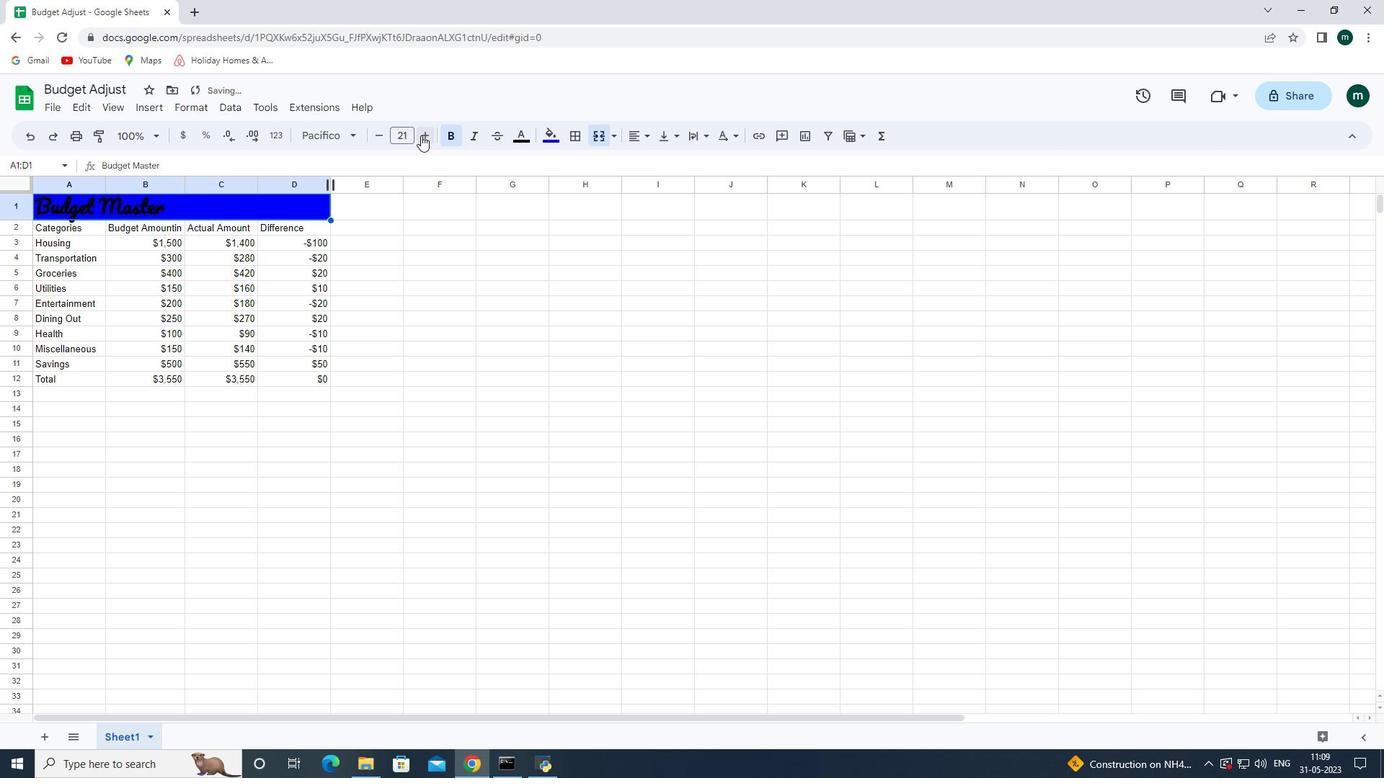 
Action: Mouse pressed left at (421, 135)
Screenshot: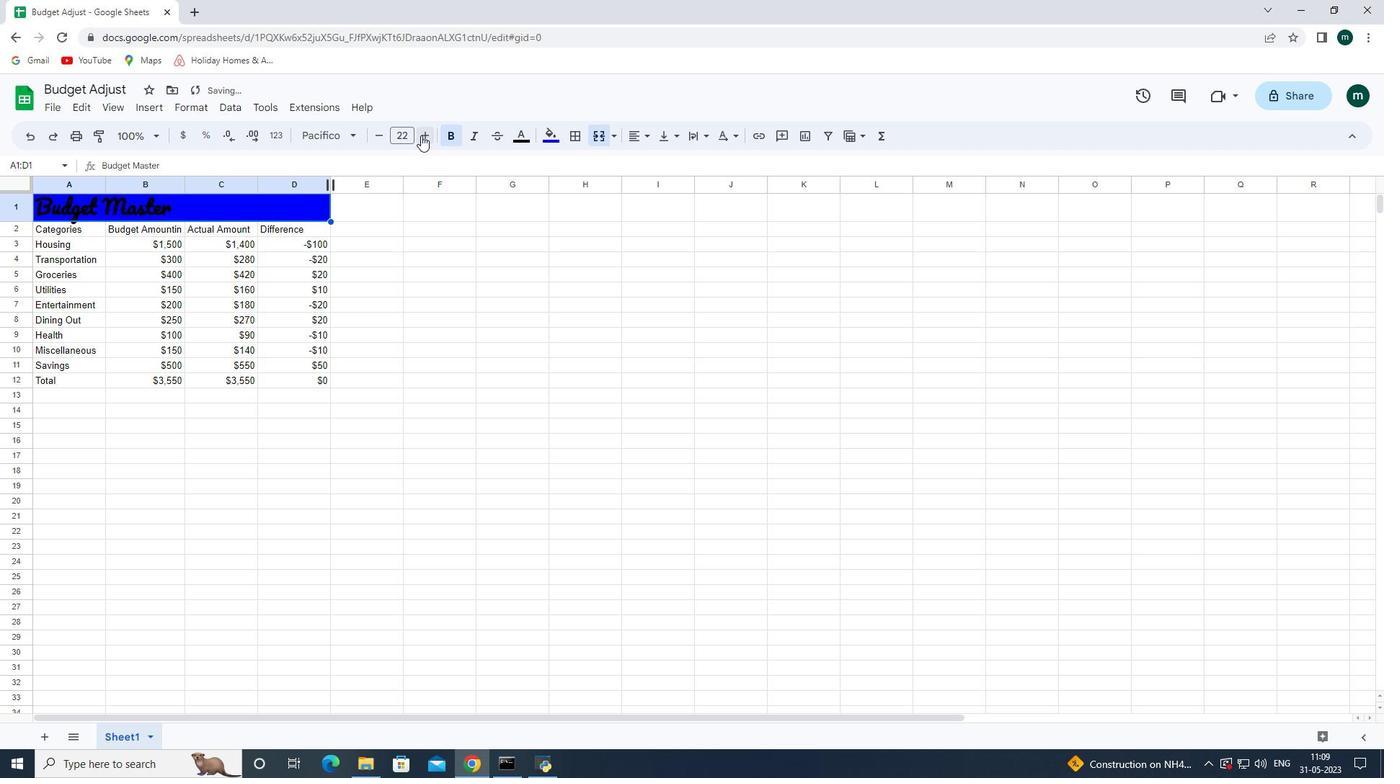 
Action: Mouse pressed left at (421, 135)
Screenshot: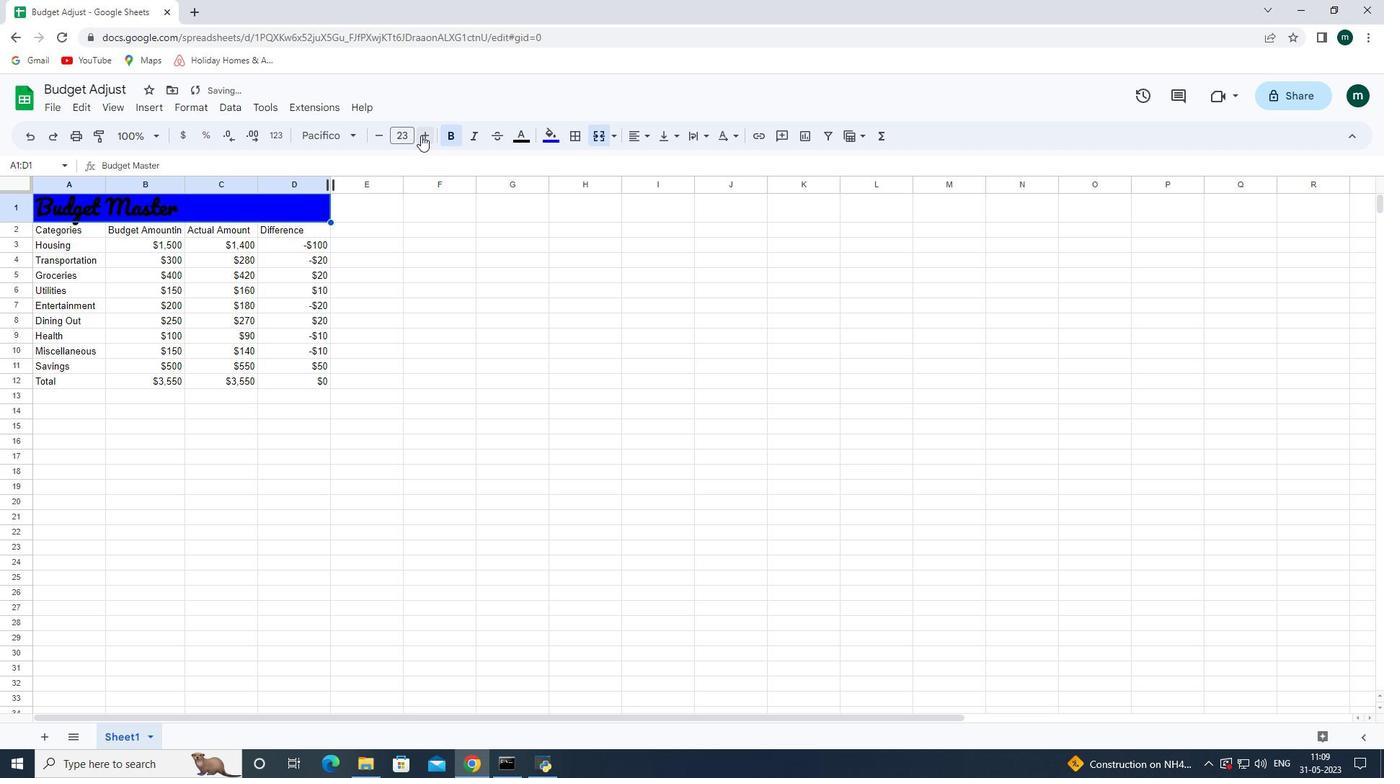 
Action: Mouse moved to (47, 230)
Screenshot: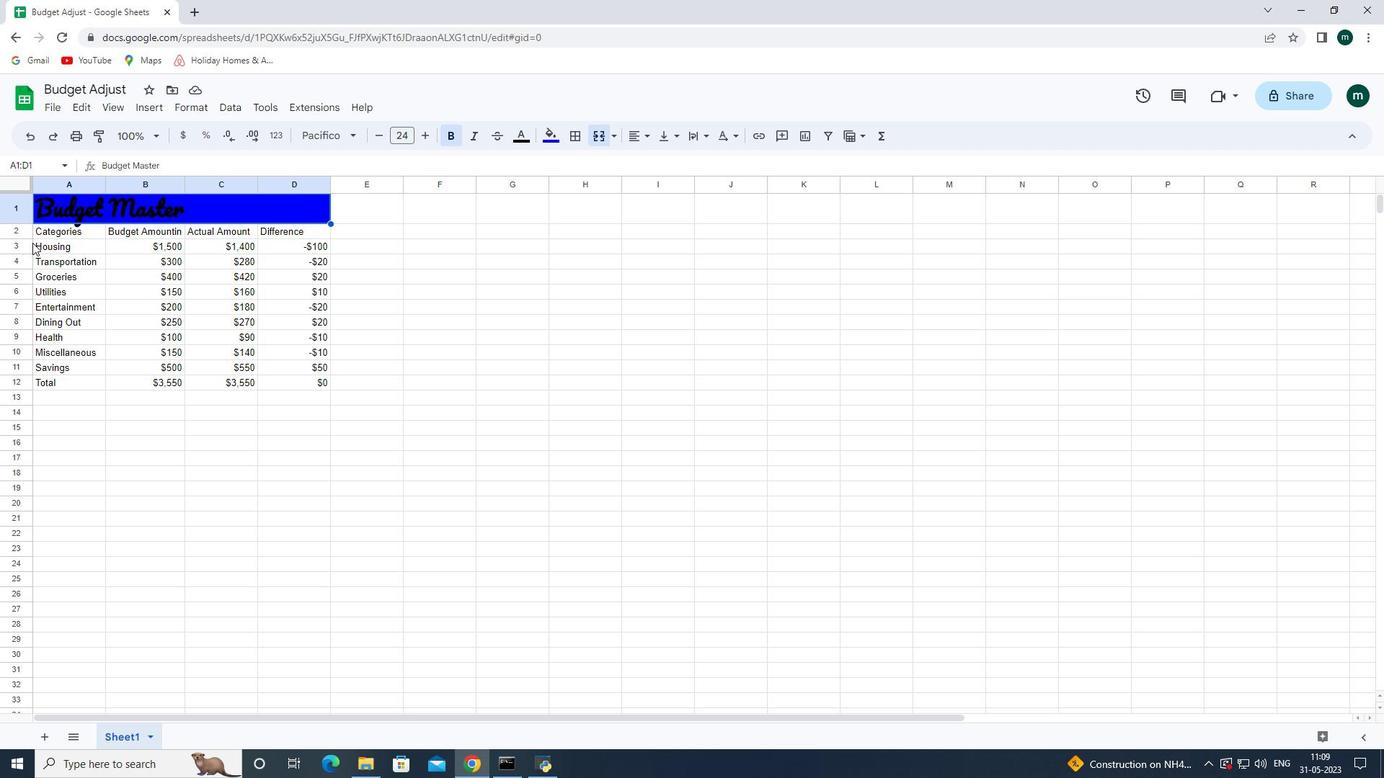 
Action: Mouse pressed left at (47, 230)
Screenshot: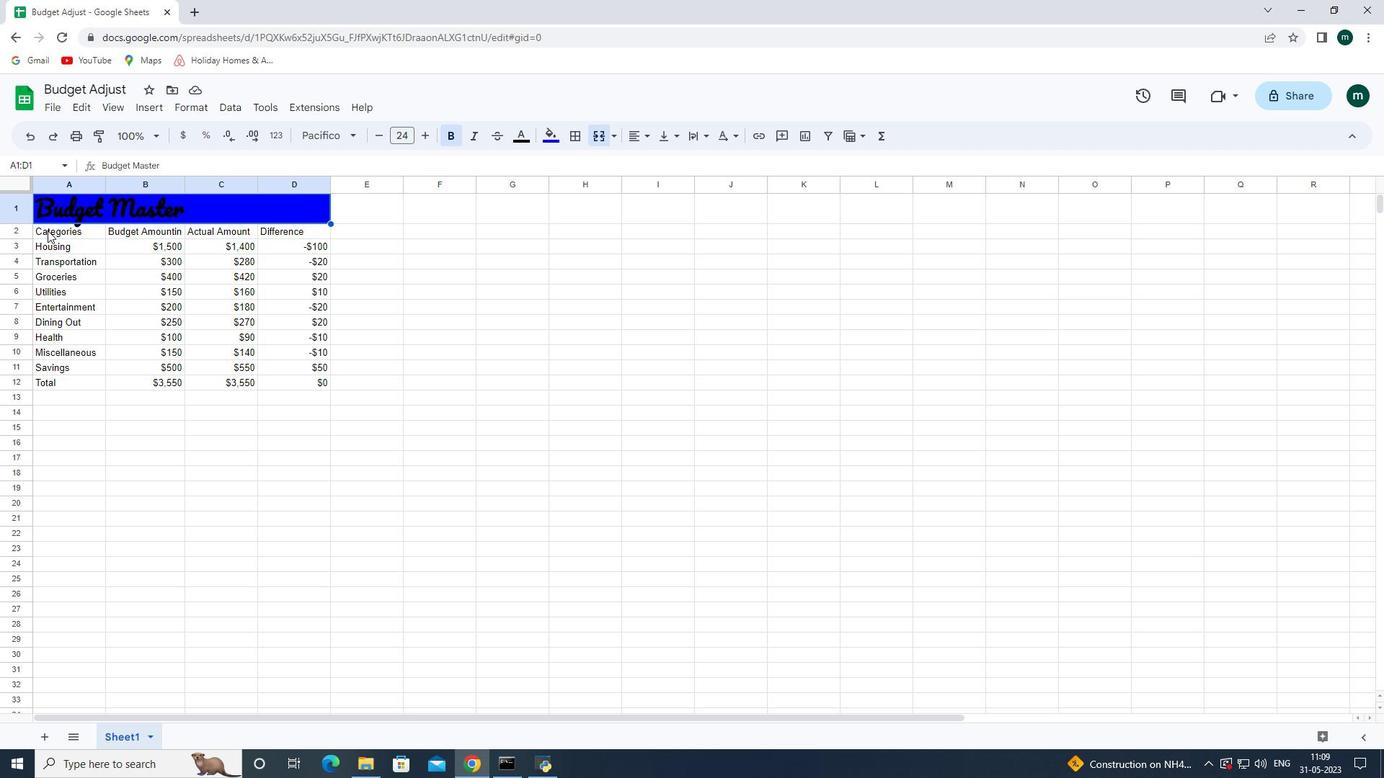 
Action: Mouse moved to (309, 142)
Screenshot: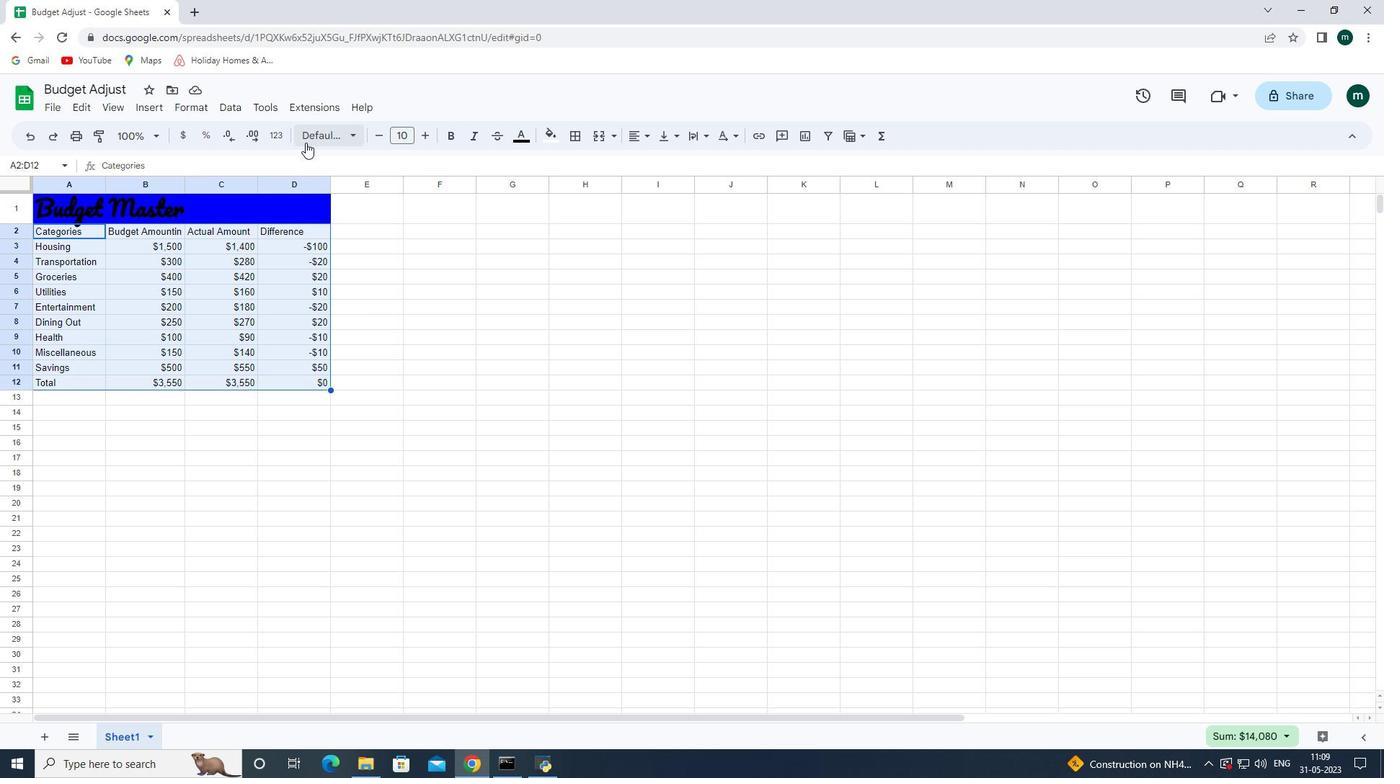 
Action: Mouse pressed left at (309, 142)
Screenshot: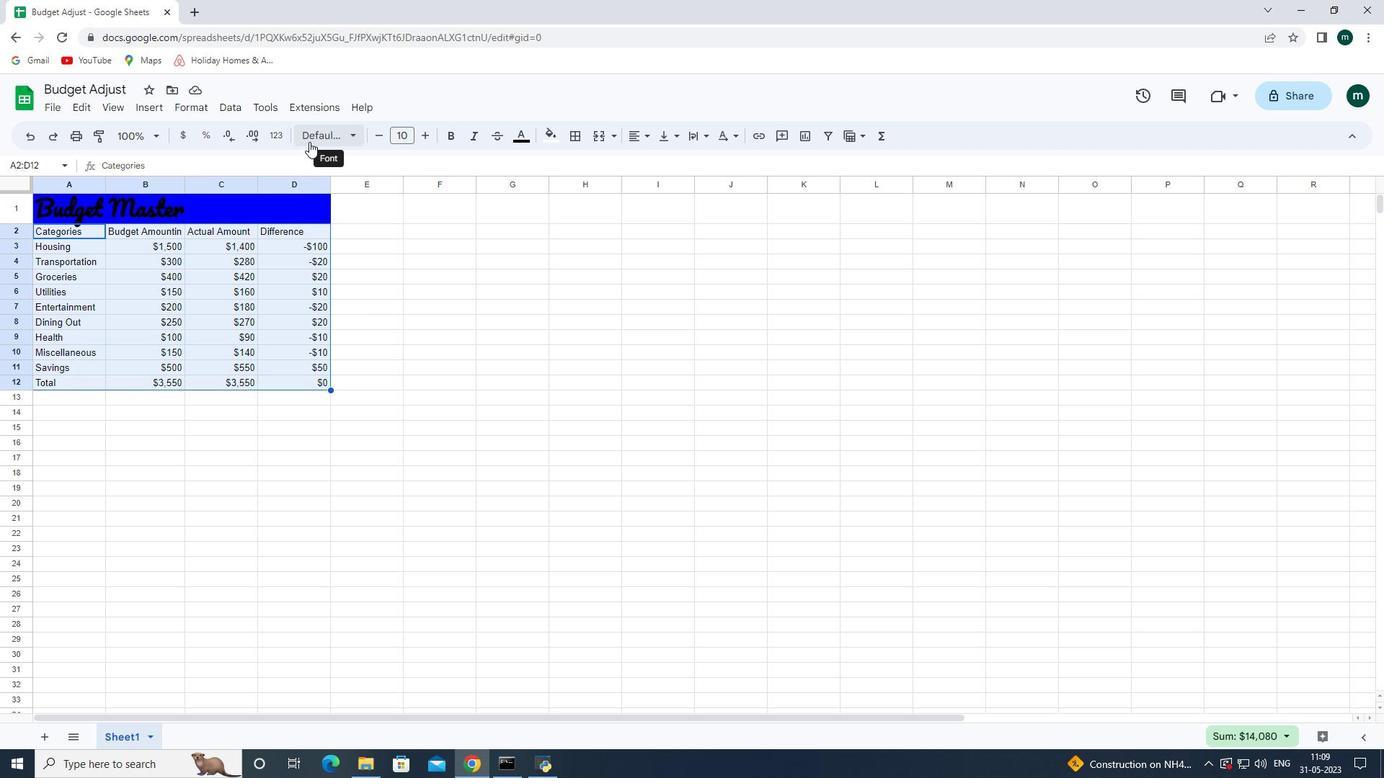 
Action: Mouse moved to (362, 395)
Screenshot: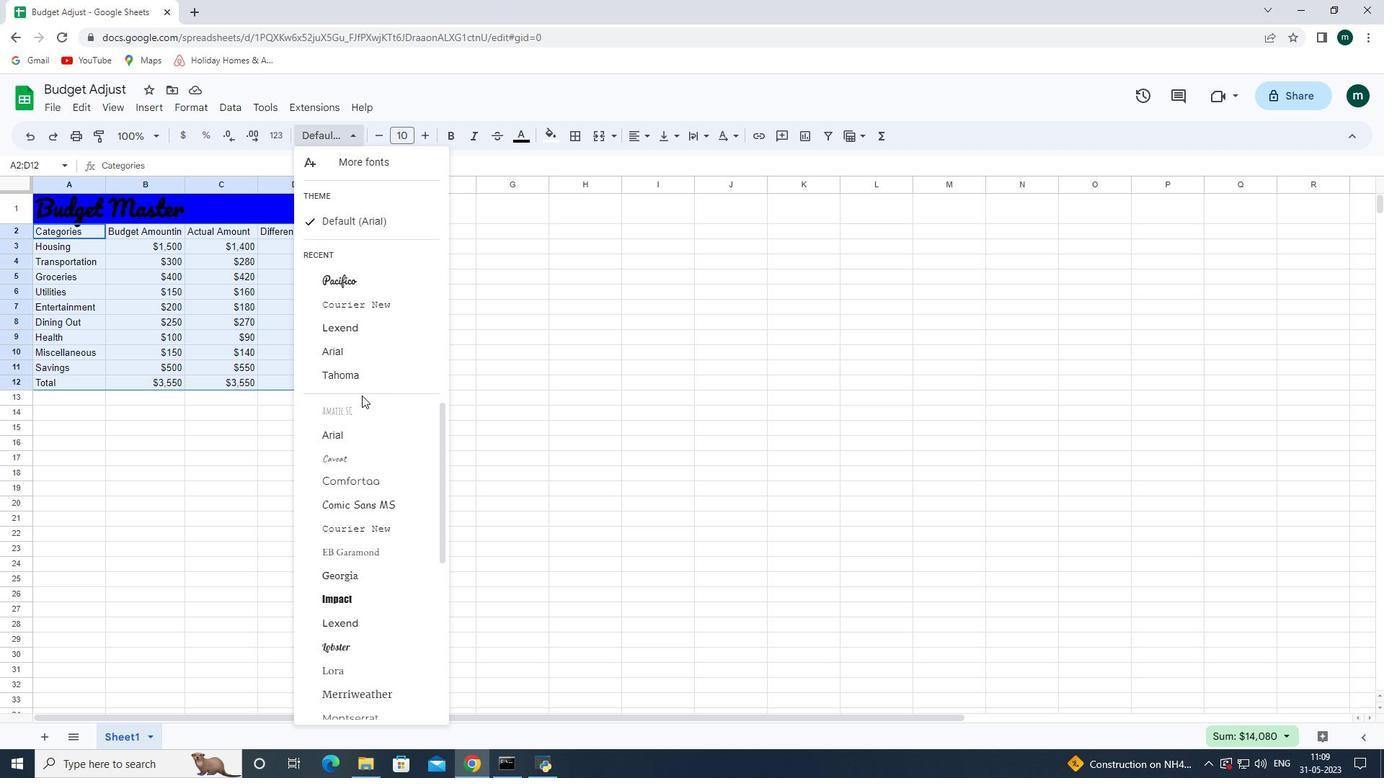 
Action: Mouse scrolled (362, 395) with delta (0, 0)
Screenshot: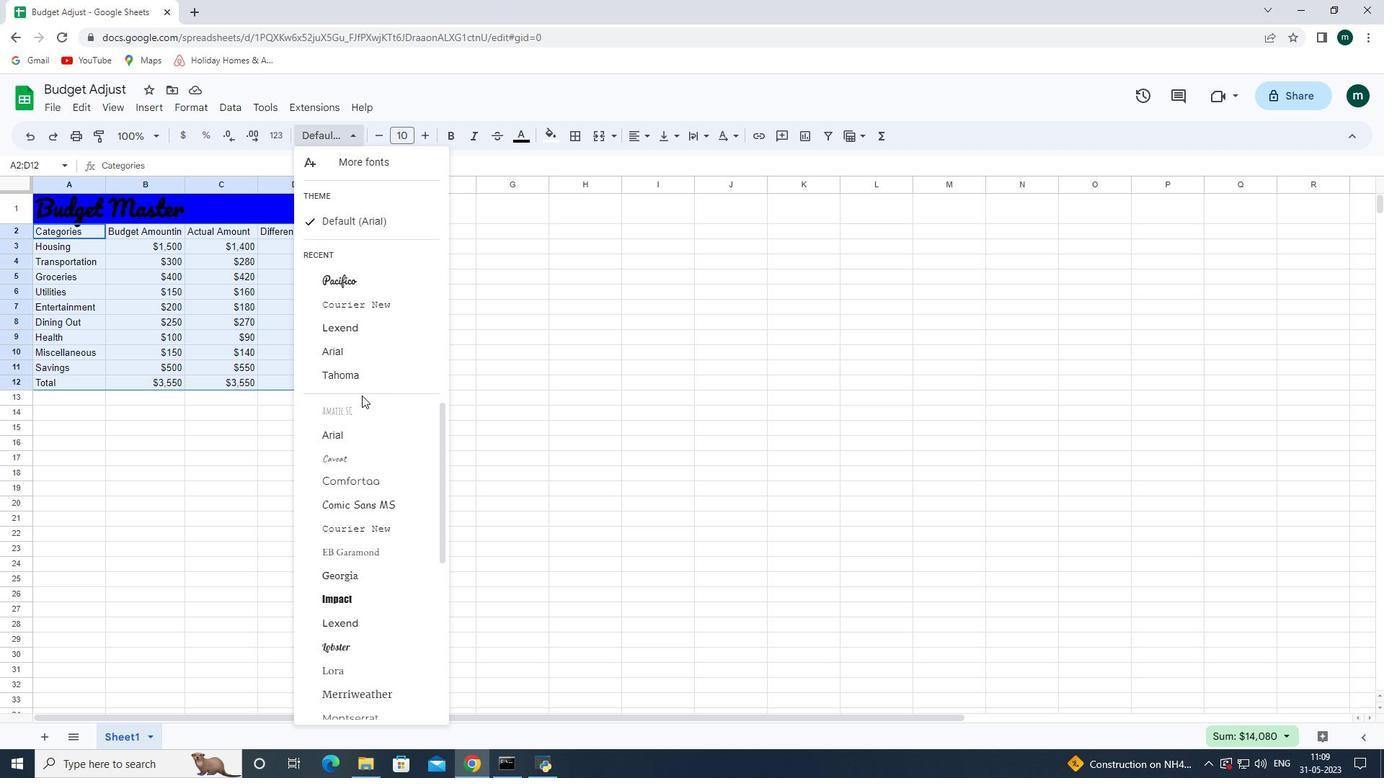 
Action: Mouse moved to (367, 454)
Screenshot: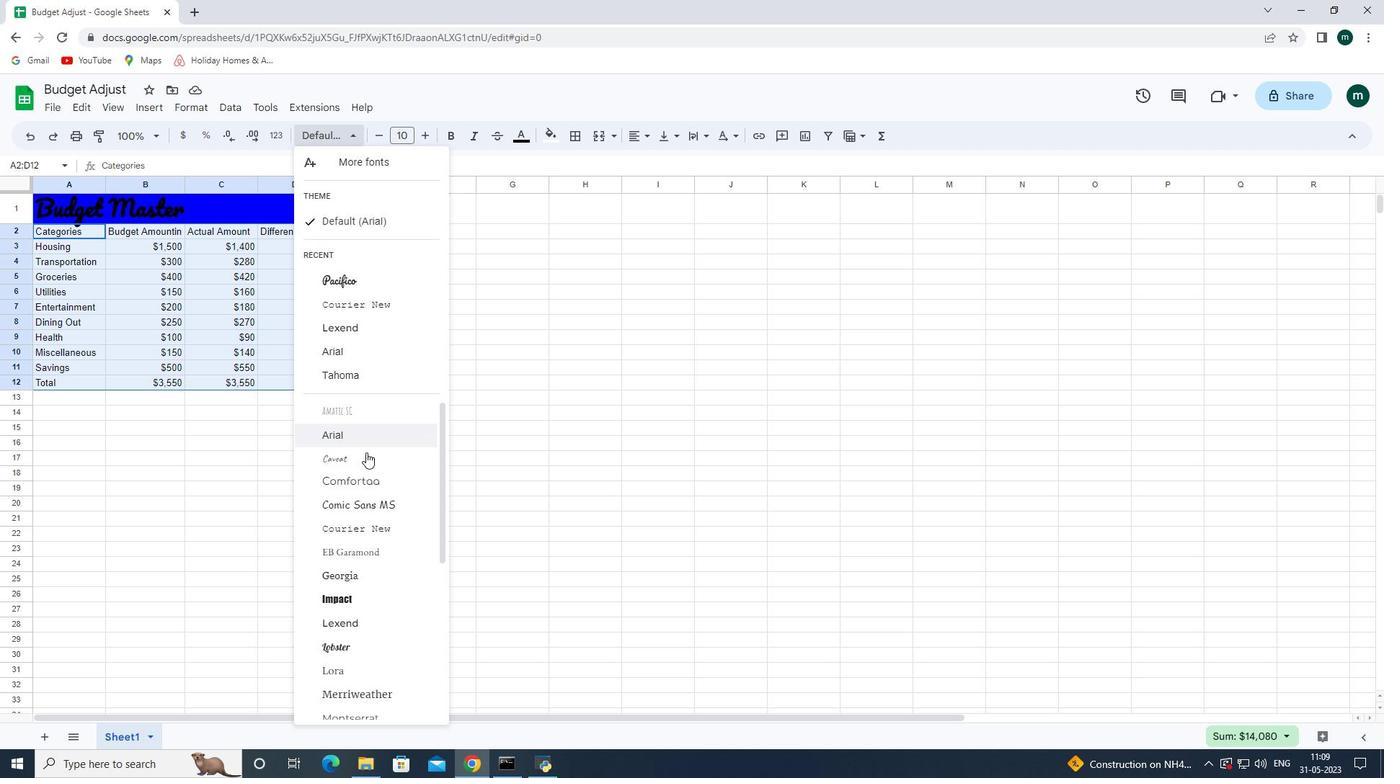 
Action: Mouse scrolled (367, 453) with delta (0, 0)
Screenshot: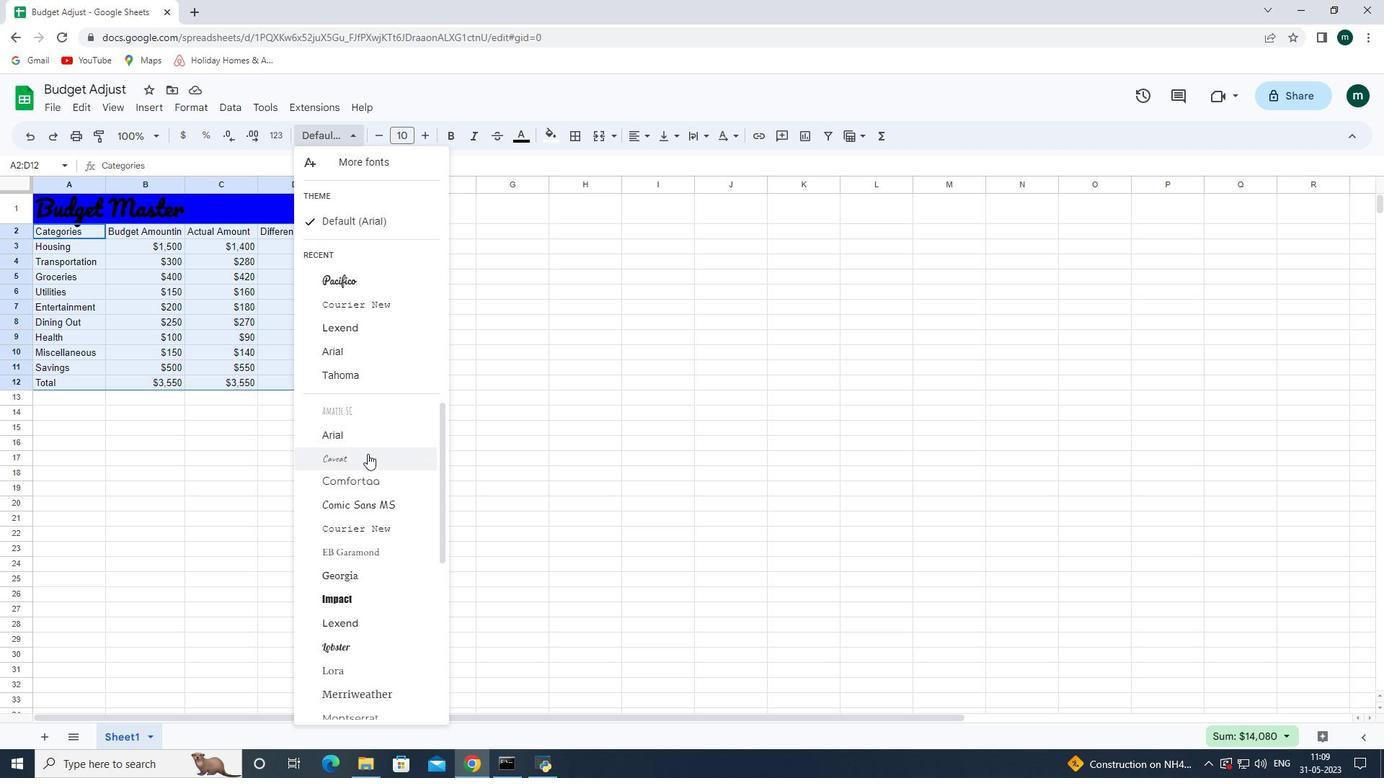 
Action: Mouse moved to (367, 454)
Screenshot: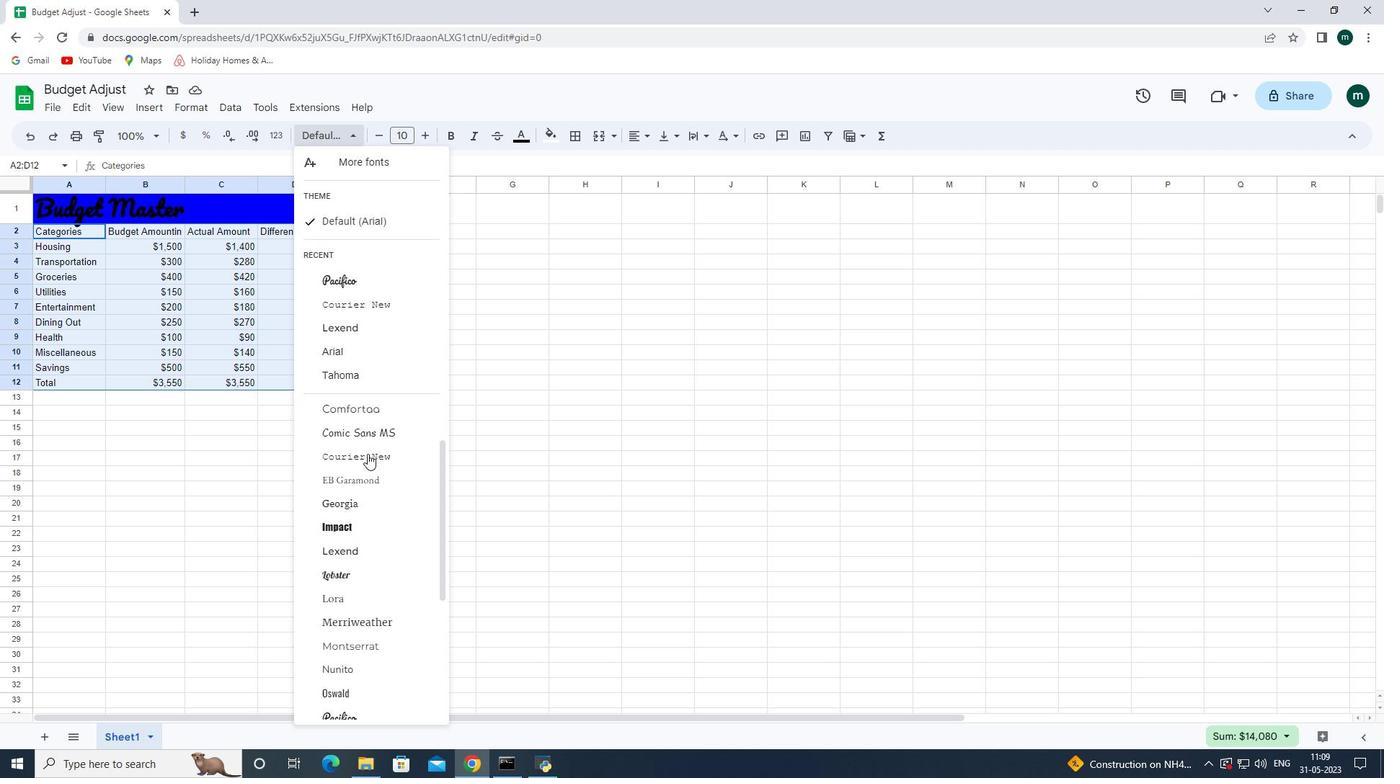 
Action: Mouse scrolled (367, 453) with delta (0, 0)
Screenshot: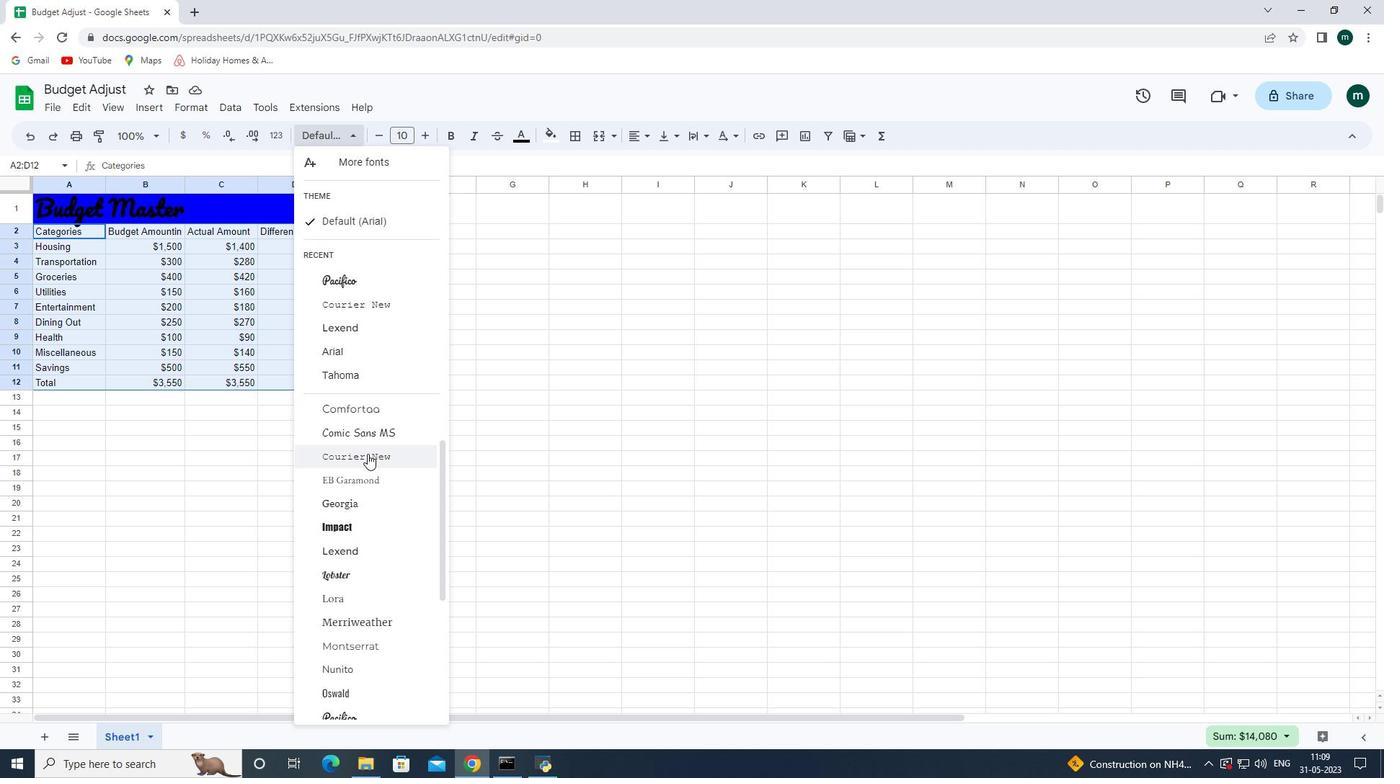 
Action: Mouse scrolled (367, 453) with delta (0, 0)
Screenshot: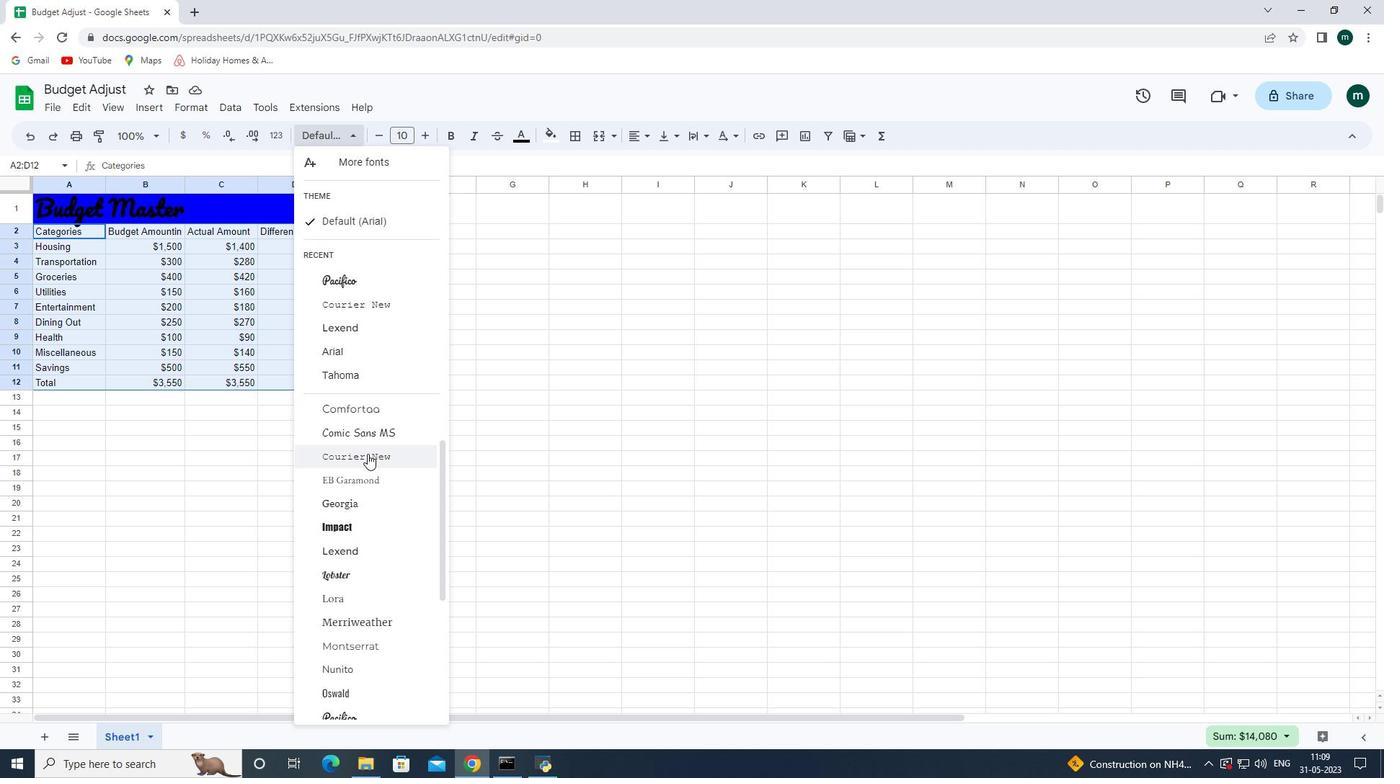 
Action: Mouse scrolled (367, 453) with delta (0, 0)
Screenshot: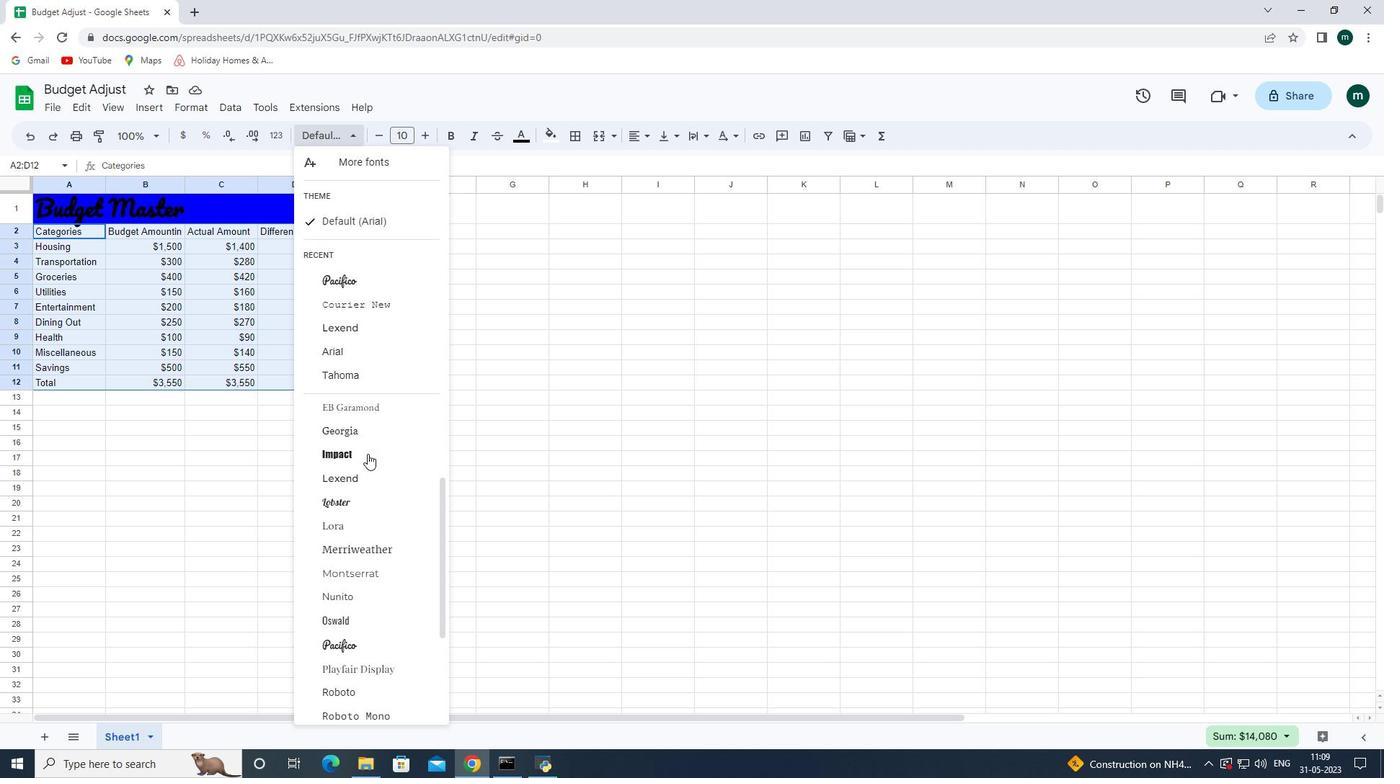 
Action: Mouse scrolled (367, 453) with delta (0, 0)
Screenshot: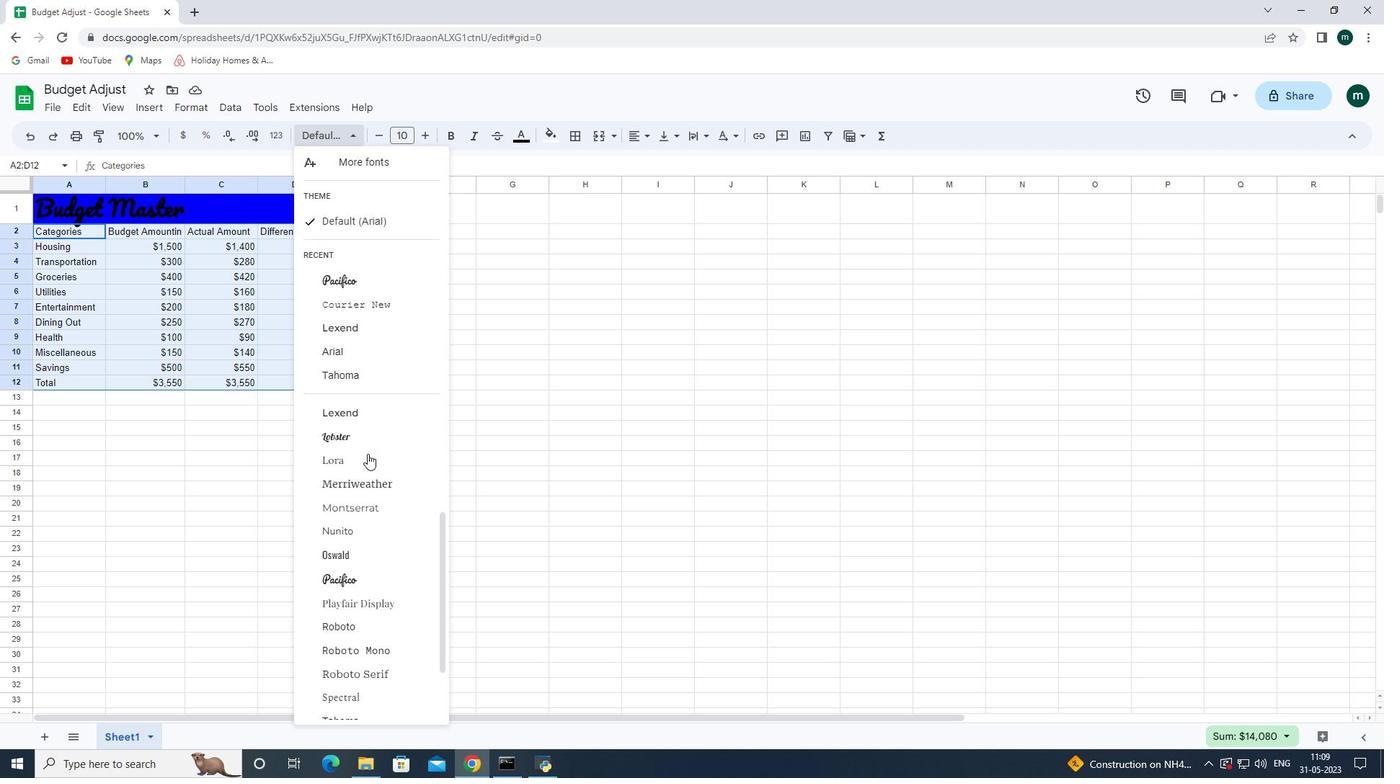 
Action: Mouse scrolled (367, 453) with delta (0, 0)
Screenshot: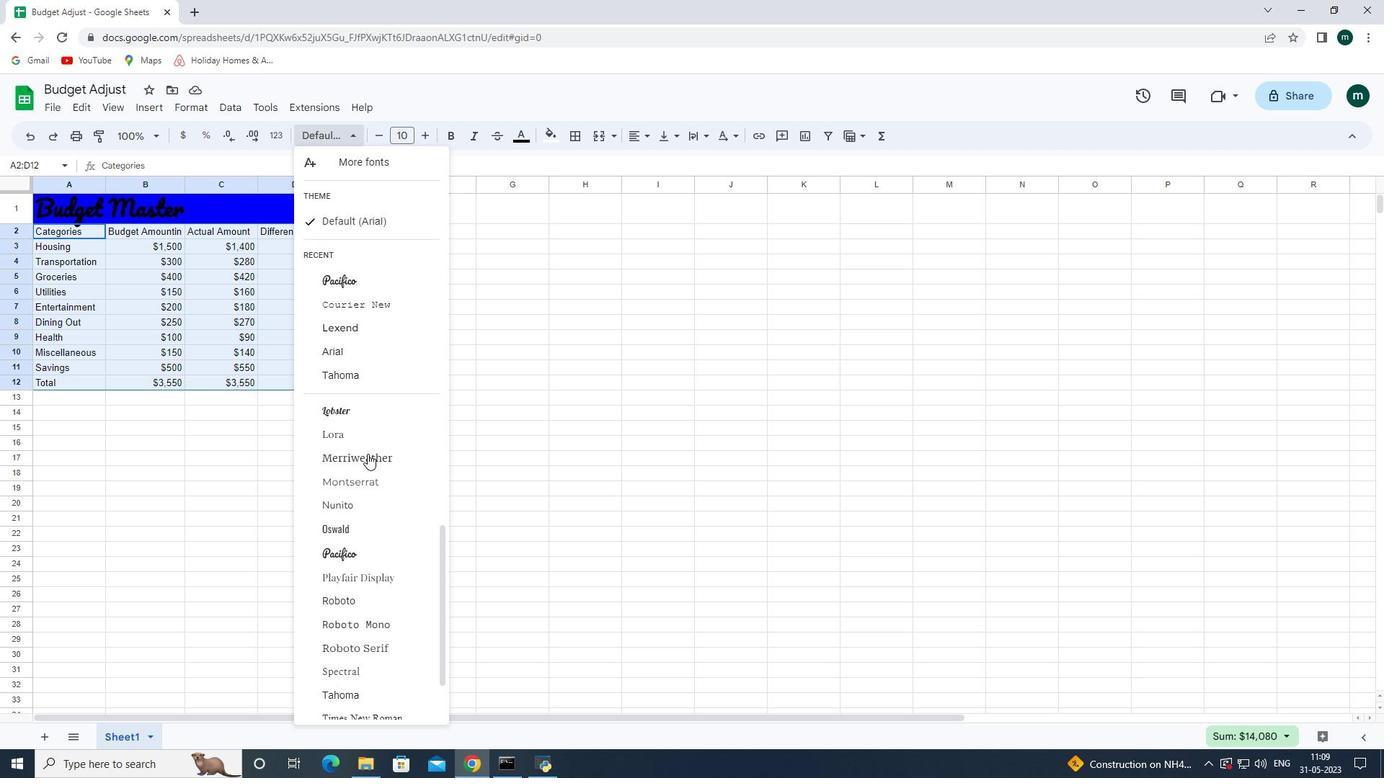 
Action: Mouse moved to (371, 542)
Screenshot: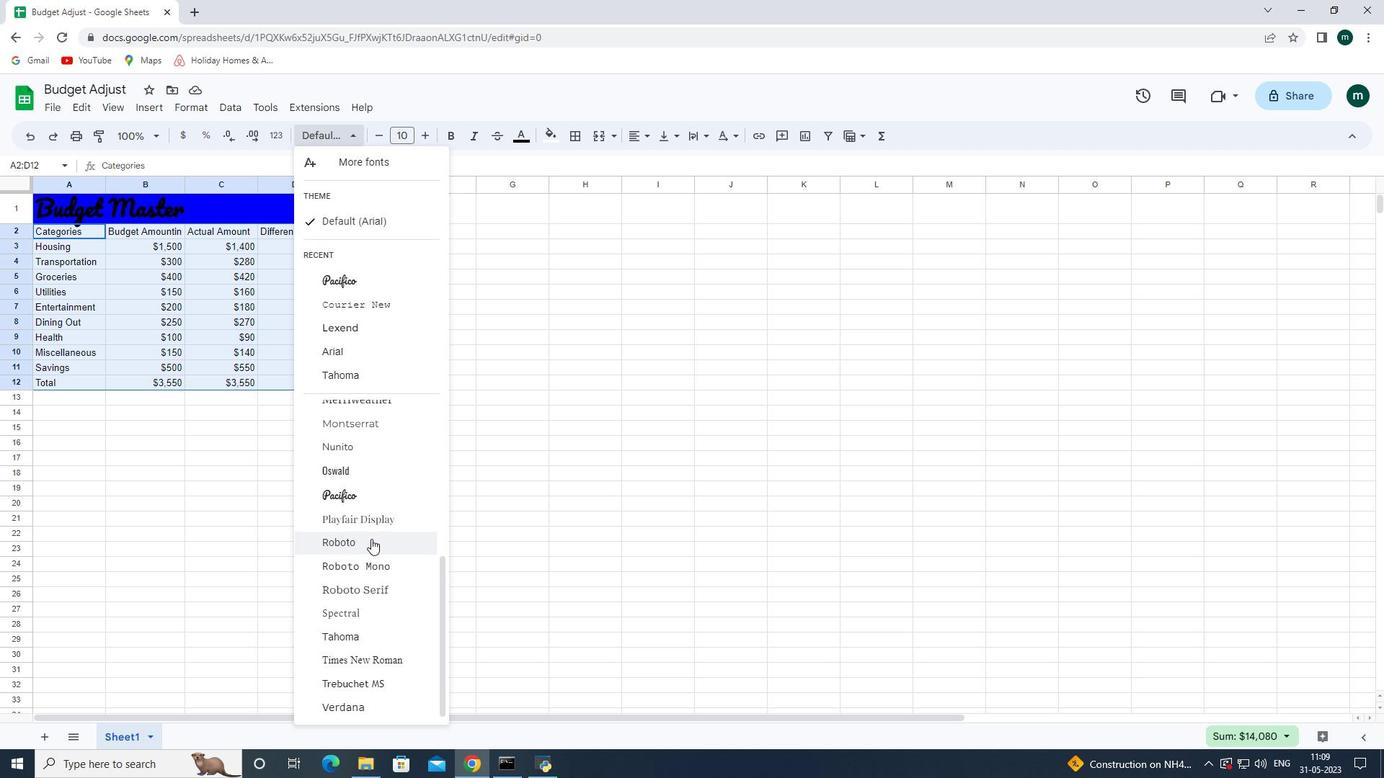 
Action: Mouse pressed left at (371, 542)
Screenshot: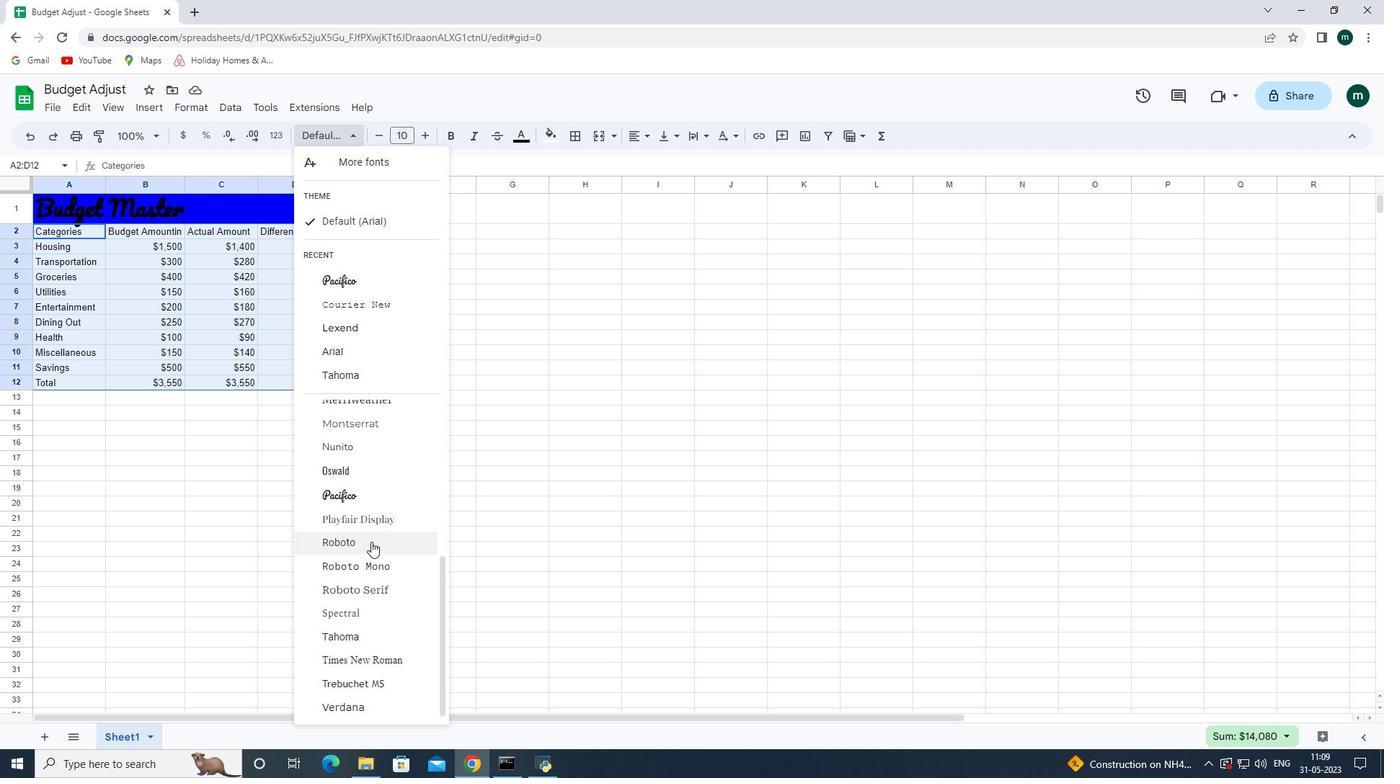 
Action: Mouse moved to (420, 131)
Screenshot: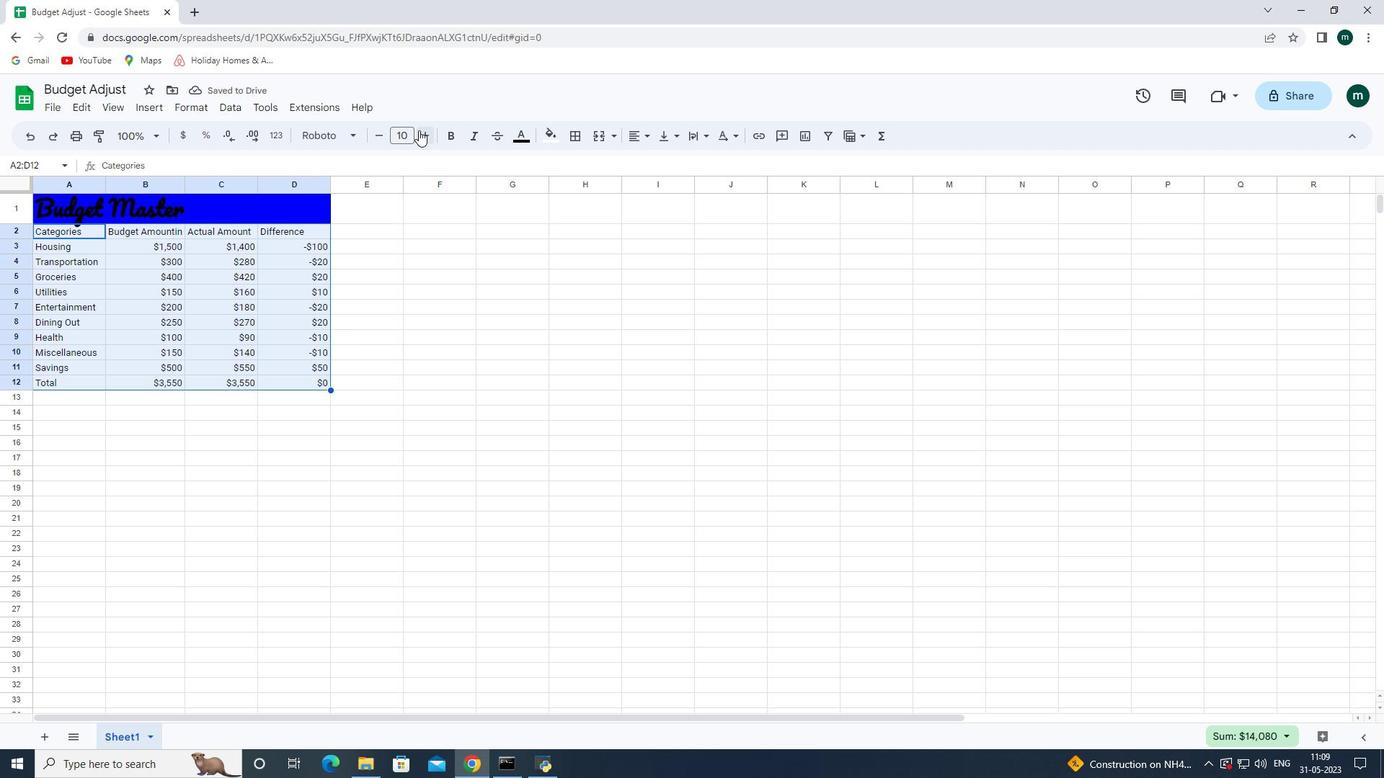 
Action: Mouse pressed left at (420, 131)
Screenshot: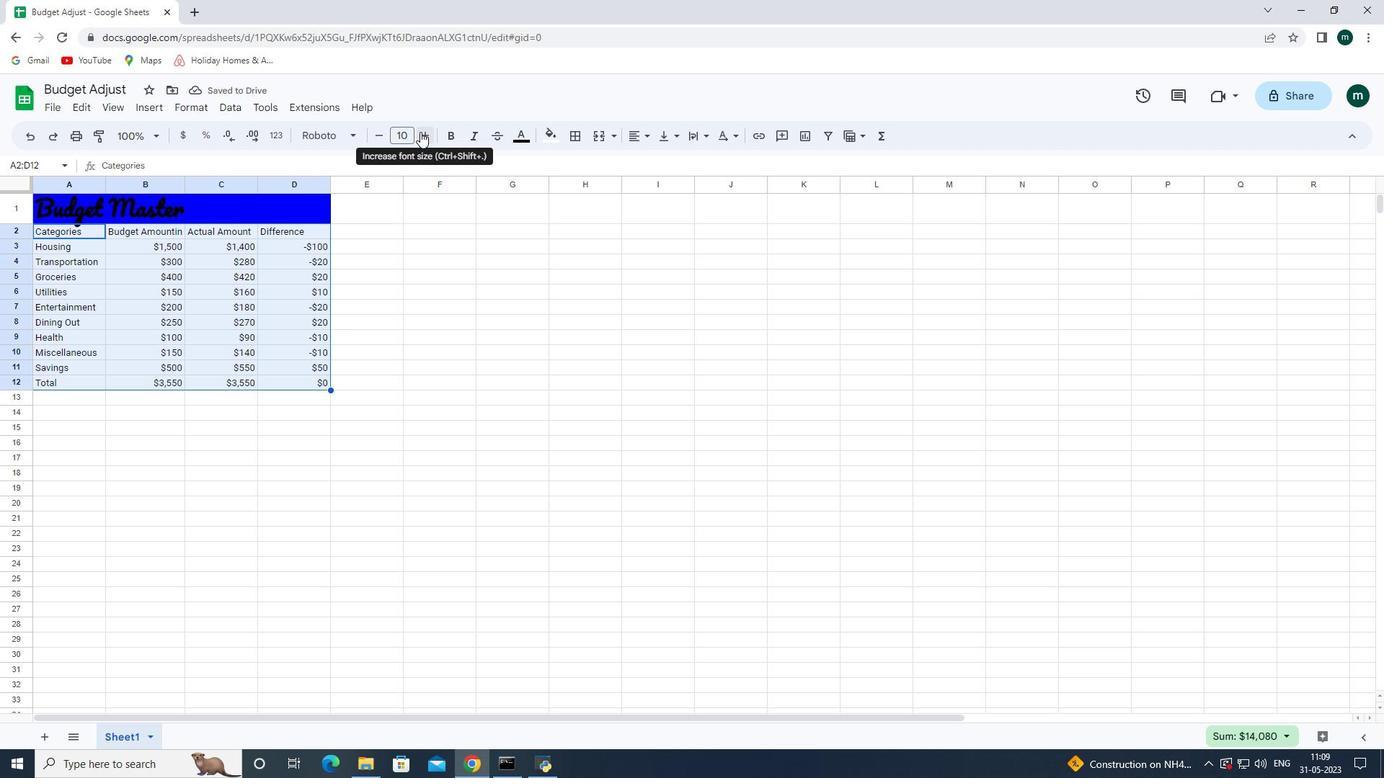 
Action: Mouse pressed left at (420, 131)
Screenshot: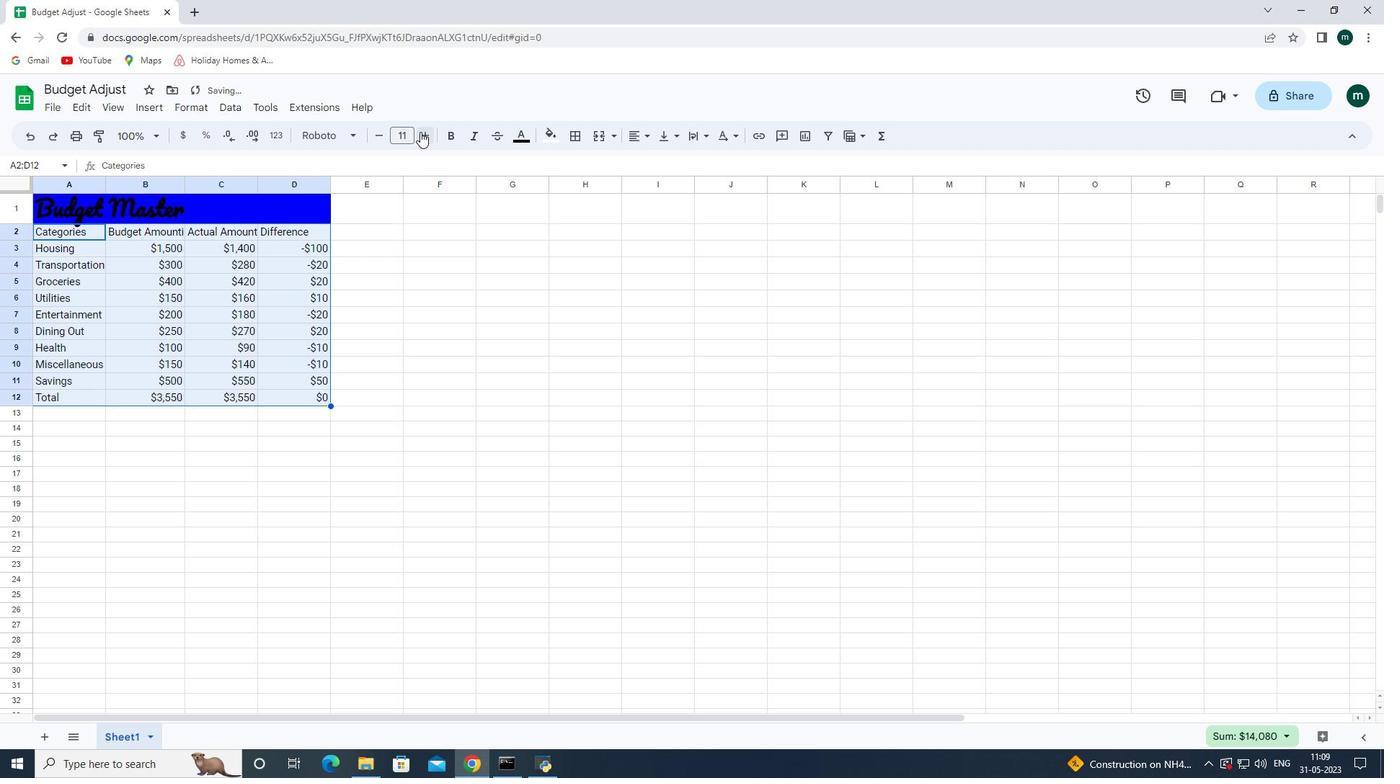 
Action: Mouse pressed left at (420, 131)
Screenshot: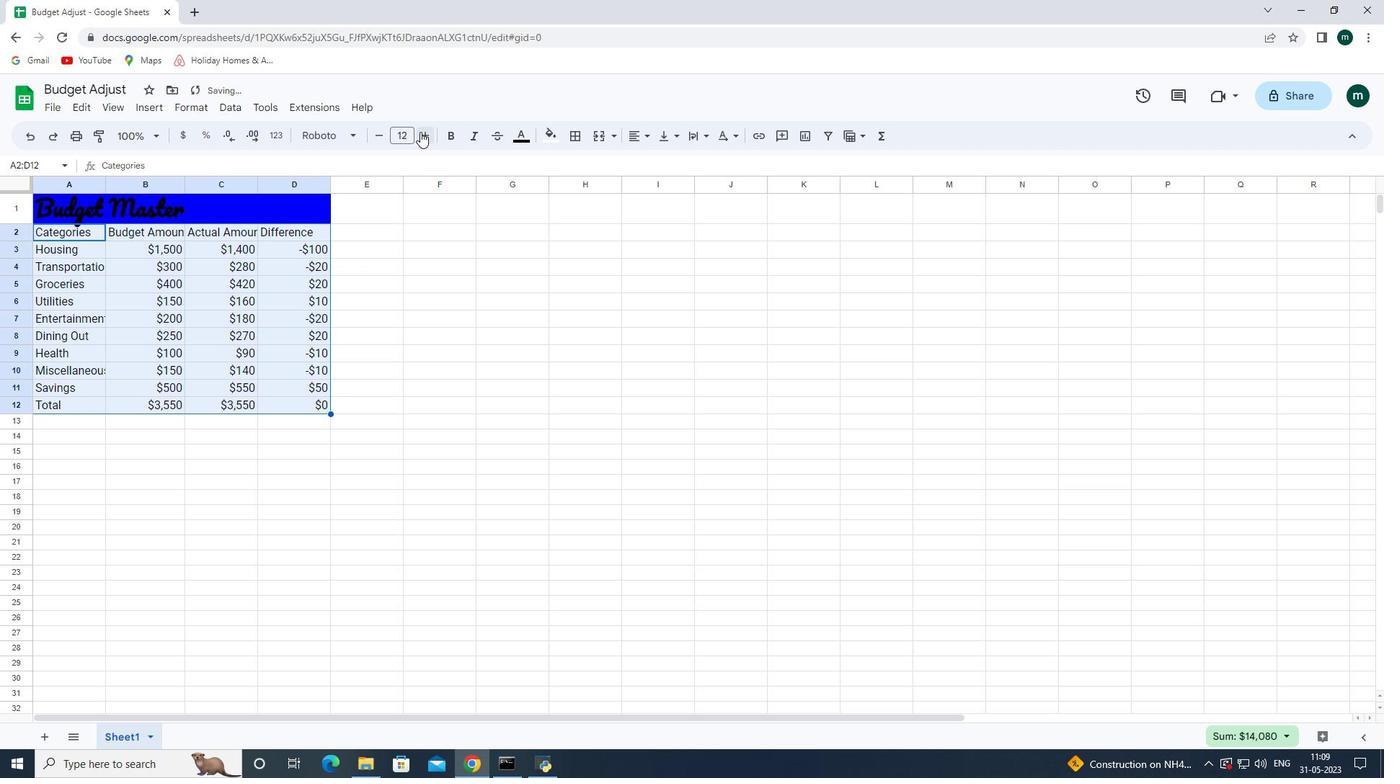 
Action: Mouse pressed left at (420, 131)
Screenshot: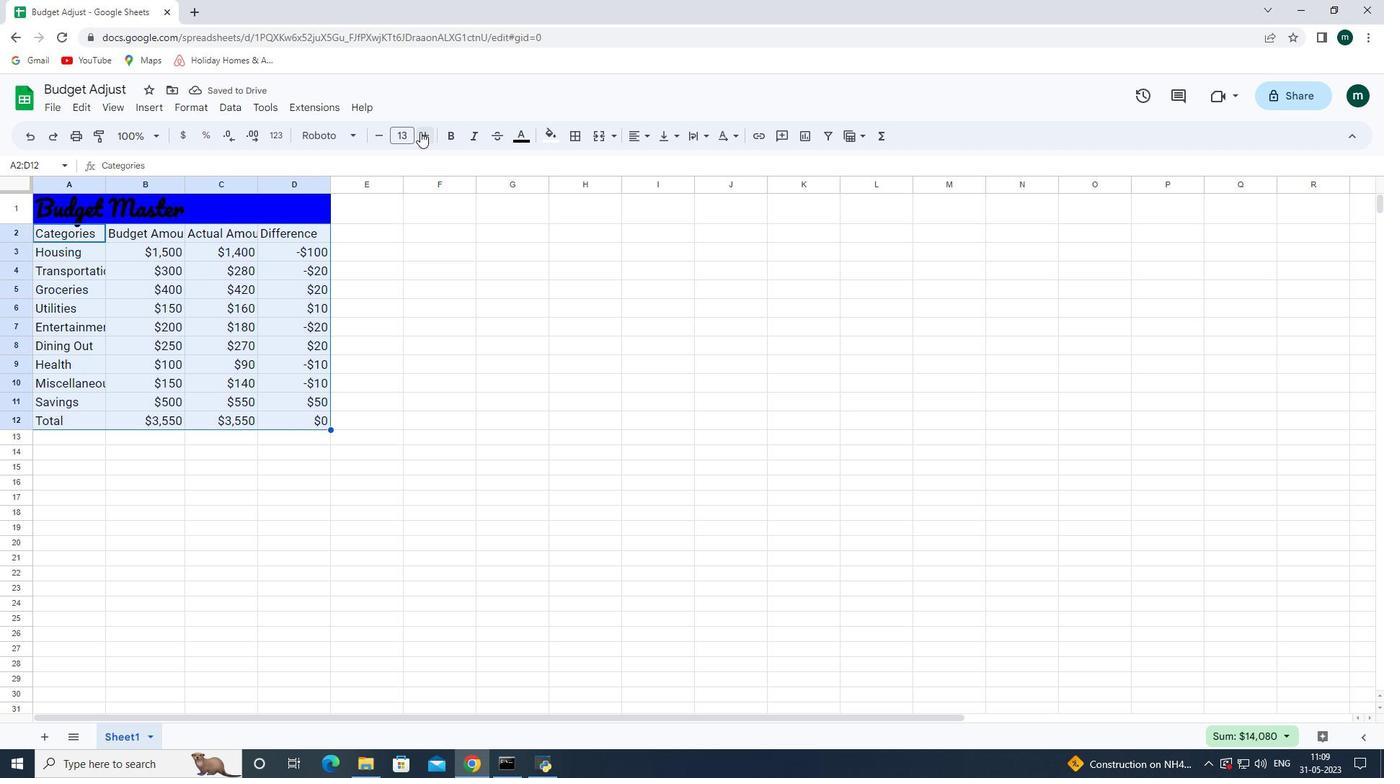 
Action: Mouse pressed left at (420, 131)
Screenshot: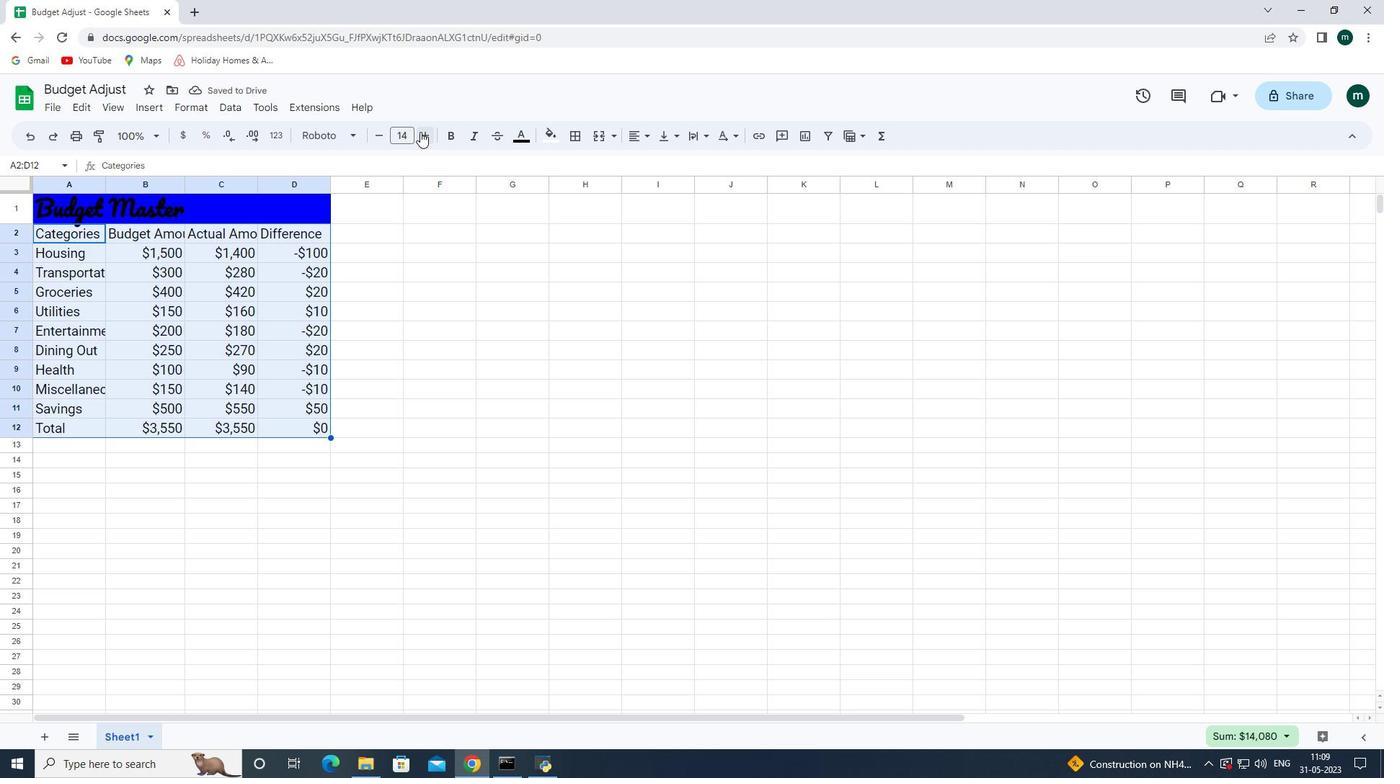 
Action: Mouse pressed left at (420, 131)
Screenshot: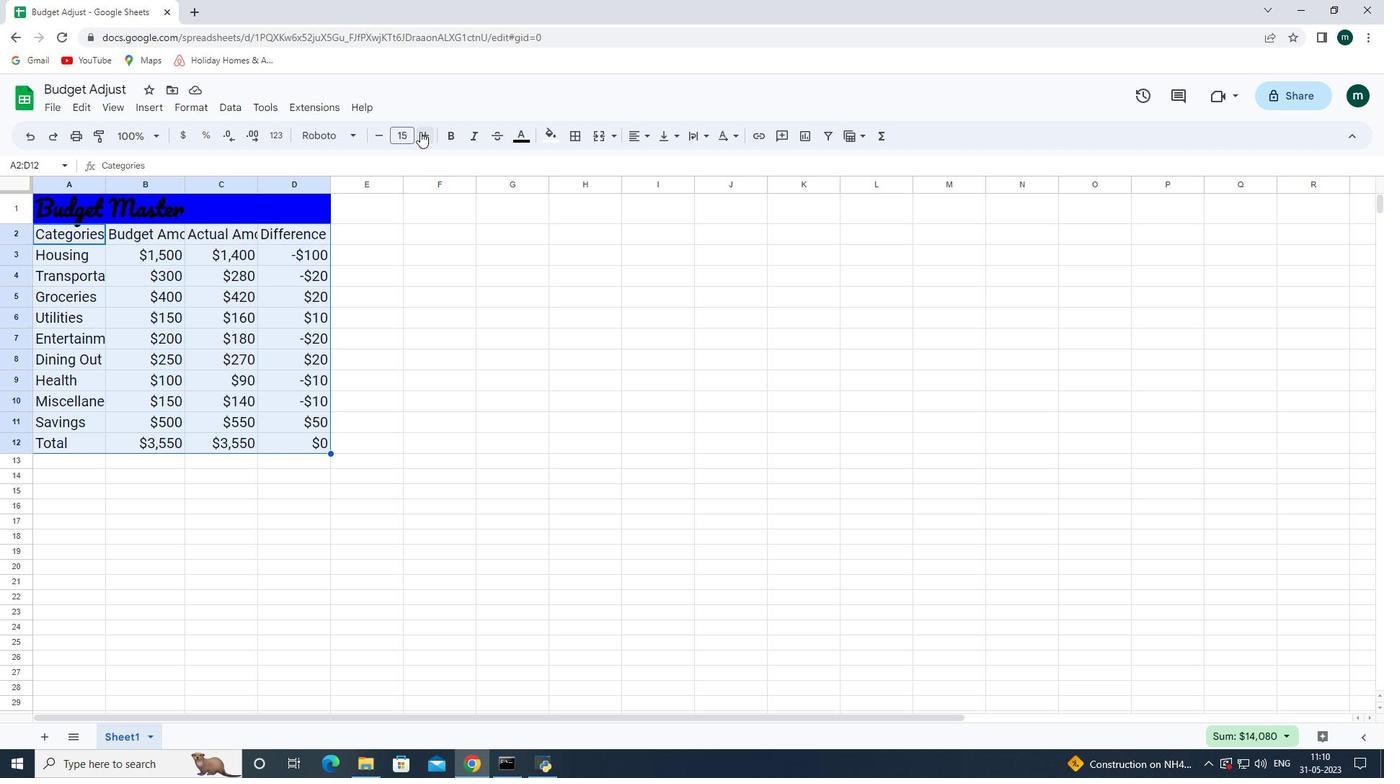
Action: Mouse moved to (383, 253)
Screenshot: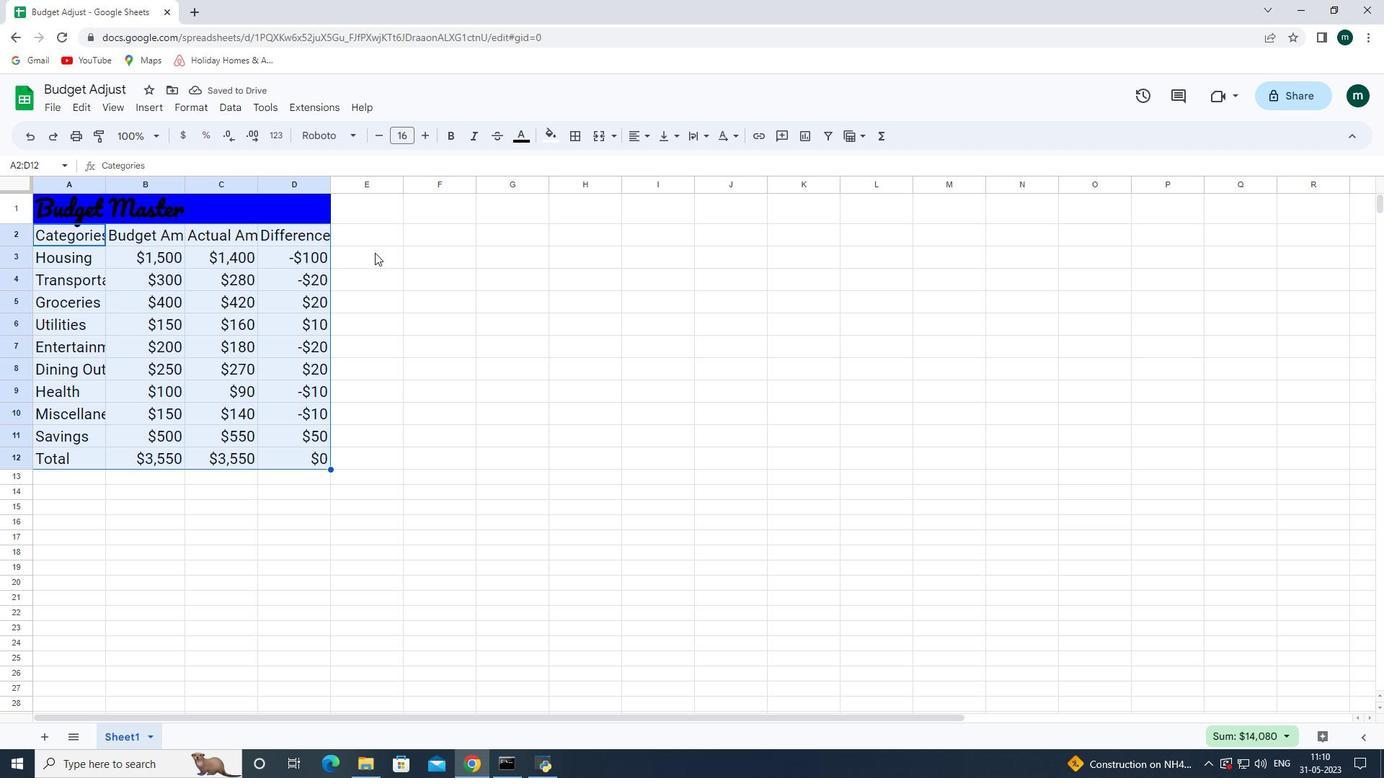 
Action: Mouse pressed left at (383, 253)
Screenshot: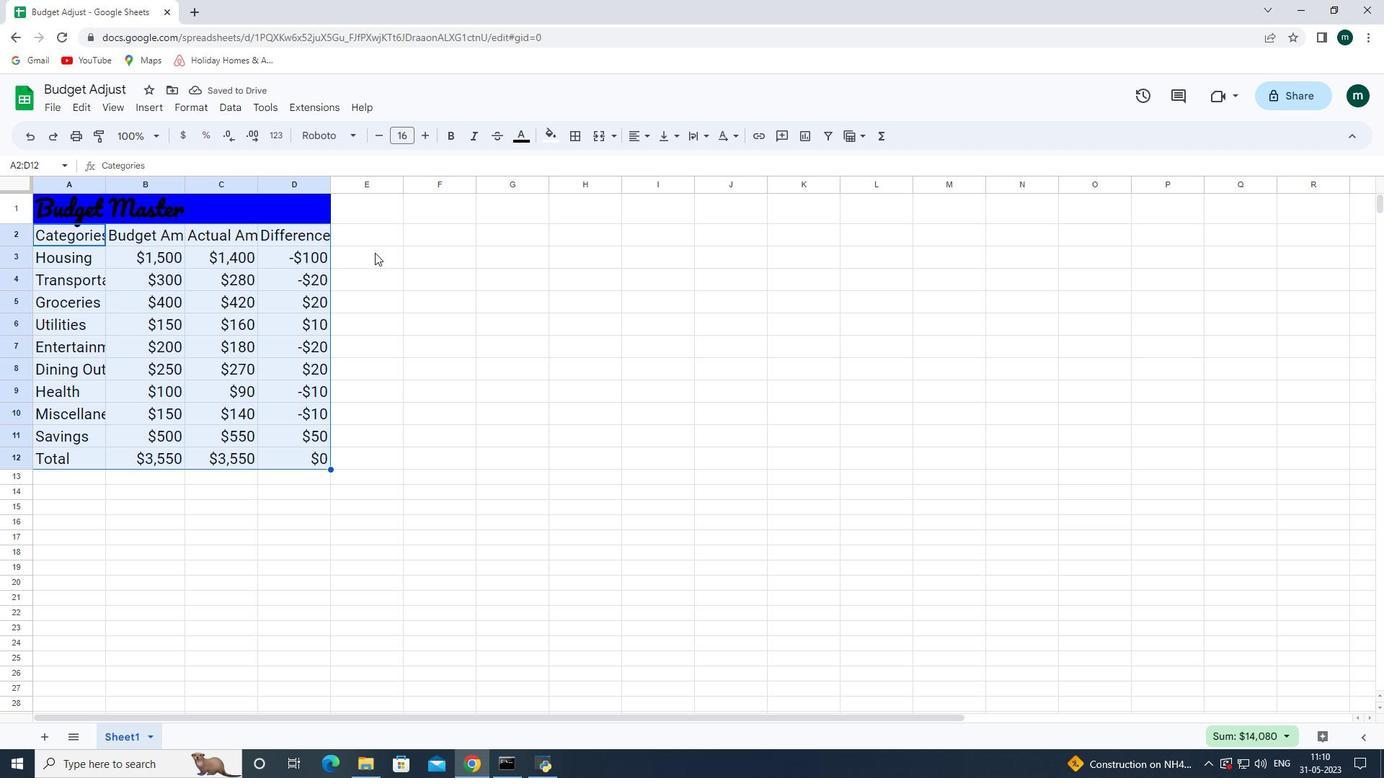 
Action: Mouse moved to (328, 185)
Screenshot: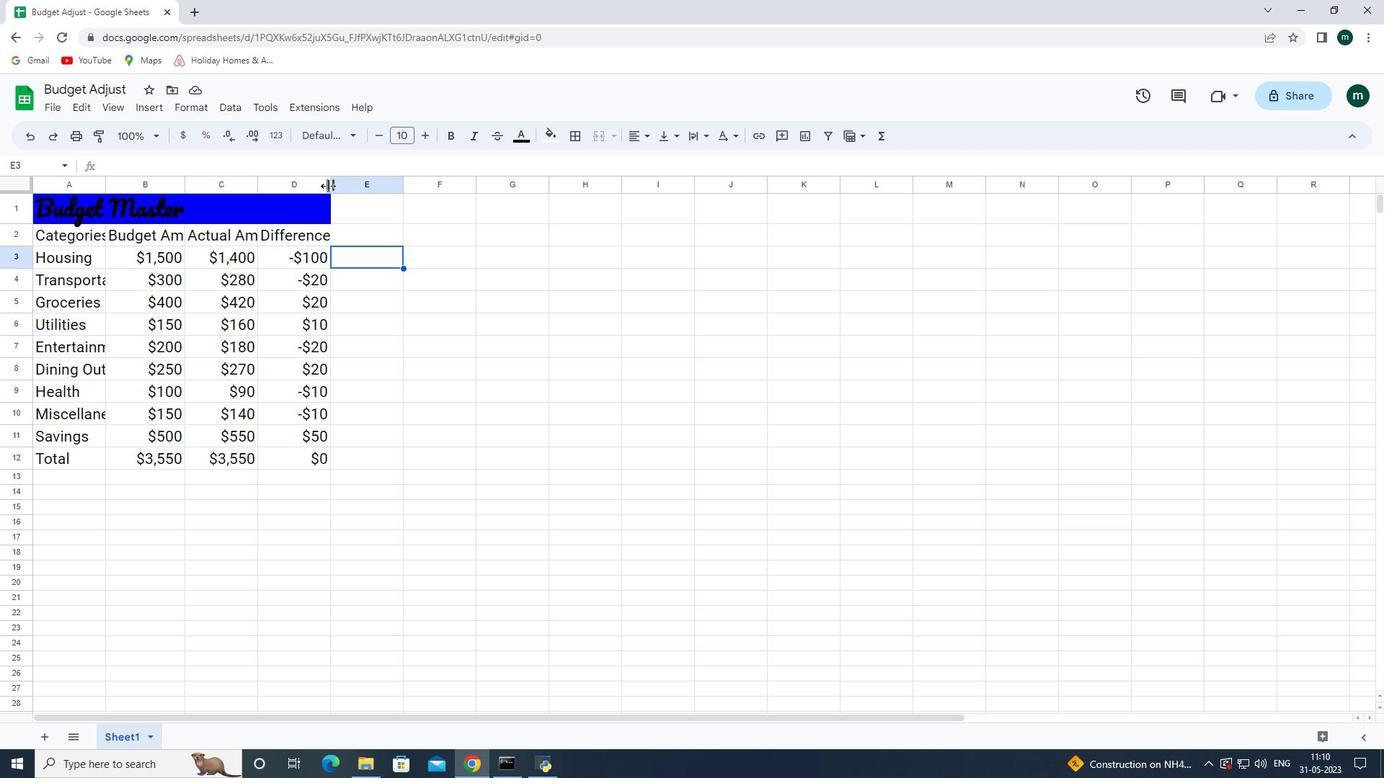 
Action: Mouse pressed left at (328, 185)
Screenshot: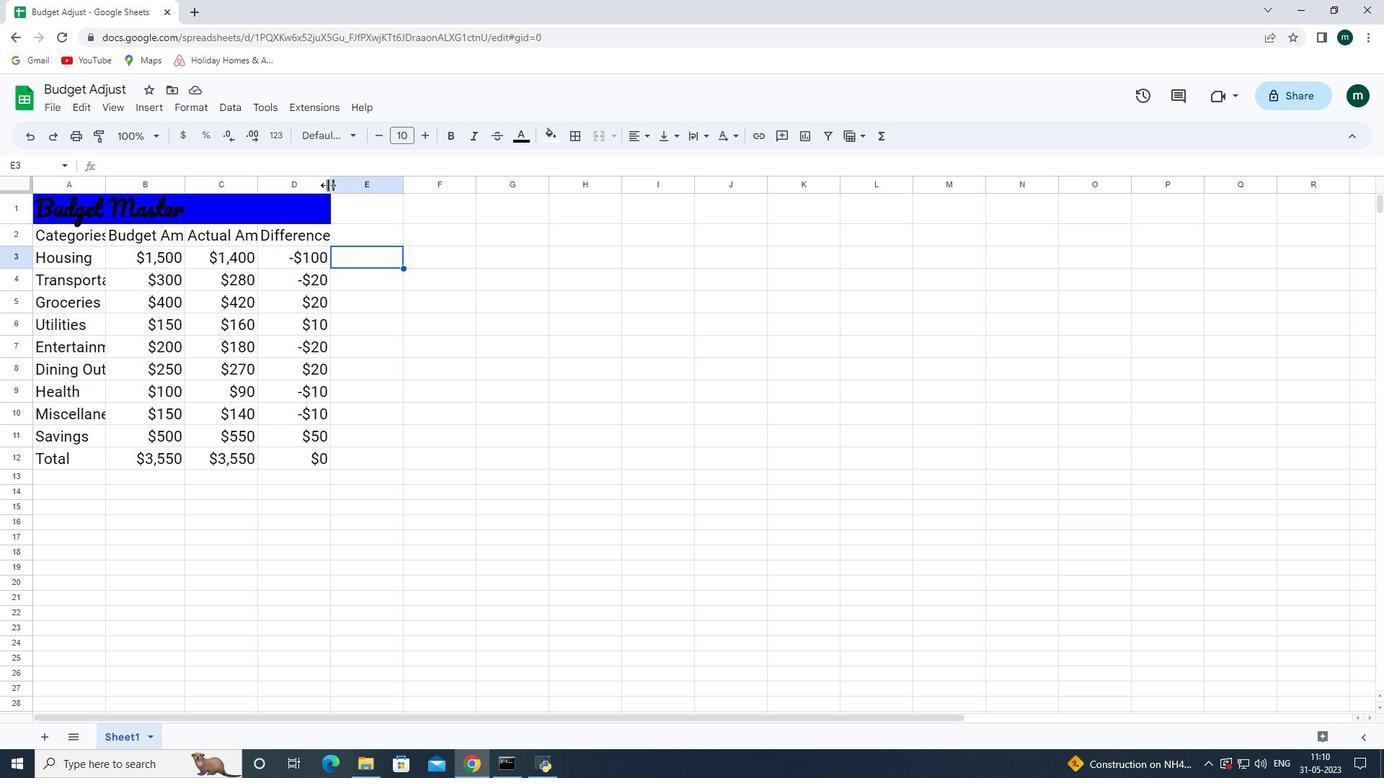 
Action: Mouse pressed left at (328, 185)
Screenshot: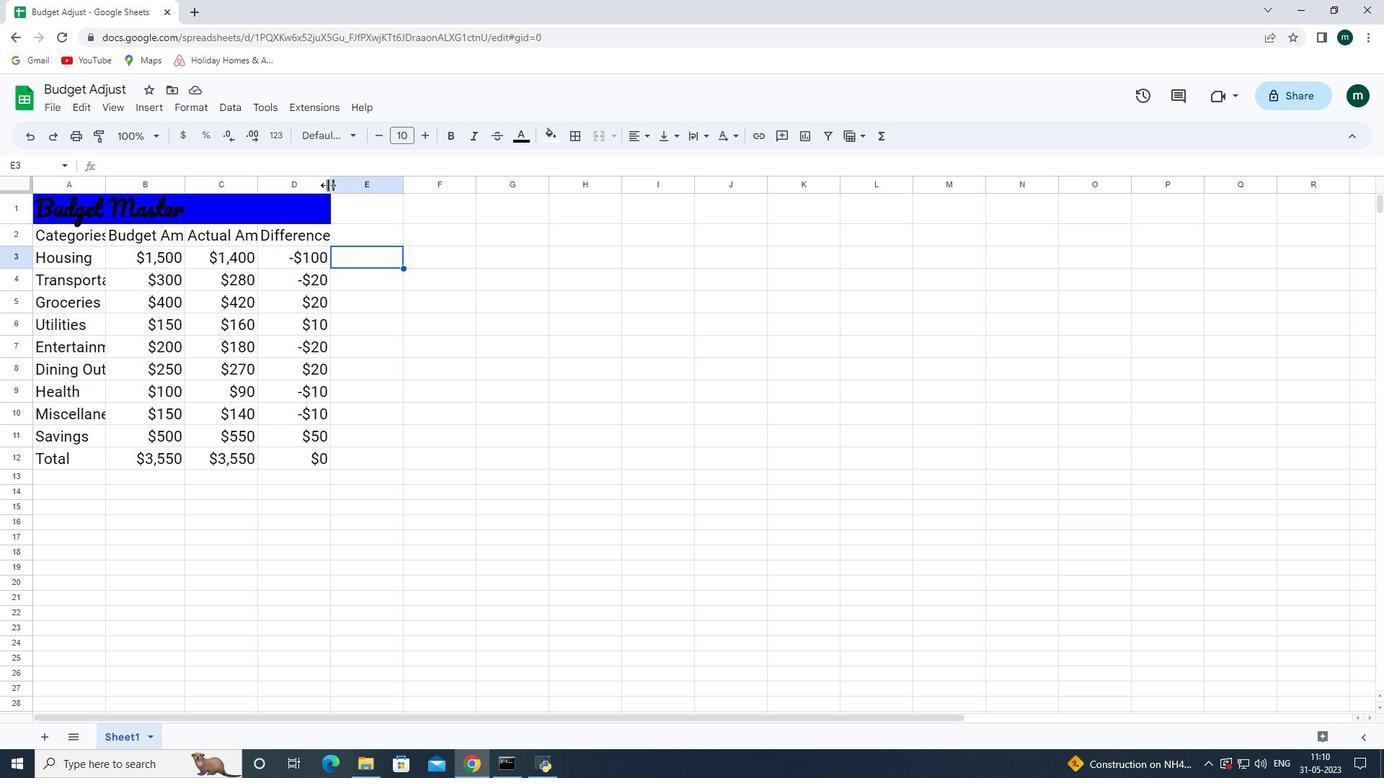 
Action: Mouse moved to (258, 183)
Screenshot: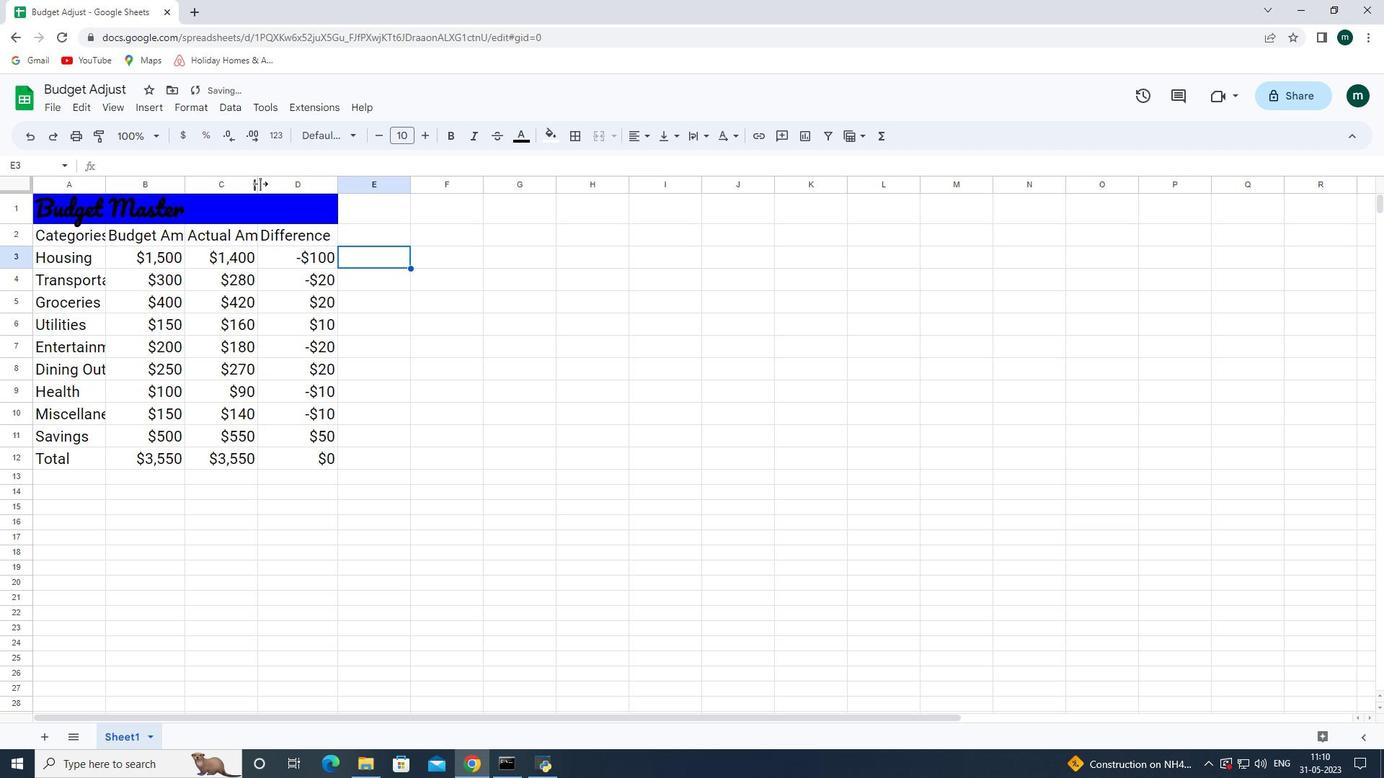 
Action: Mouse pressed left at (258, 183)
Screenshot: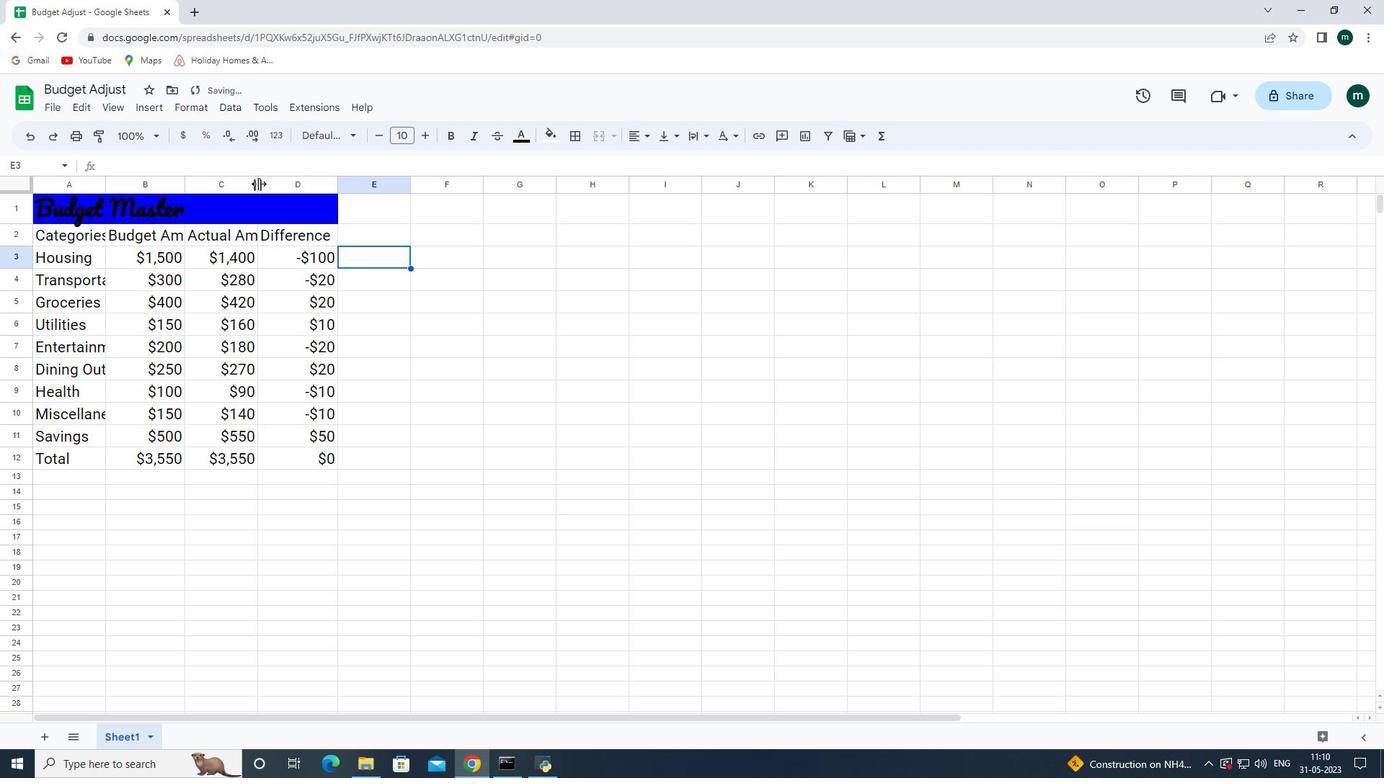 
Action: Mouse pressed left at (258, 183)
Screenshot: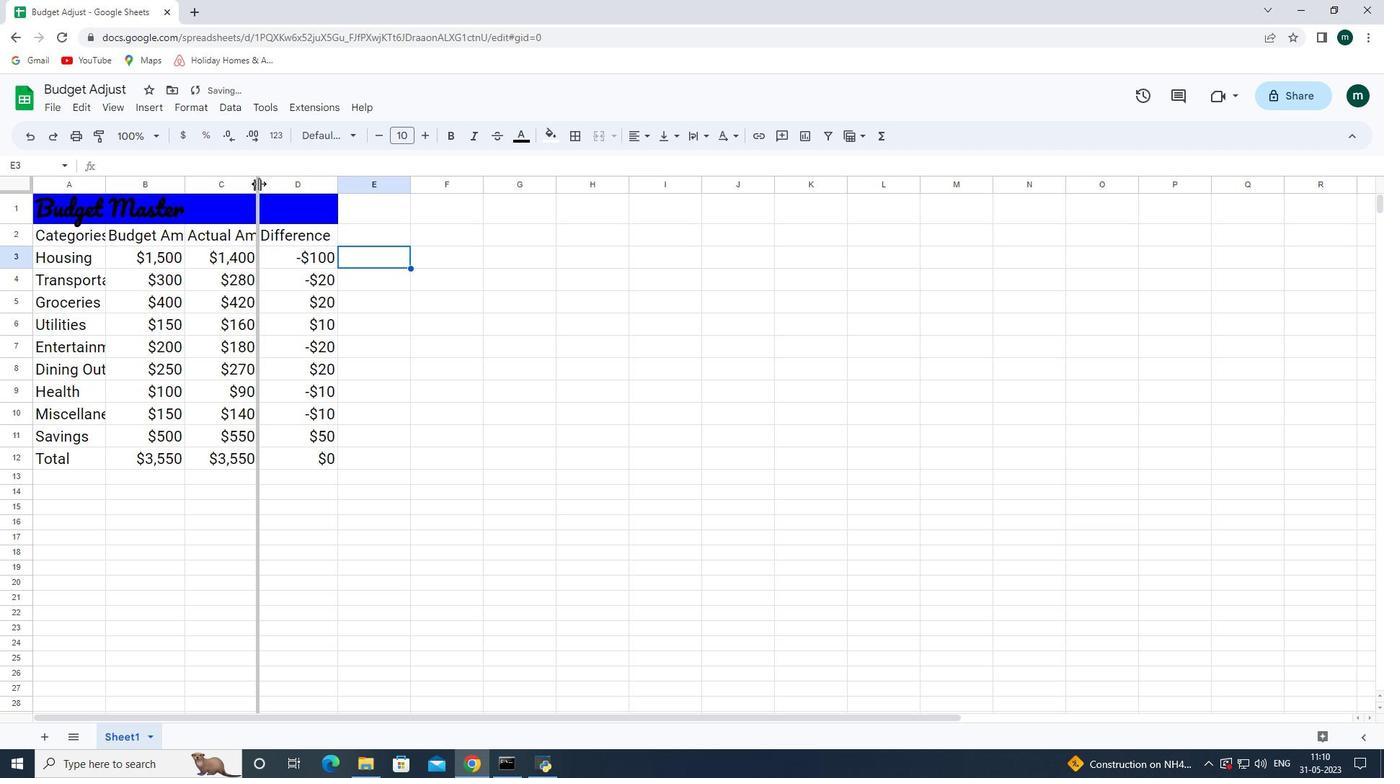 
Action: Mouse moved to (183, 175)
Screenshot: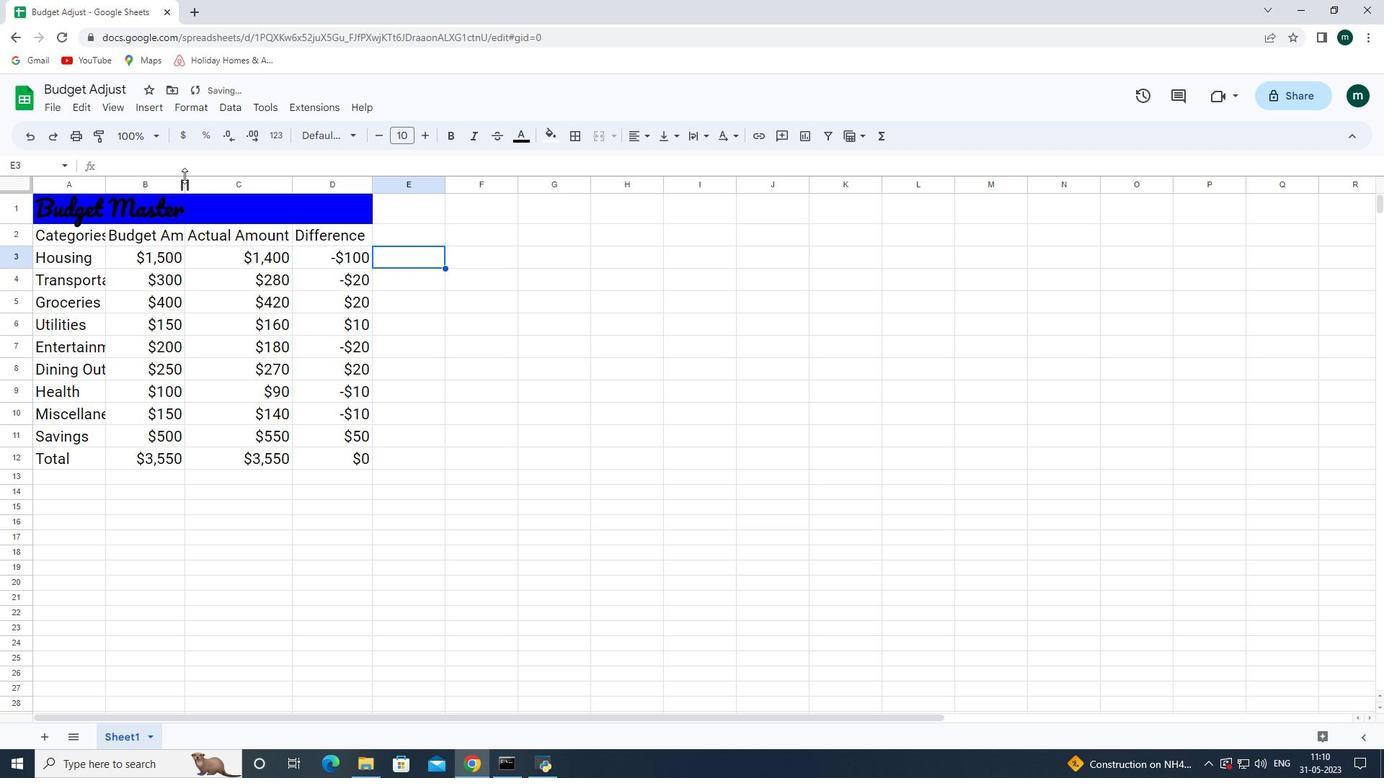 
Action: Mouse pressed left at (183, 175)
Screenshot: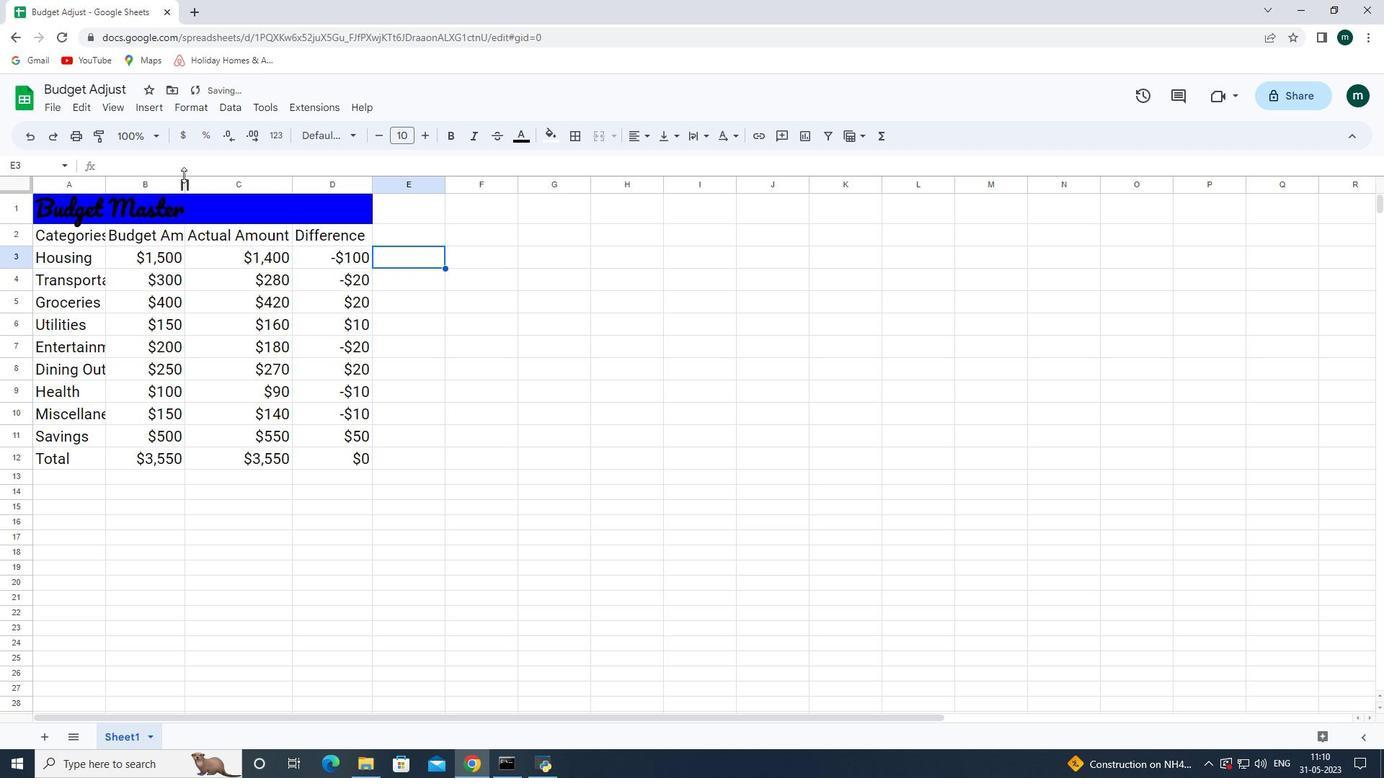 
Action: Mouse pressed left at (183, 175)
Screenshot: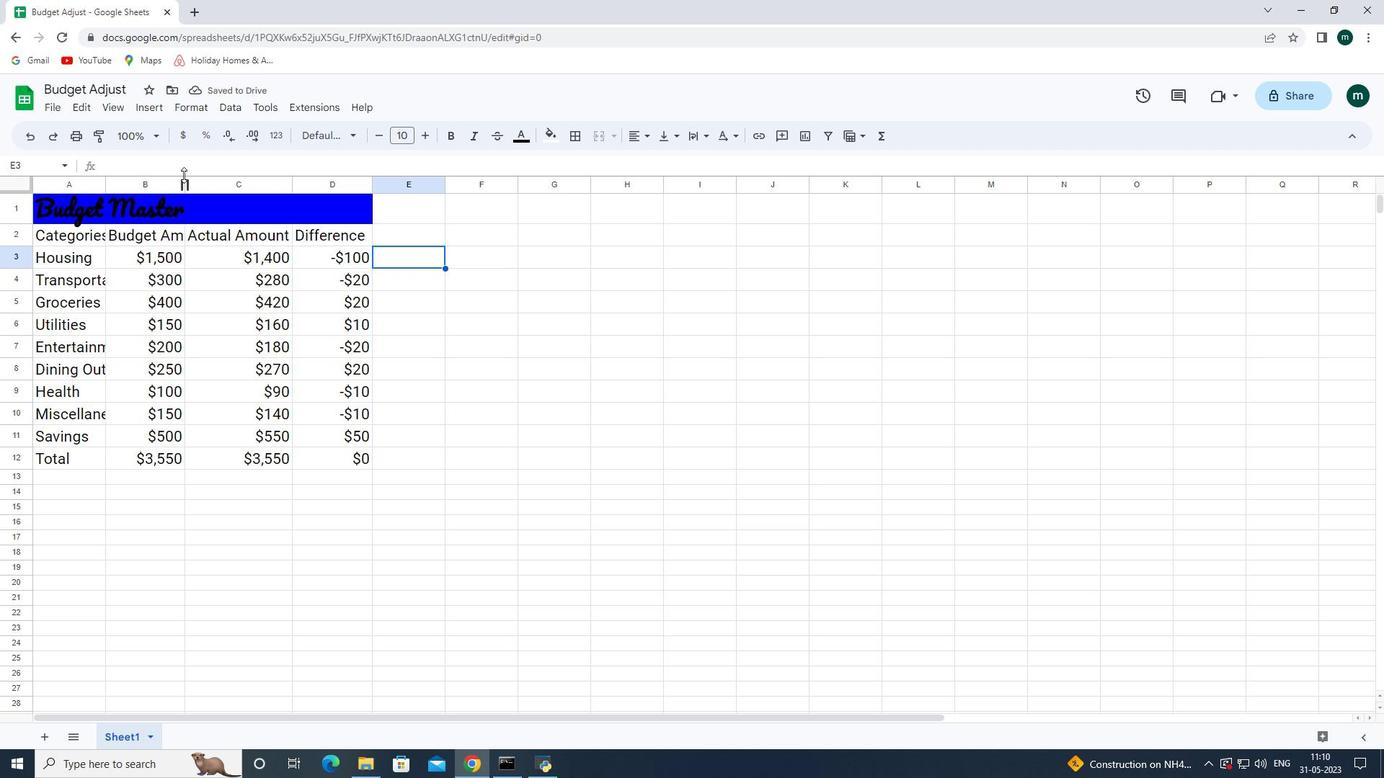 
Action: Mouse moved to (181, 180)
Screenshot: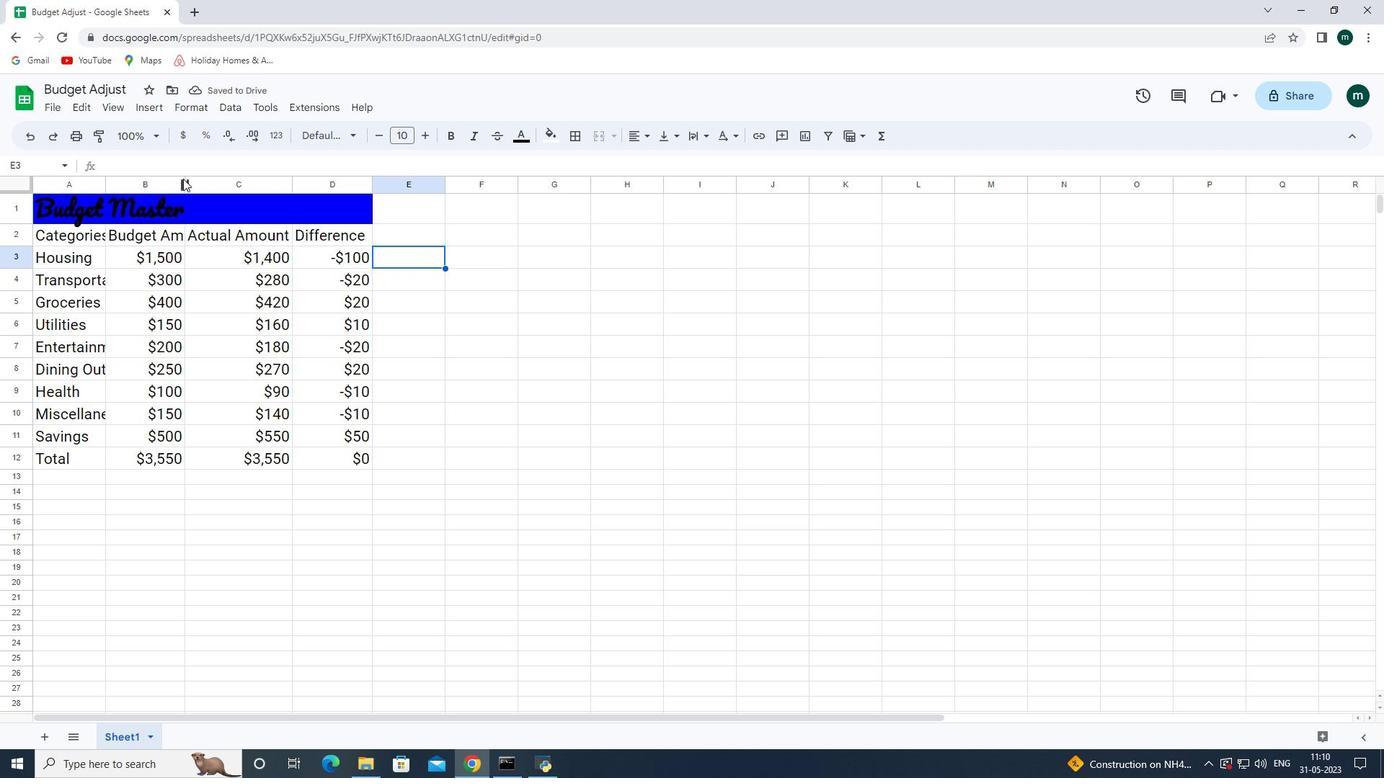 
Action: Mouse pressed left at (181, 180)
Screenshot: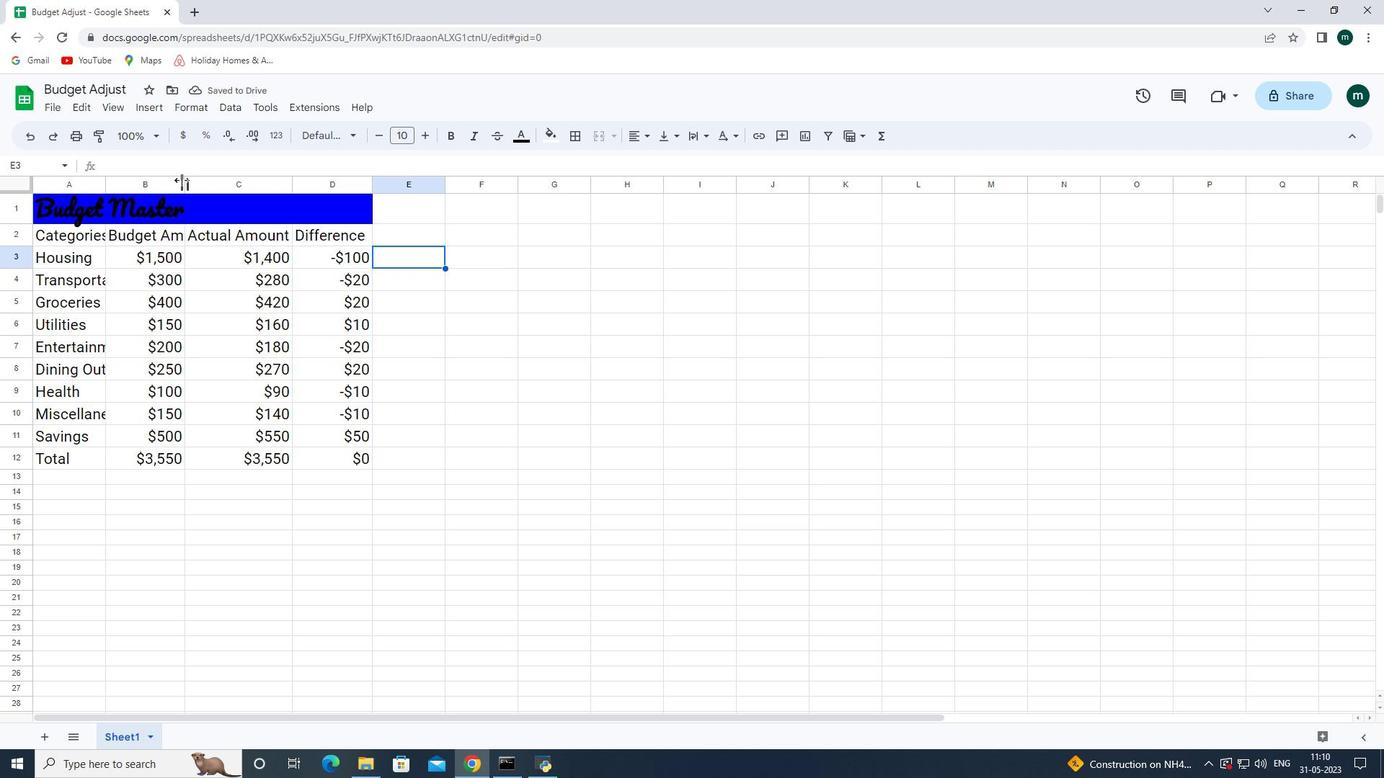 
Action: Mouse pressed left at (181, 180)
Screenshot: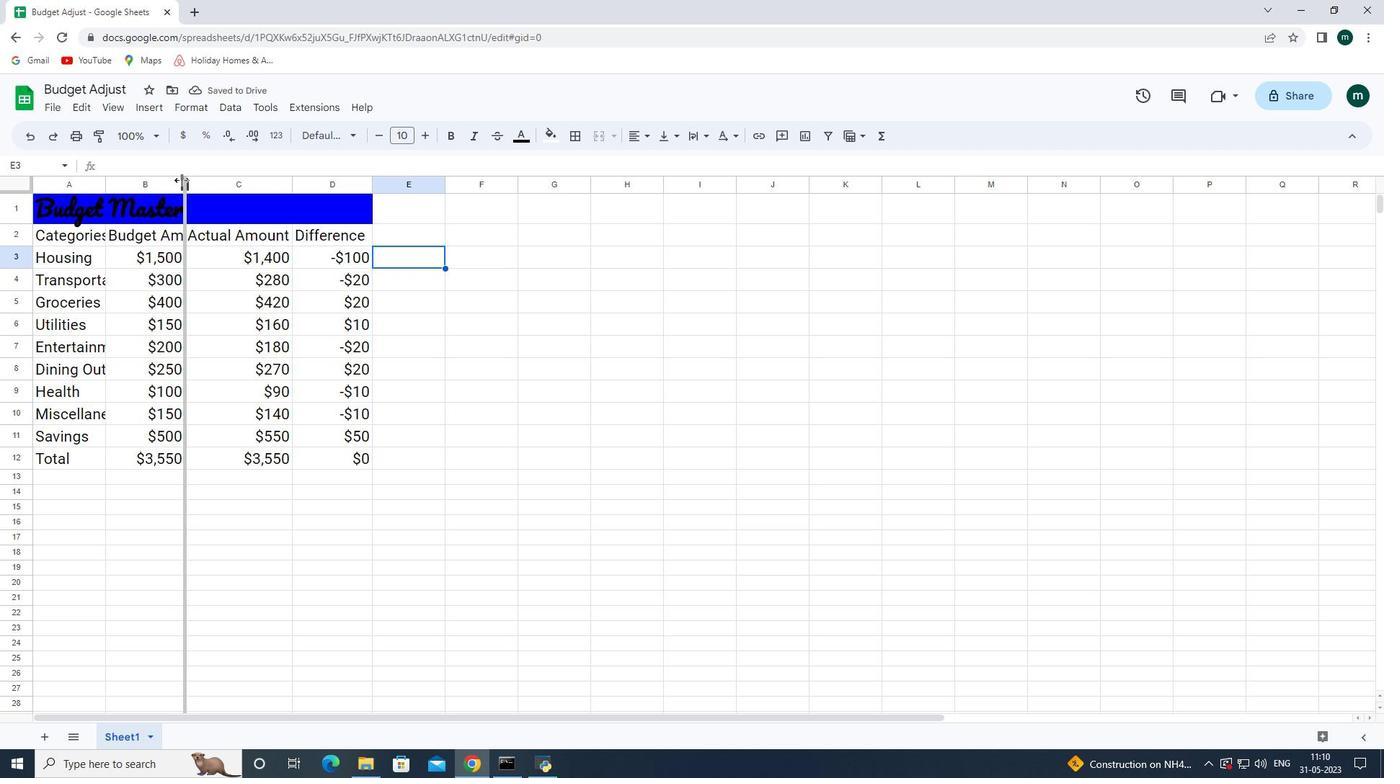 
Action: Mouse moved to (102, 181)
Screenshot: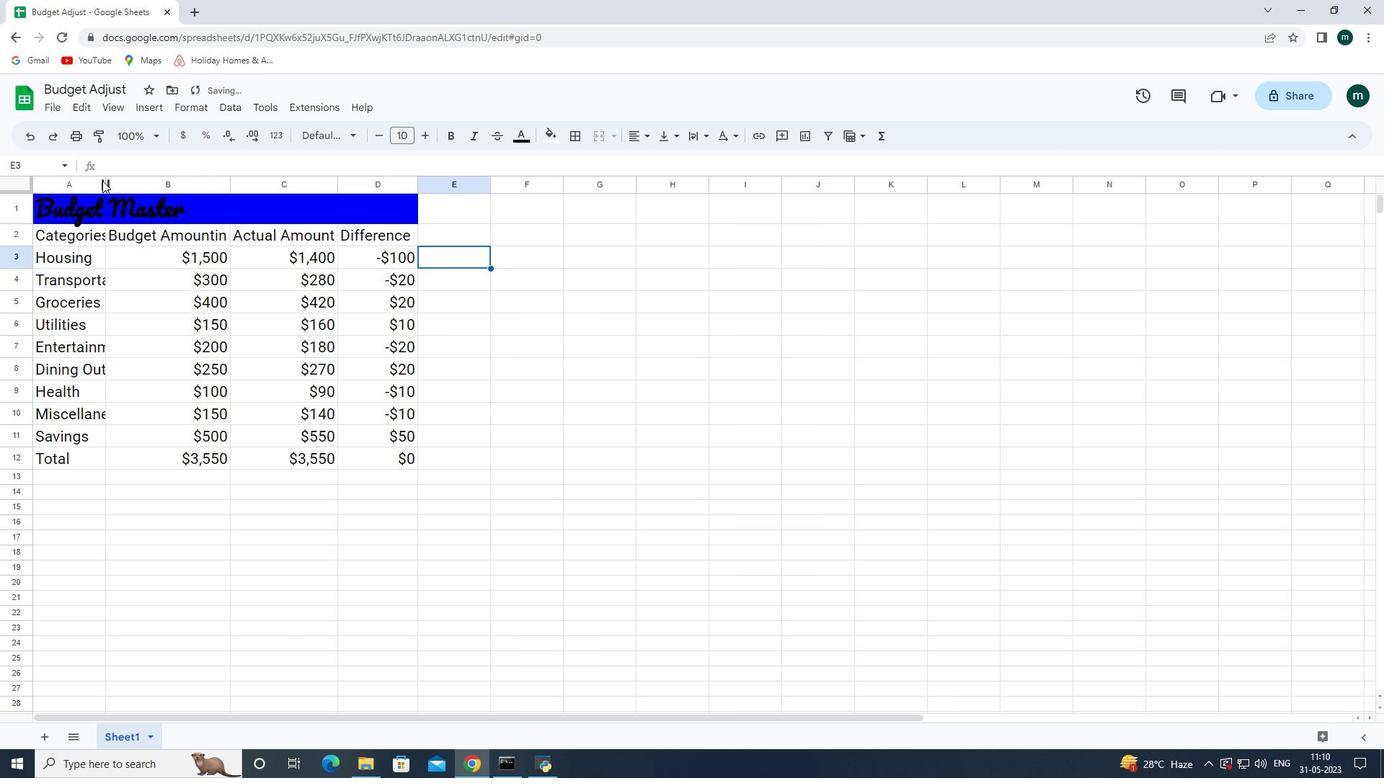 
Action: Mouse pressed left at (102, 181)
Screenshot: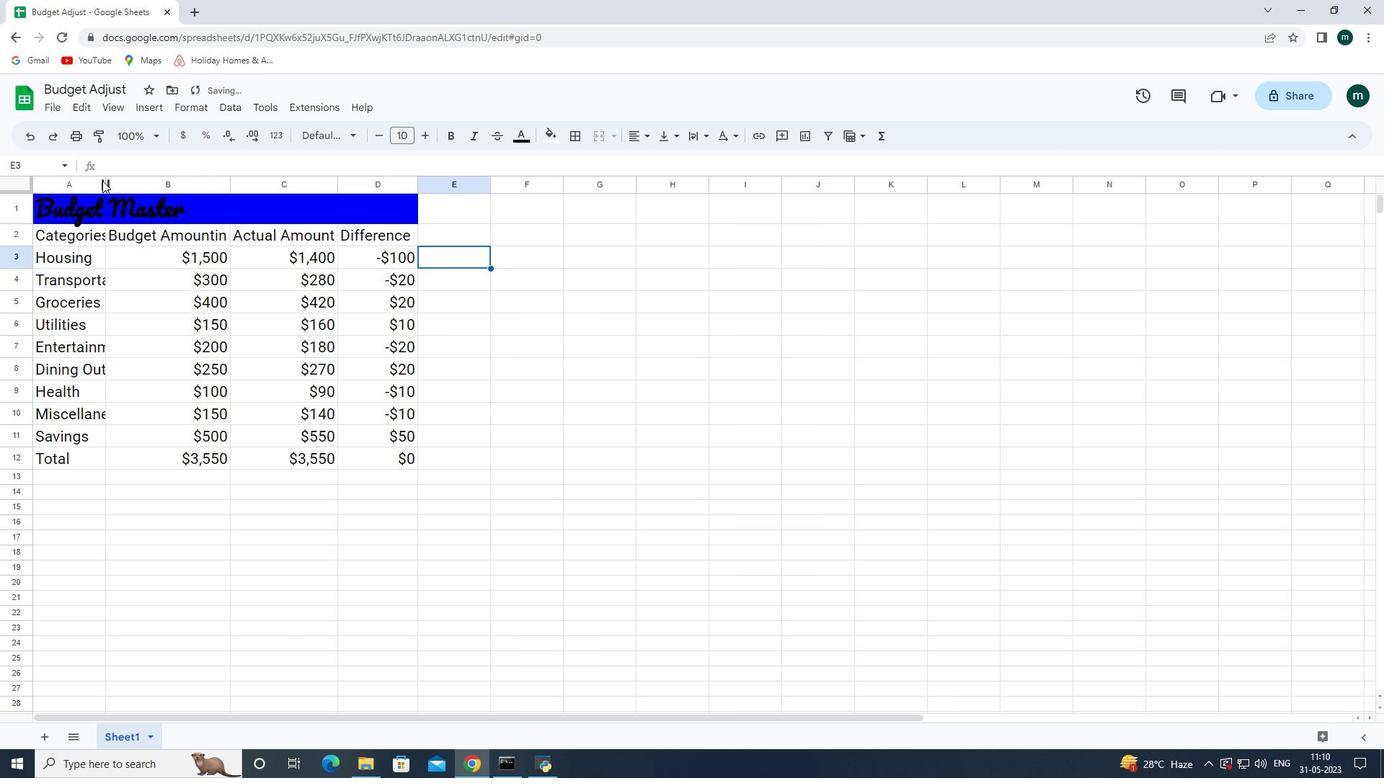 
Action: Mouse pressed left at (102, 181)
Screenshot: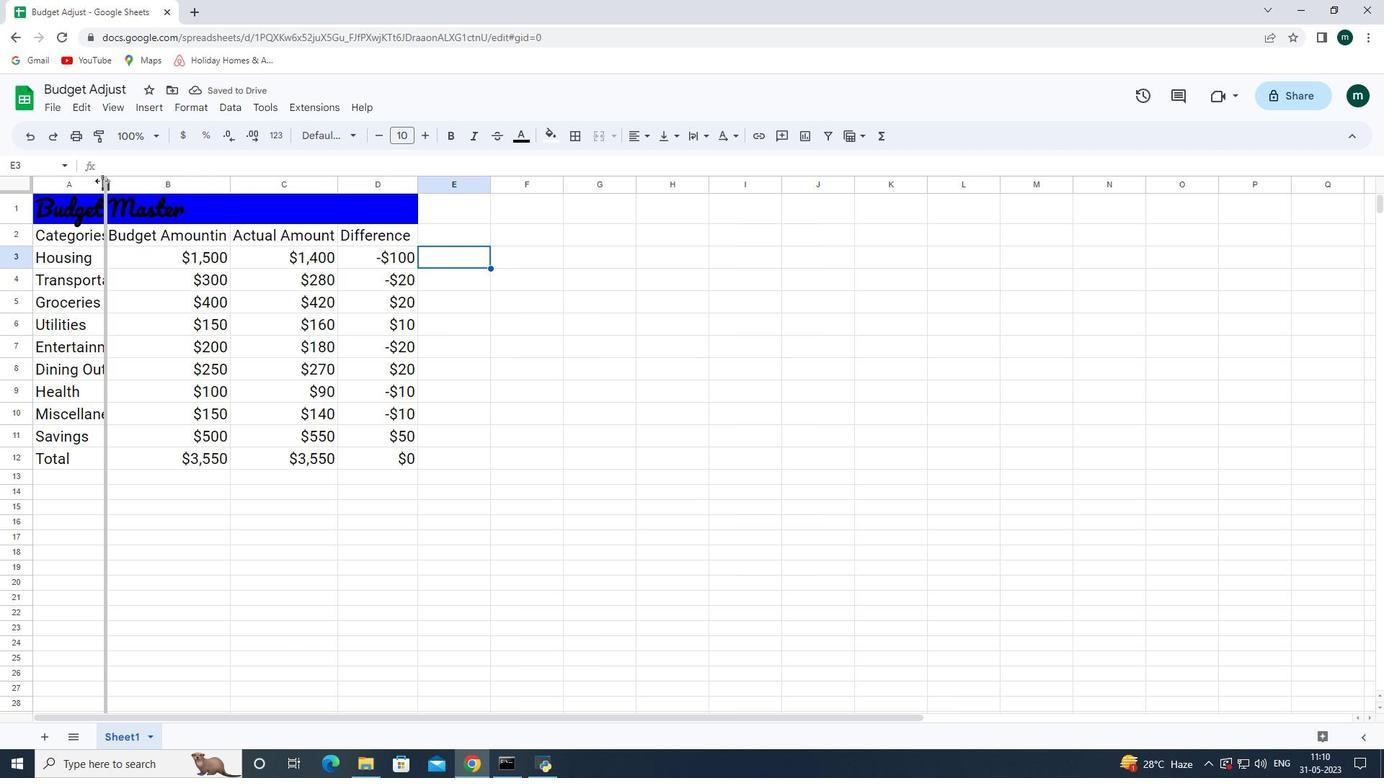 
Action: Mouse moved to (152, 206)
Screenshot: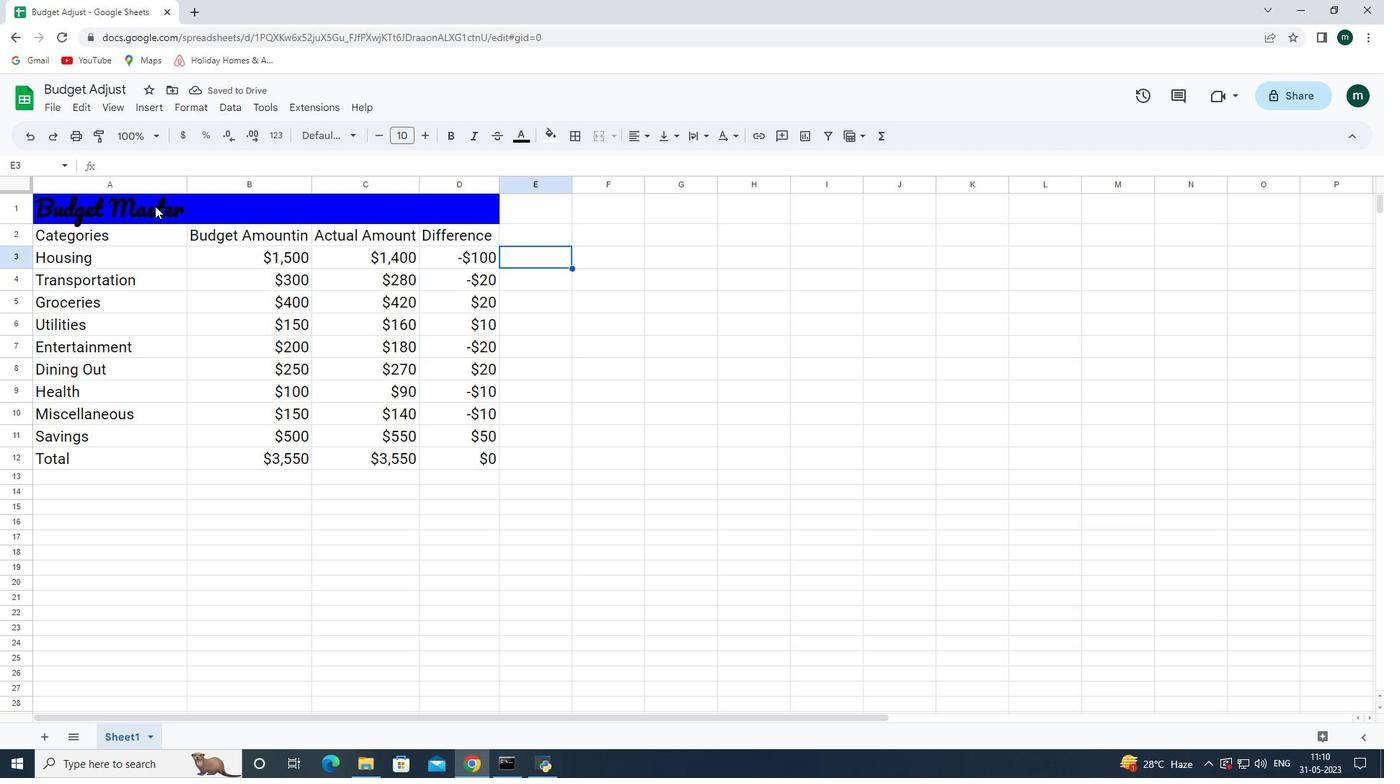 
Action: Mouse pressed left at (152, 206)
Screenshot: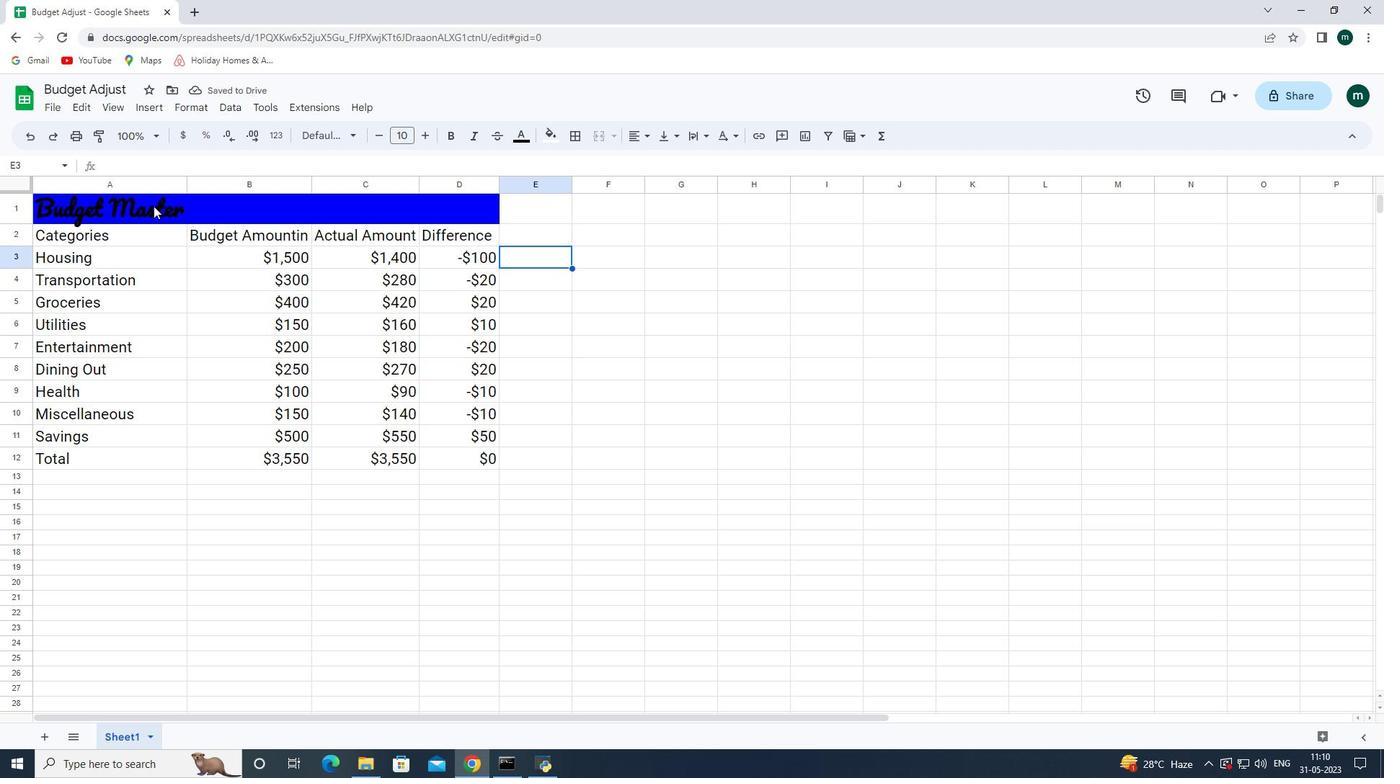 
Action: Mouse moved to (597, 134)
Screenshot: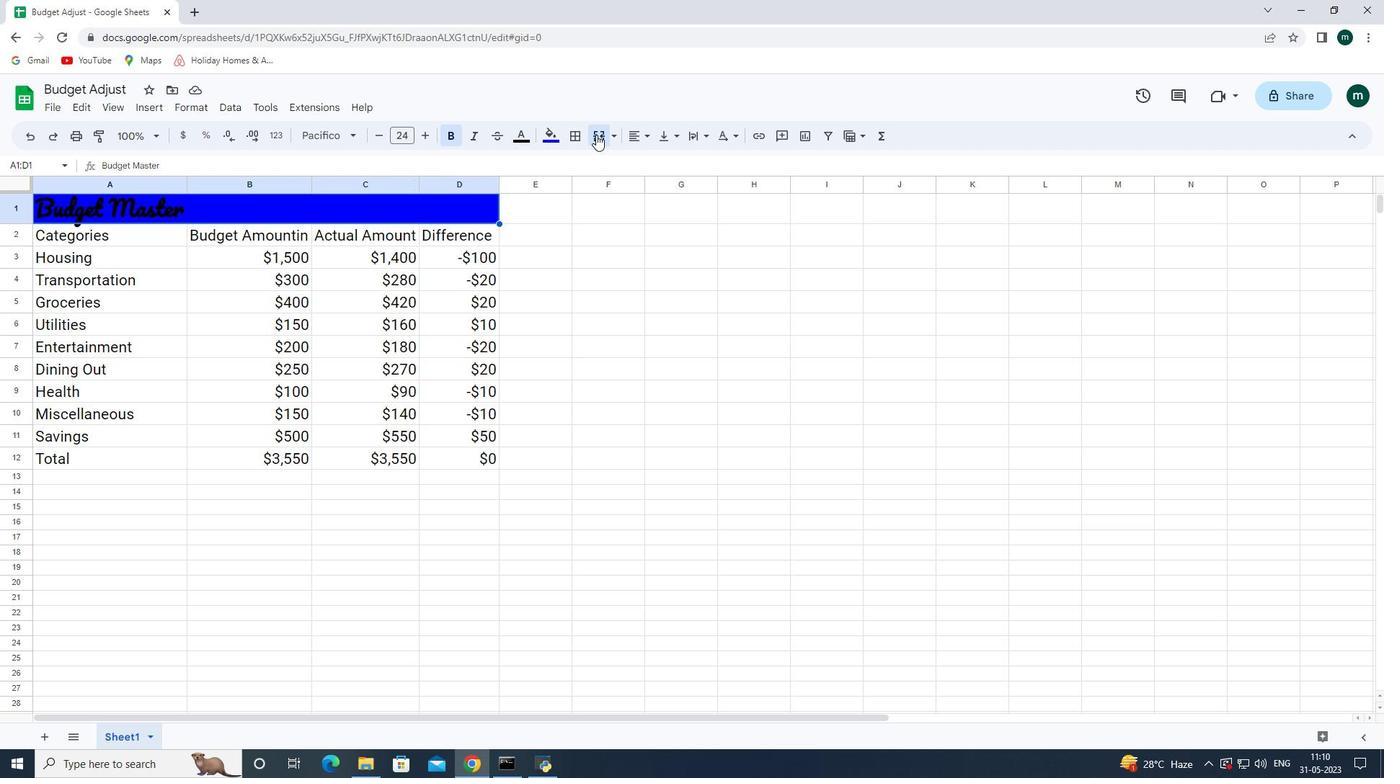 
Action: Mouse pressed left at (597, 134)
Screenshot: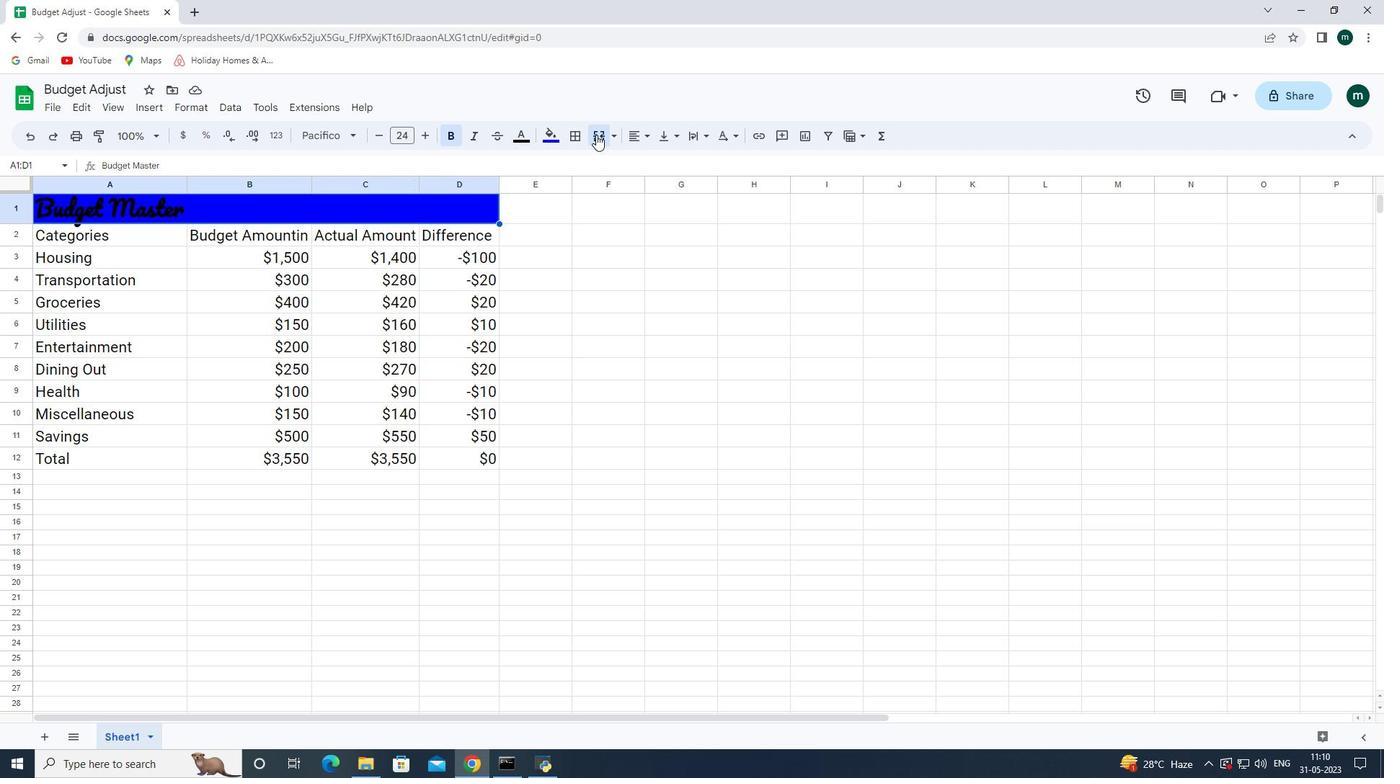 
Action: Mouse pressed left at (597, 134)
Screenshot: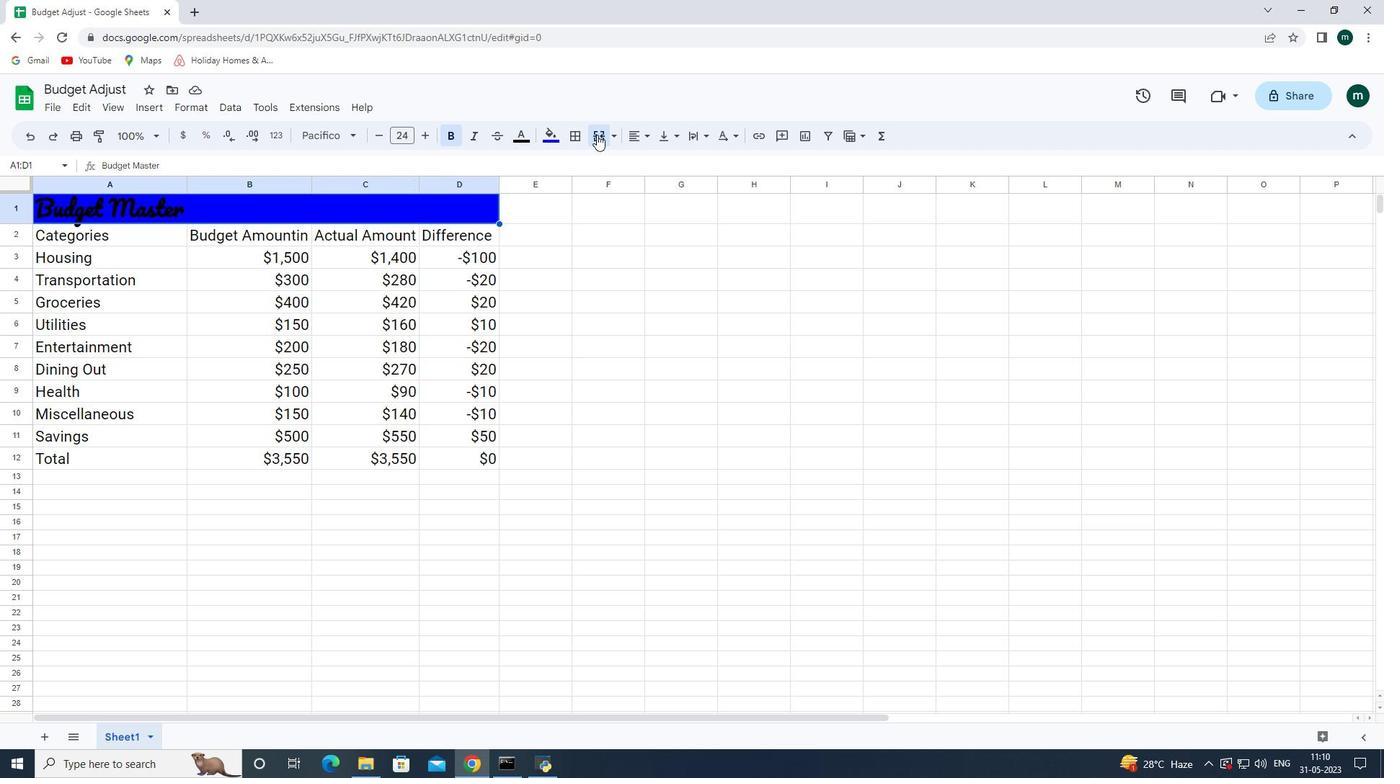 
Action: Mouse moved to (187, 186)
Screenshot: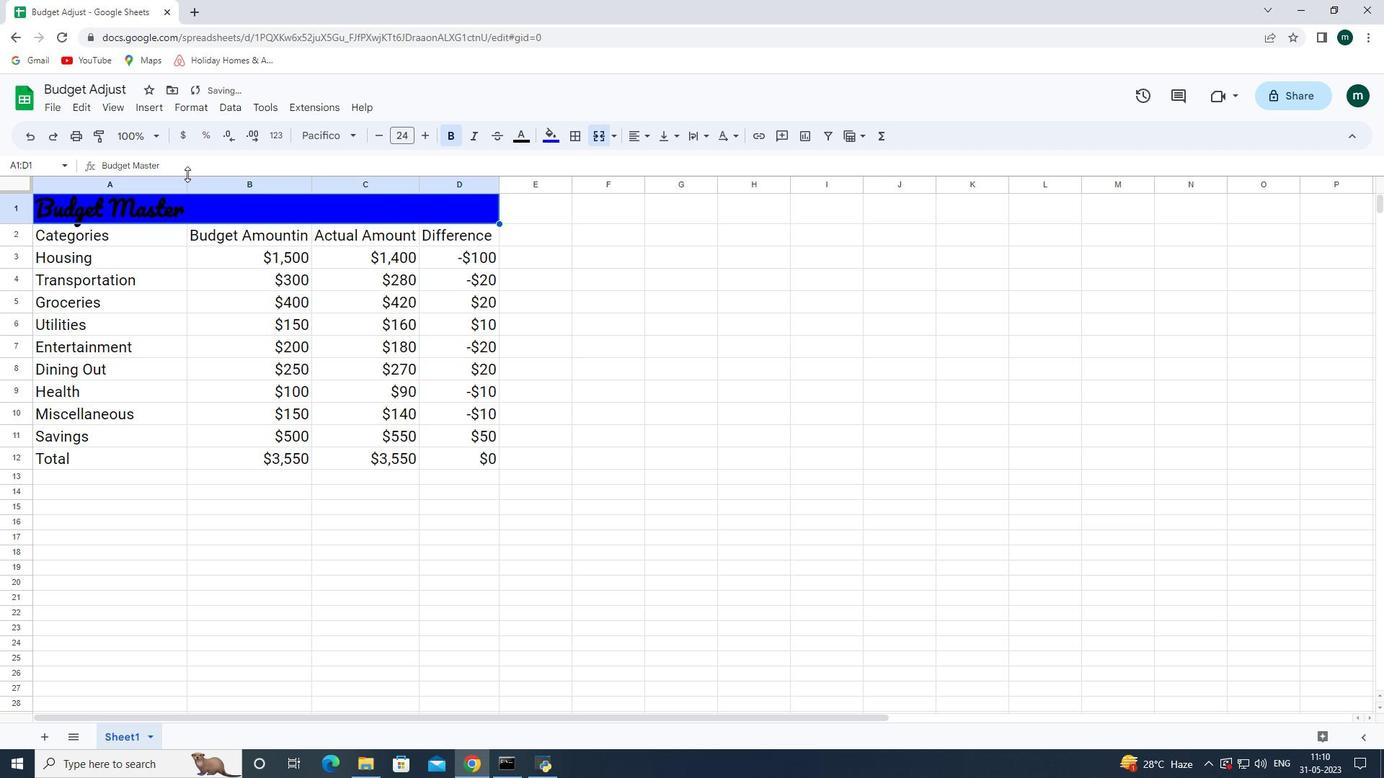 
Action: Mouse pressed left at (187, 186)
Screenshot: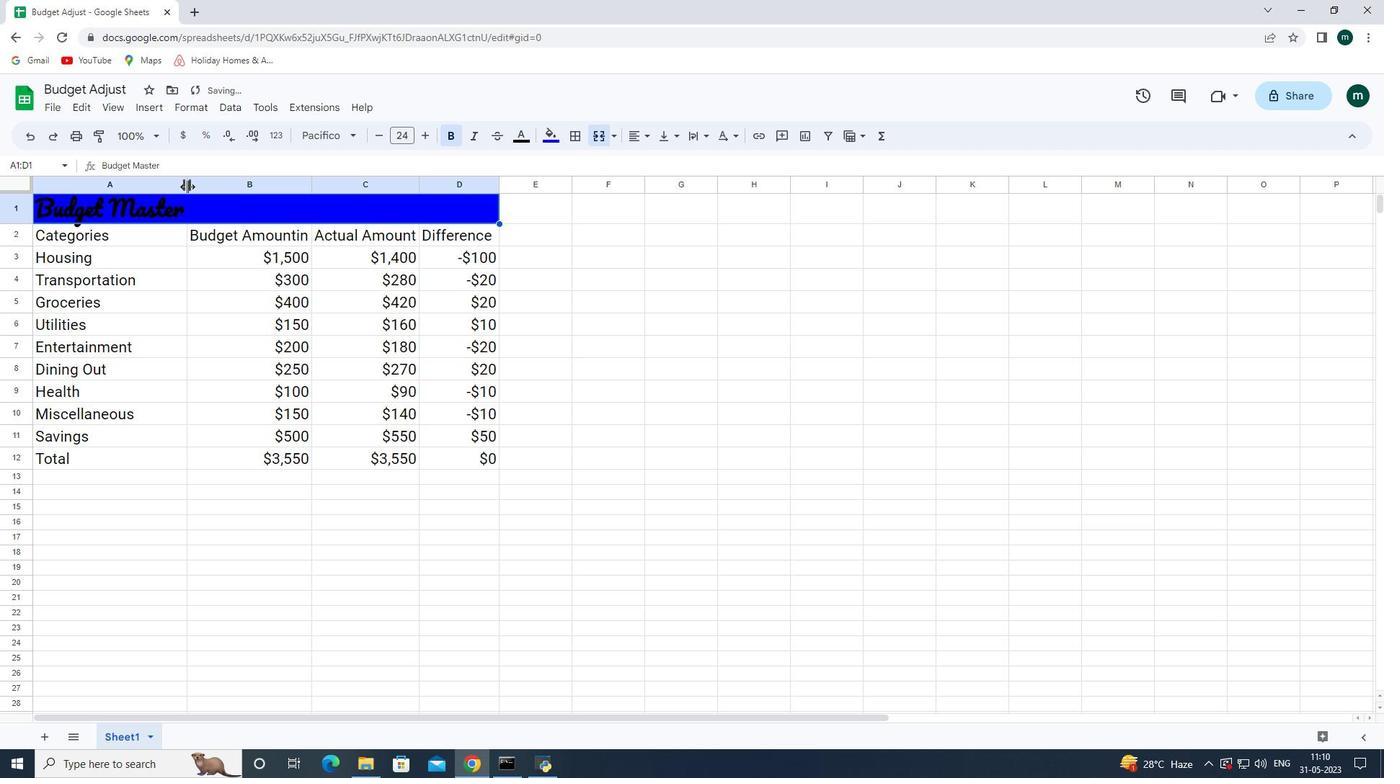 
Action: Mouse moved to (196, 108)
Screenshot: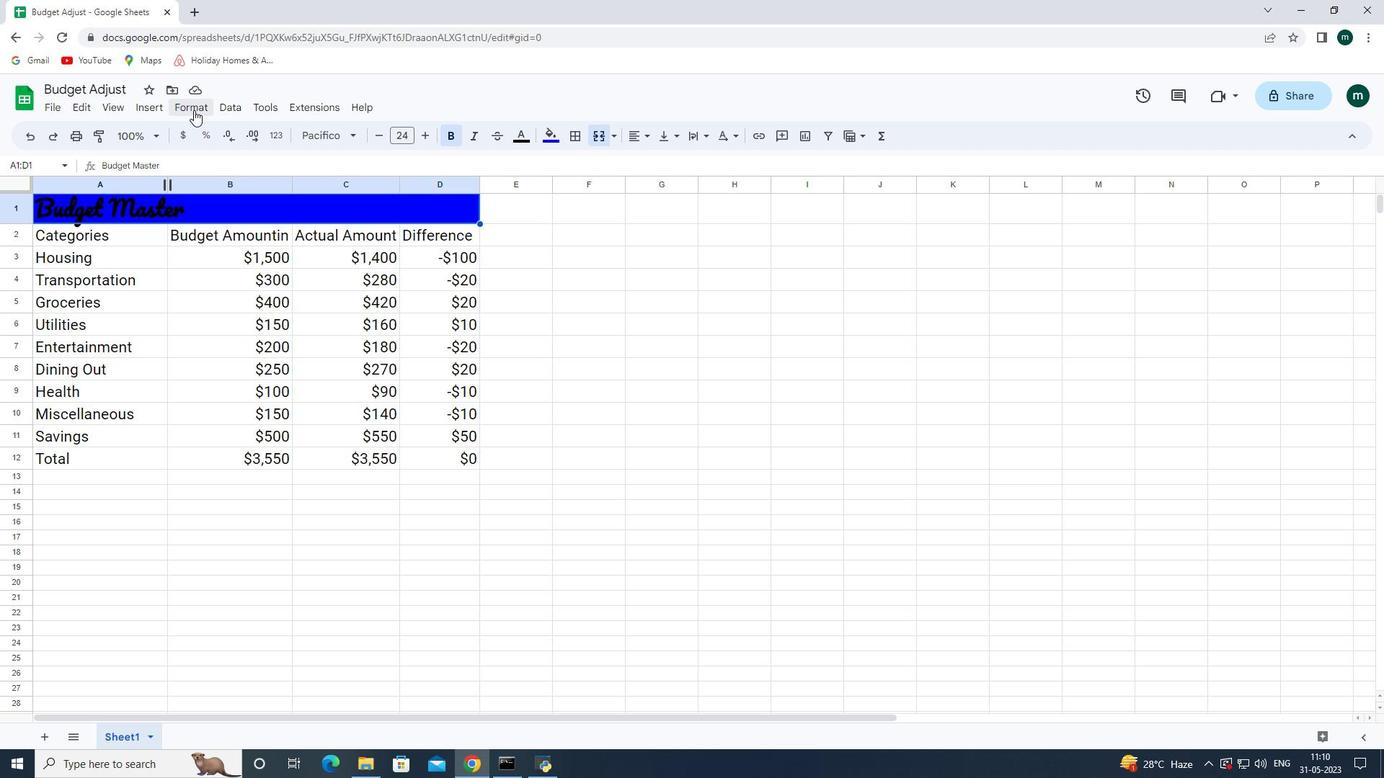 
Action: Mouse pressed left at (196, 108)
Screenshot: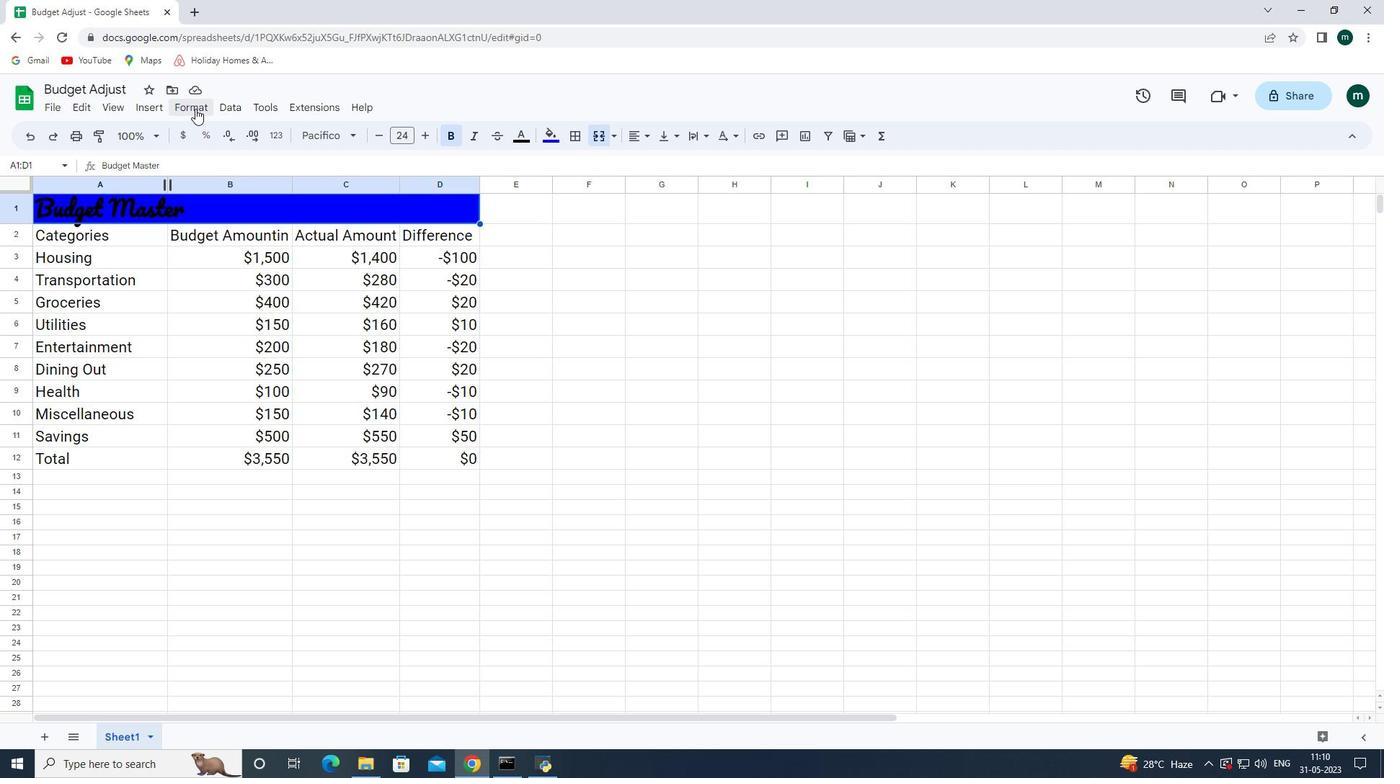 
Action: Mouse moved to (437, 261)
Screenshot: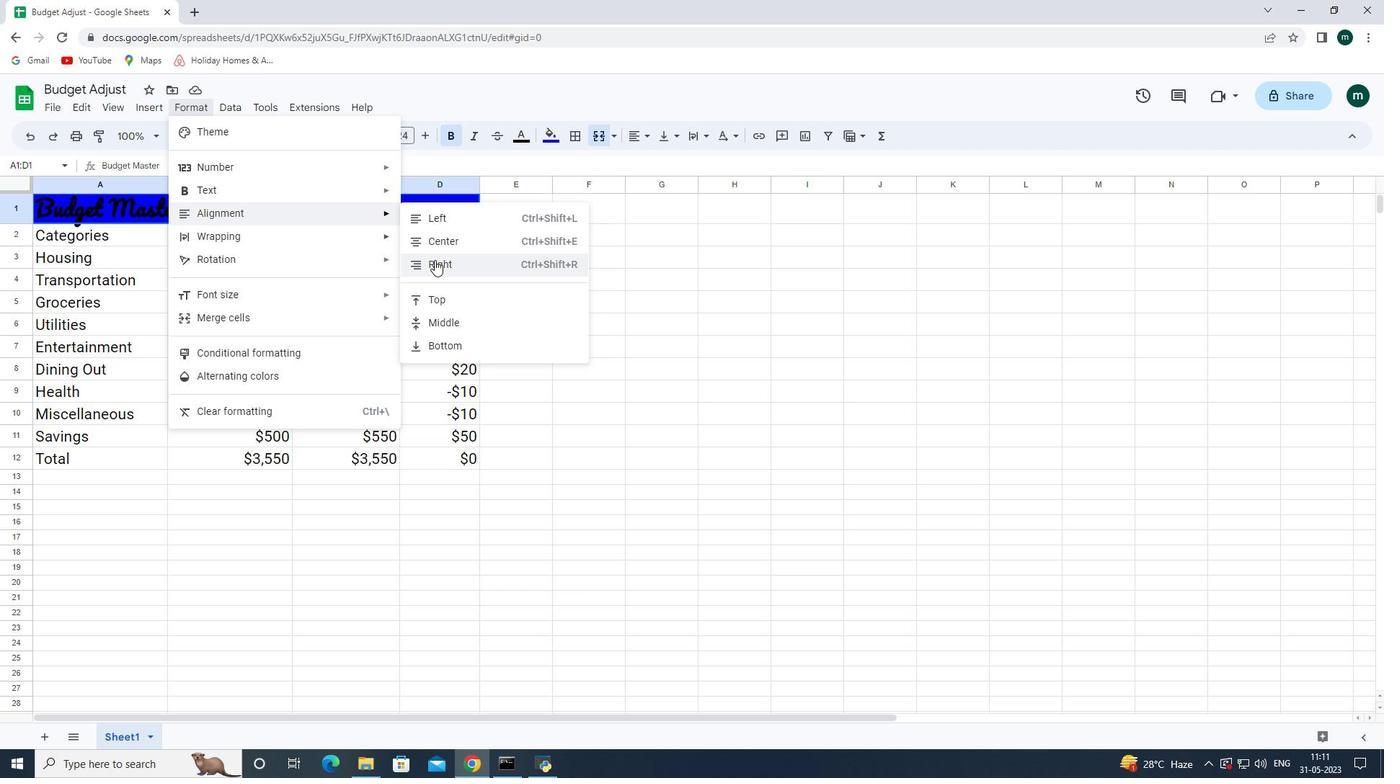 
Action: Mouse pressed left at (437, 261)
Screenshot: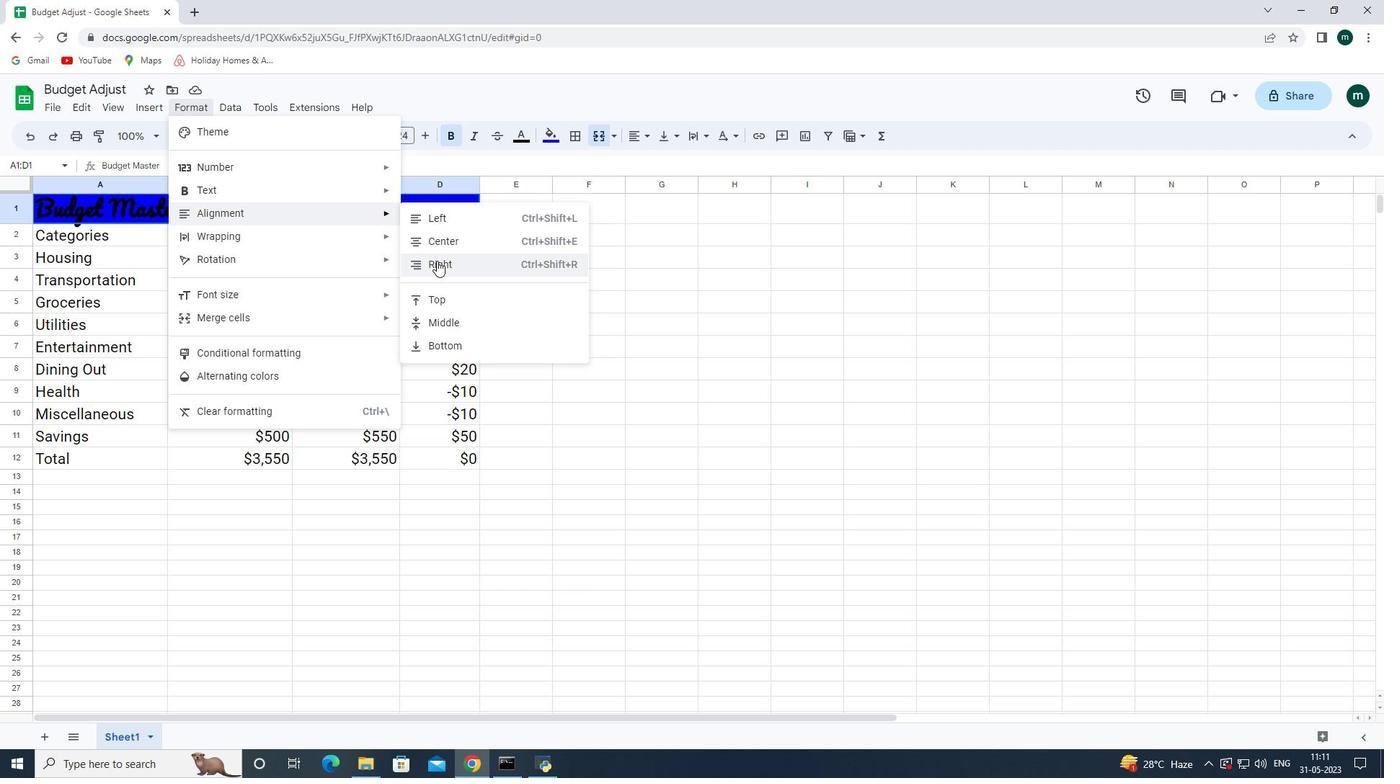 
Action: Mouse moved to (560, 328)
Screenshot: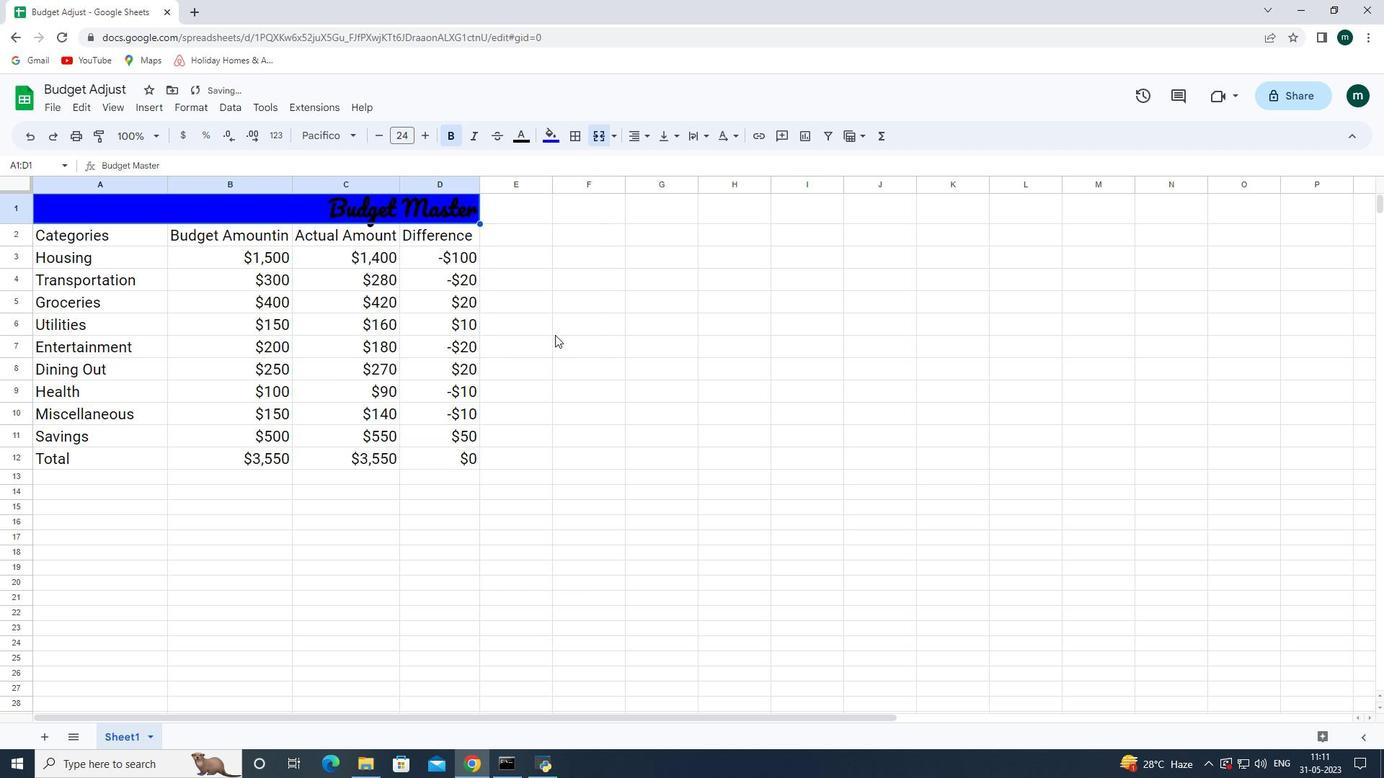 
Action: Mouse pressed left at (560, 328)
Screenshot: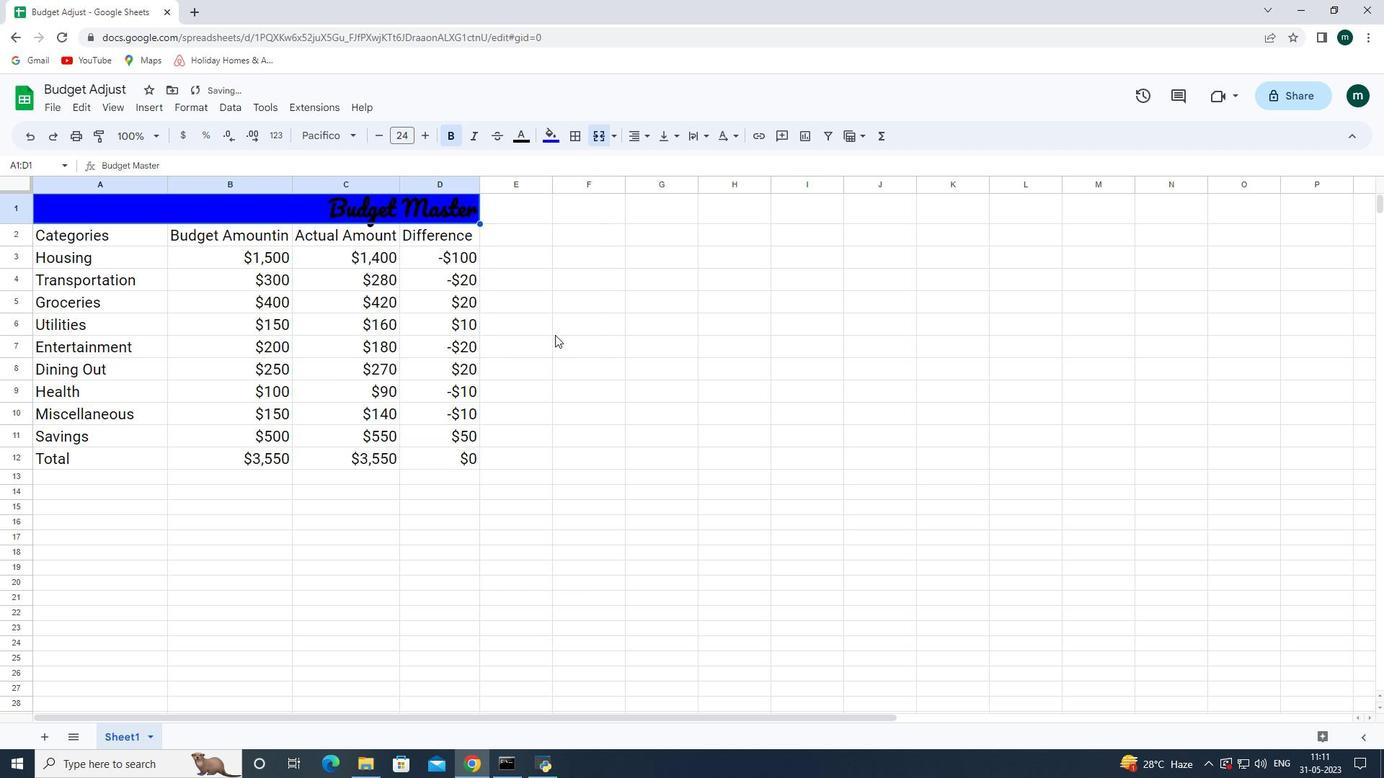 
Action: Mouse moved to (313, 381)
Screenshot: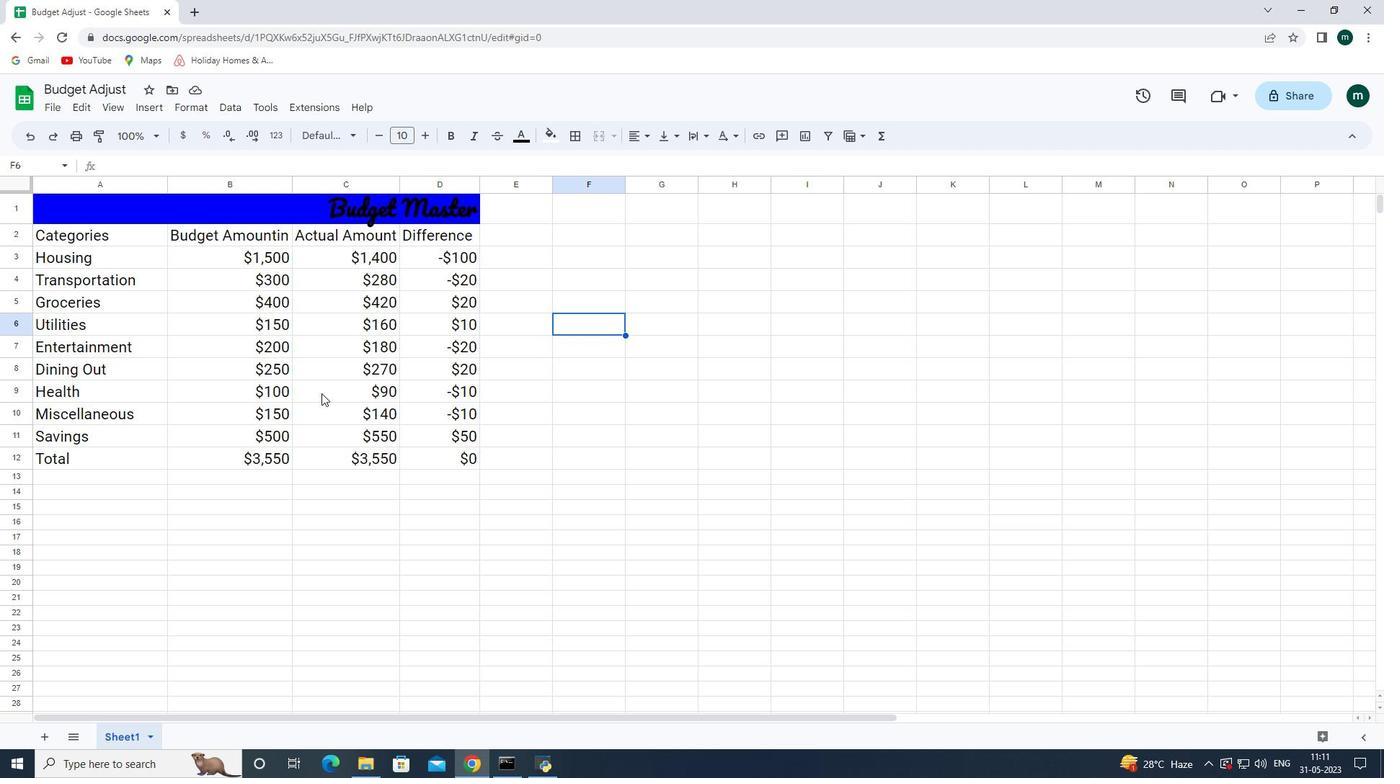 
Action: Key pressed ctrl+S<'\x13'><'\x13'><'\x13'><'\x13'><'\x13'>
Screenshot: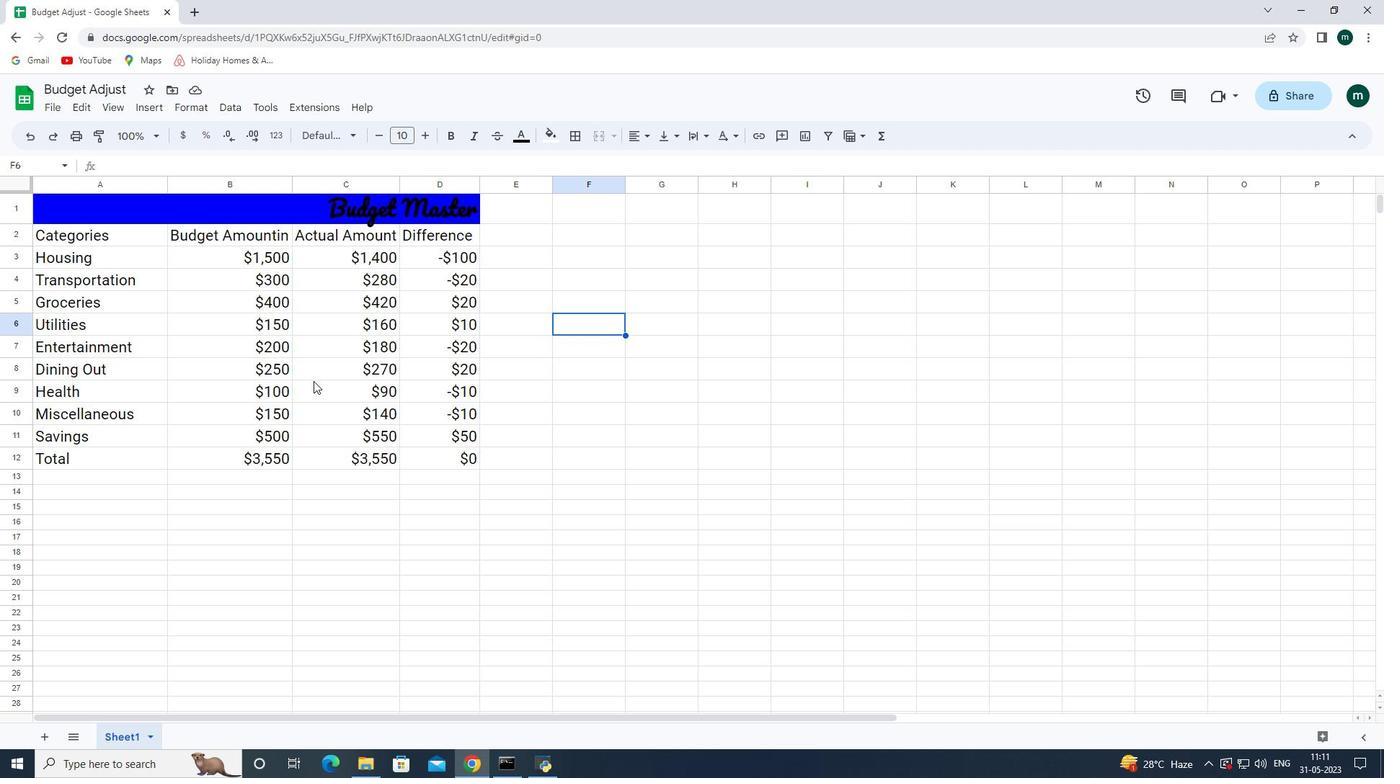
